 Task: Look for opportunities in people team.
Action: Mouse moved to (199, 341)
Screenshot: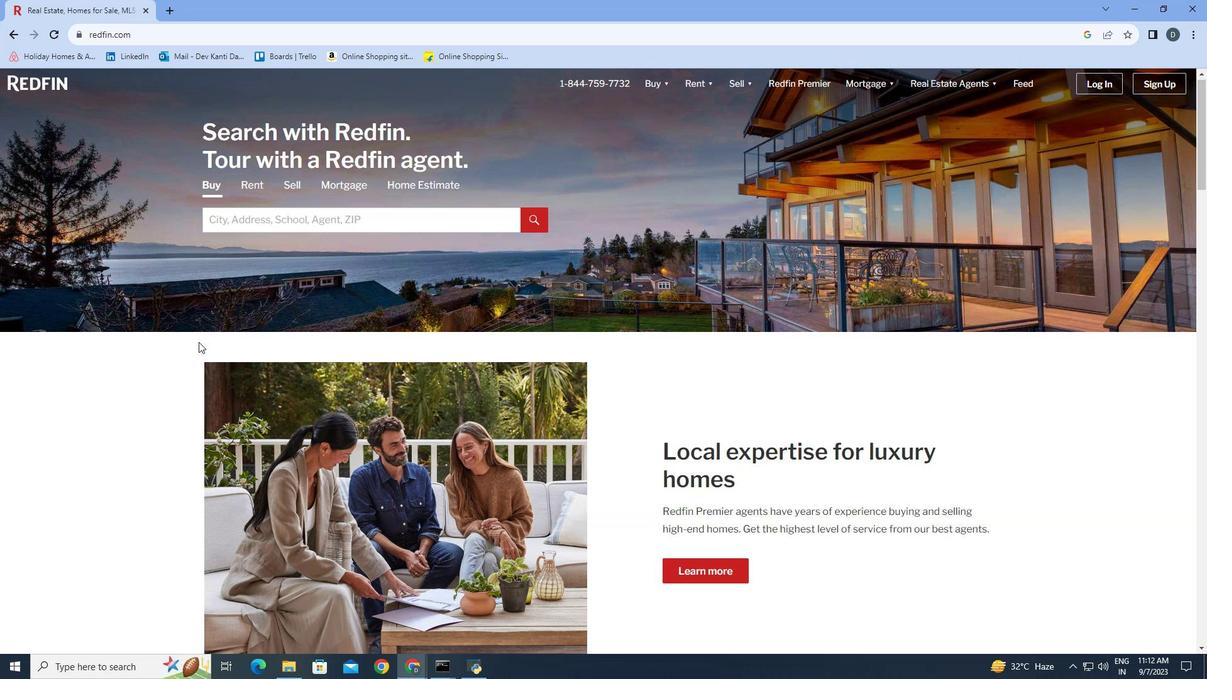 
Action: Mouse scrolled (199, 340) with delta (0, 0)
Screenshot: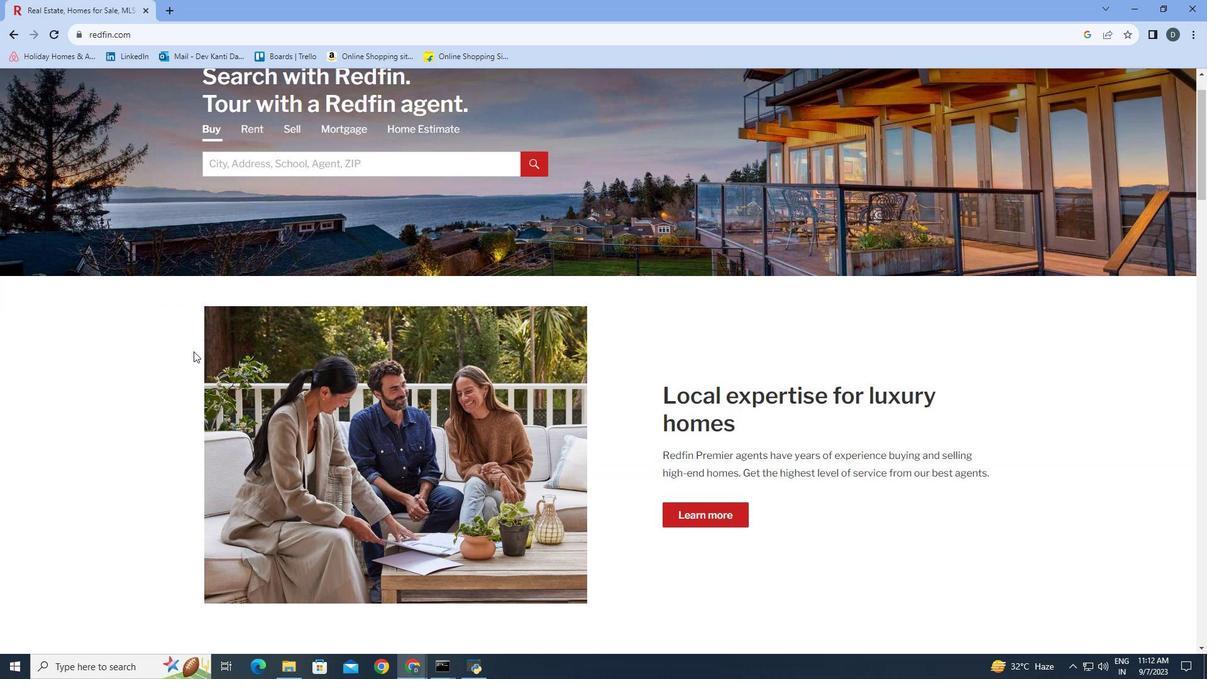 
Action: Mouse moved to (193, 351)
Screenshot: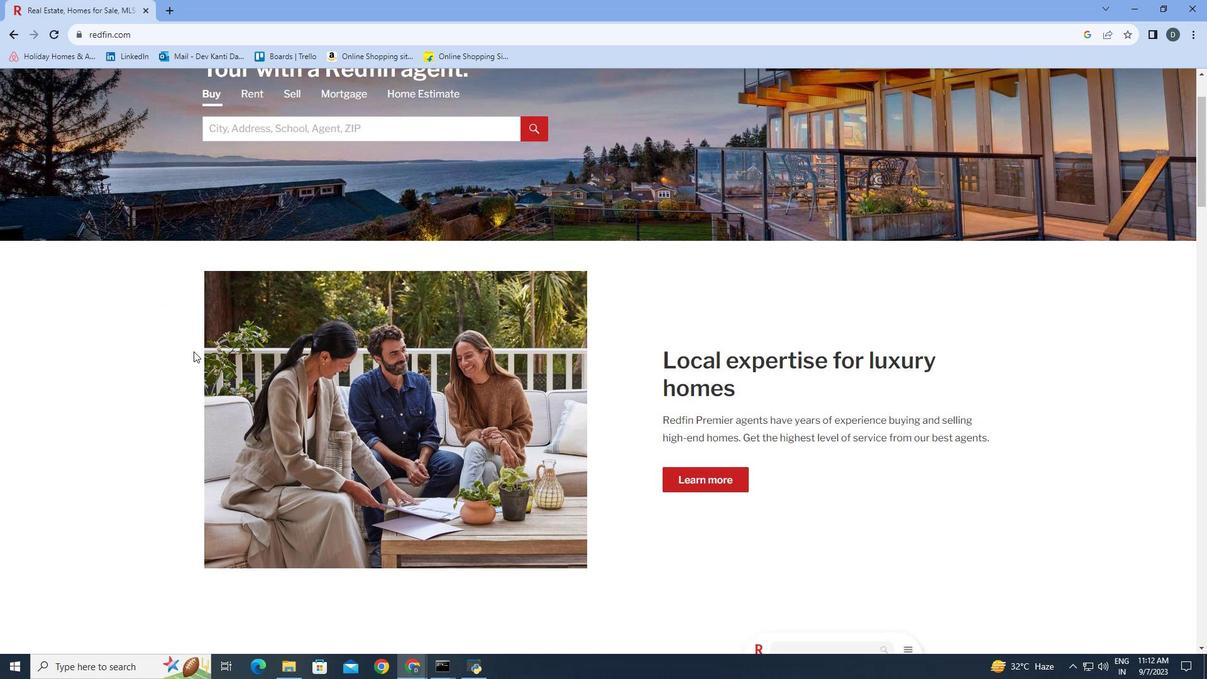 
Action: Mouse scrolled (193, 350) with delta (0, 0)
Screenshot: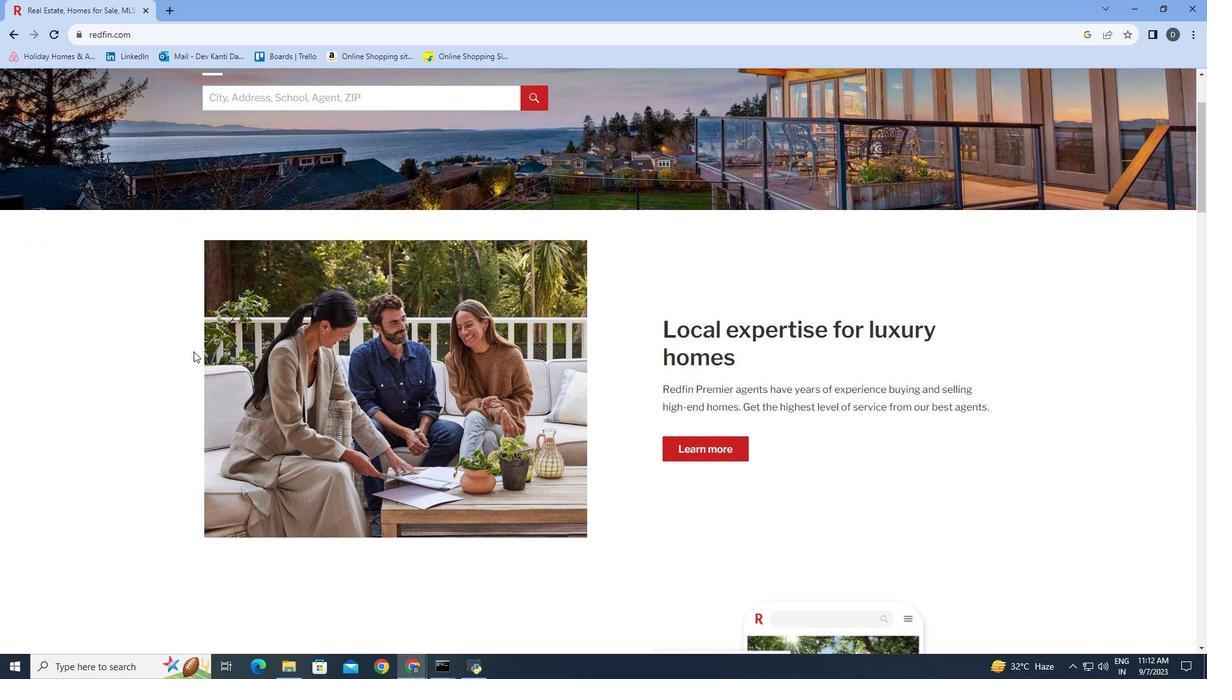 
Action: Mouse scrolled (193, 350) with delta (0, 0)
Screenshot: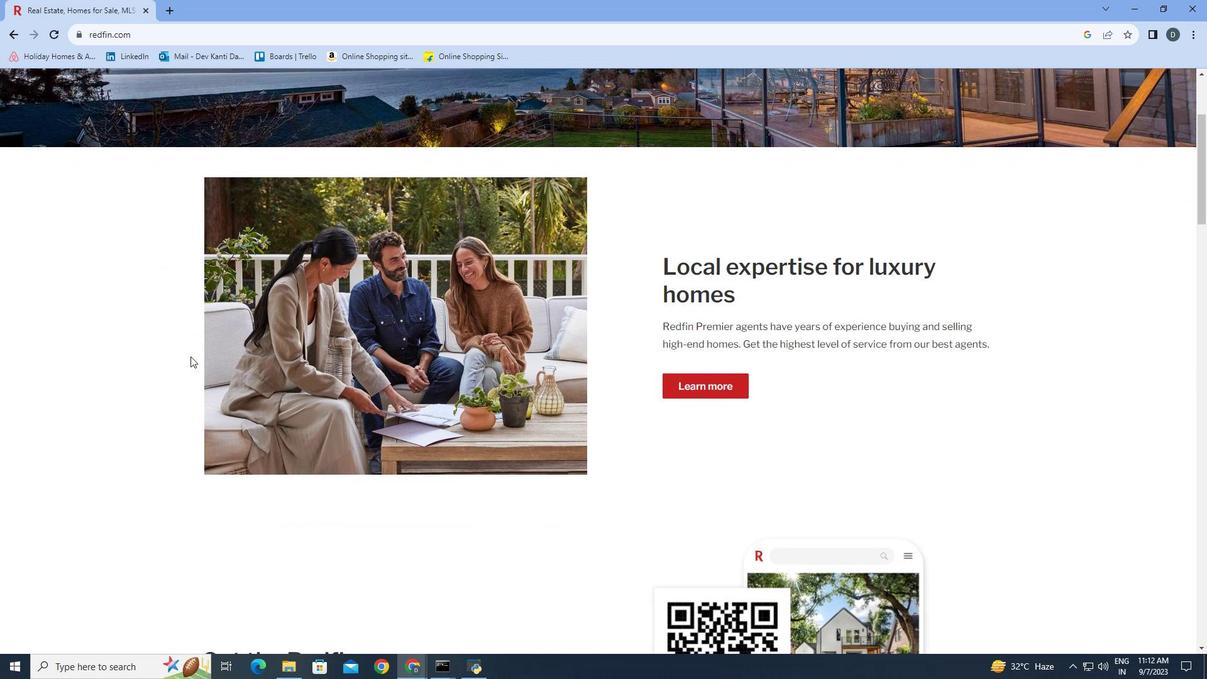 
Action: Mouse moved to (190, 356)
Screenshot: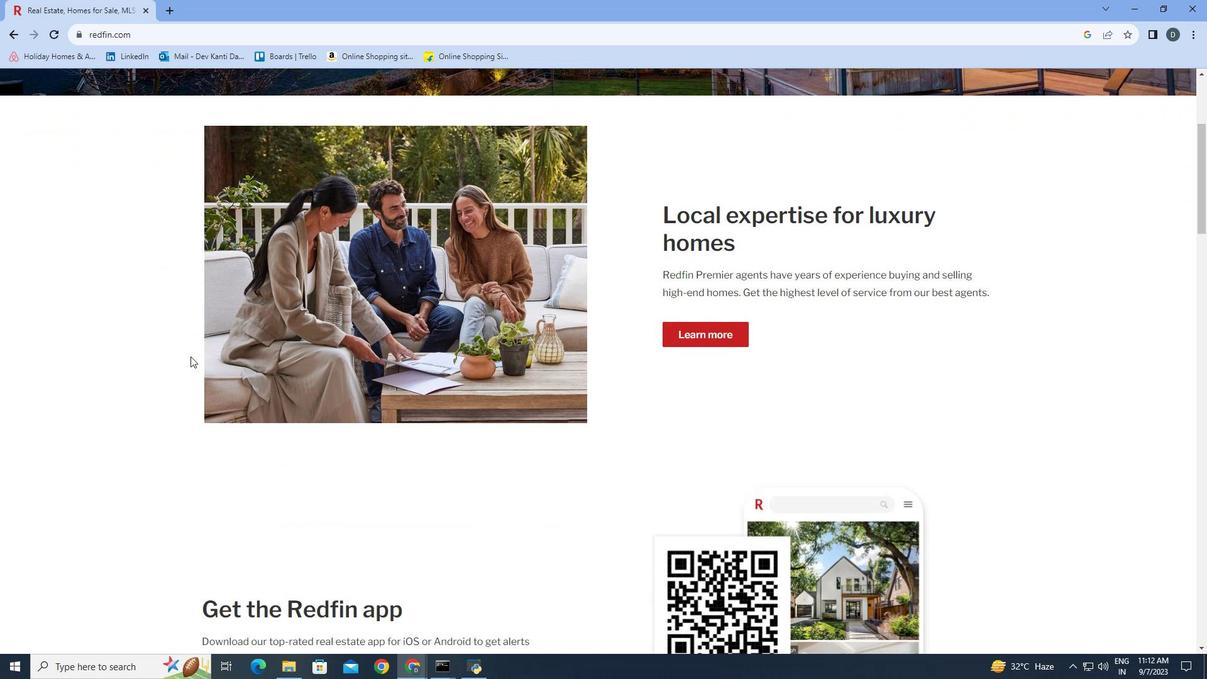 
Action: Mouse scrolled (190, 355) with delta (0, 0)
Screenshot: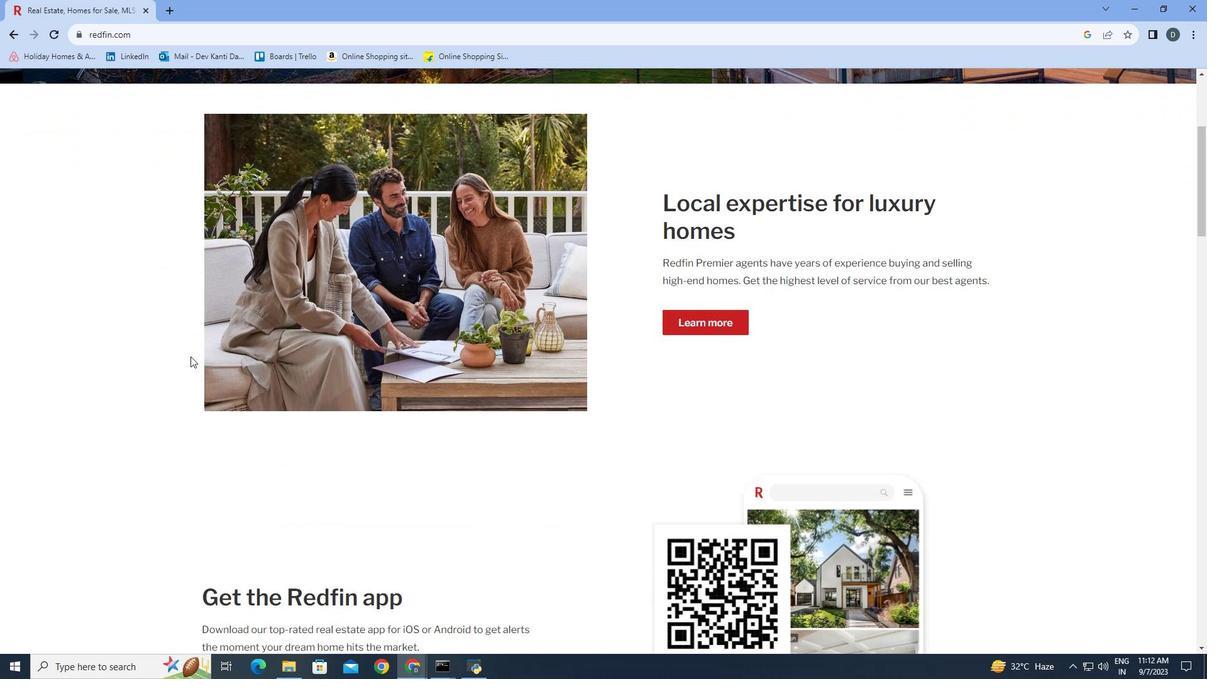 
Action: Mouse scrolled (190, 355) with delta (0, 0)
Screenshot: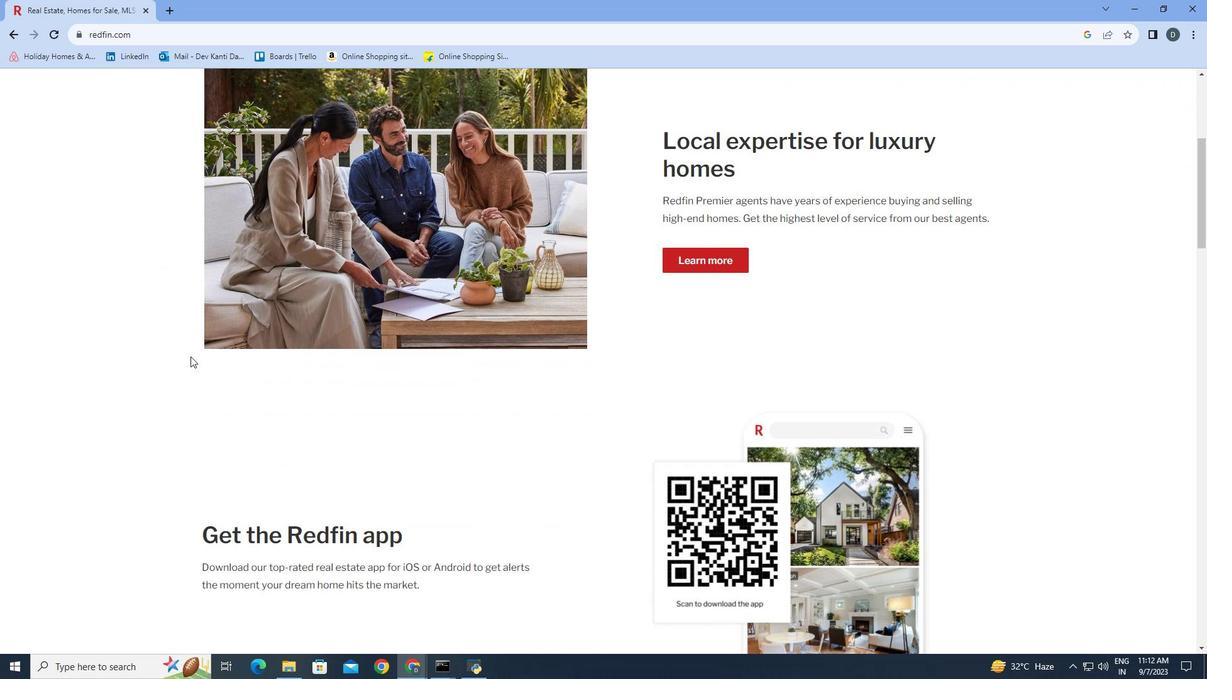 
Action: Mouse moved to (188, 357)
Screenshot: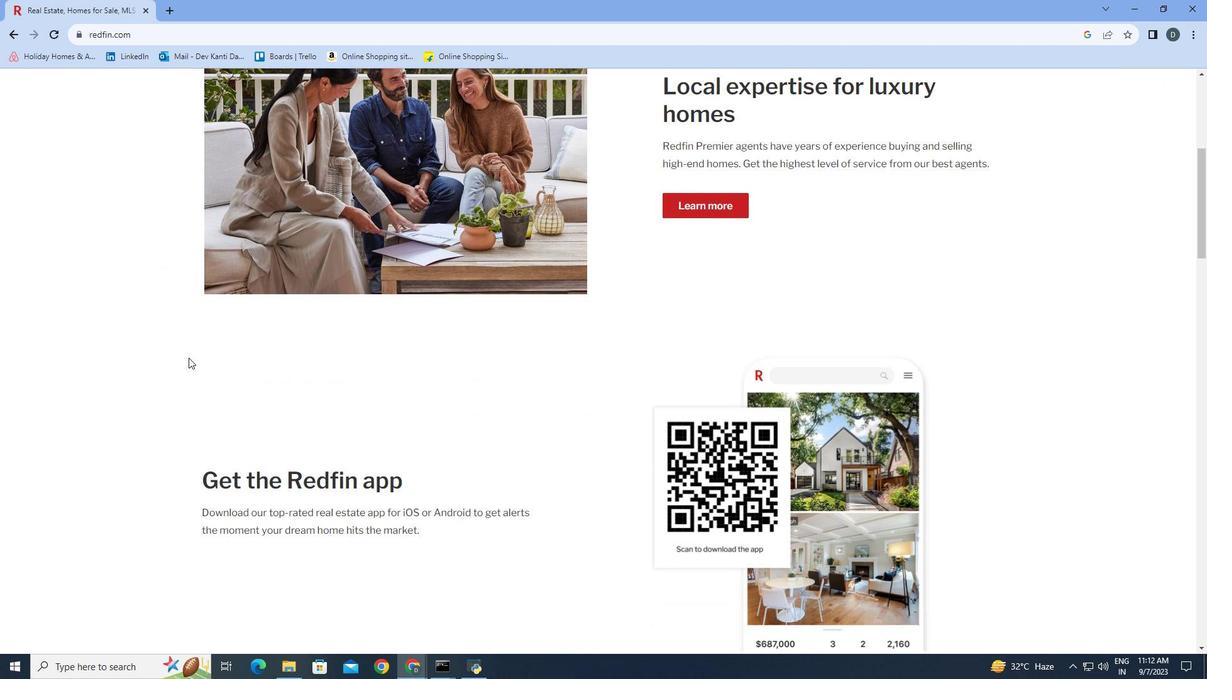 
Action: Mouse scrolled (188, 357) with delta (0, 0)
Screenshot: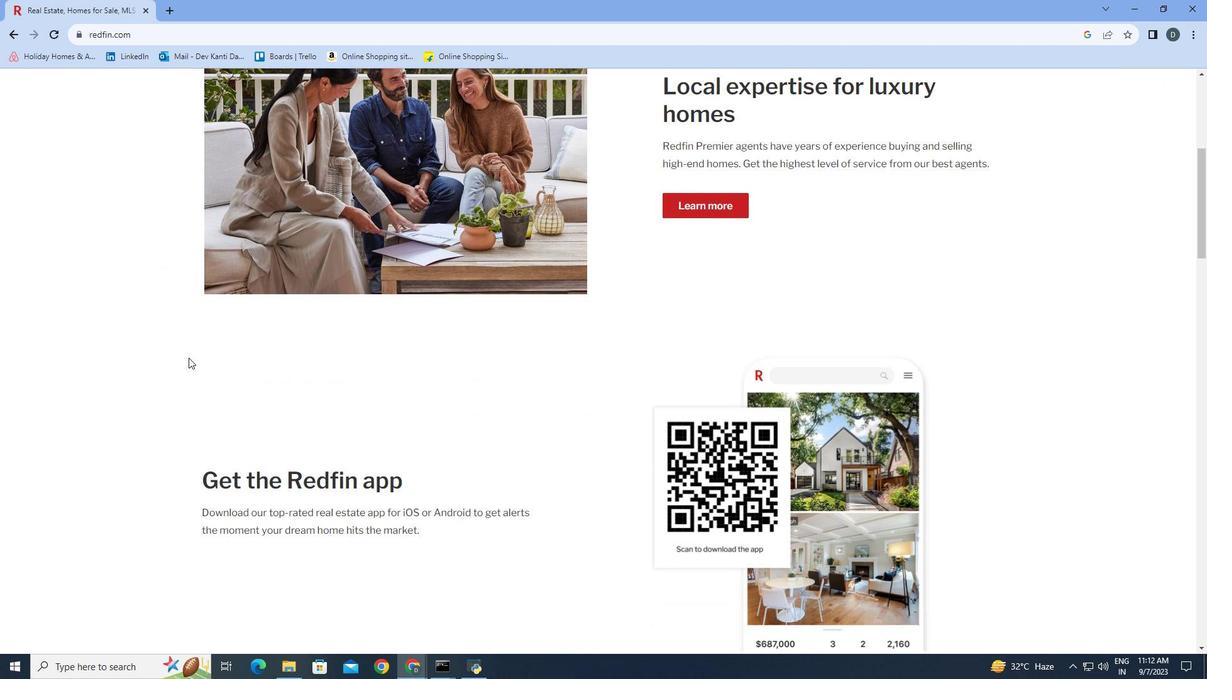 
Action: Mouse scrolled (188, 357) with delta (0, 0)
Screenshot: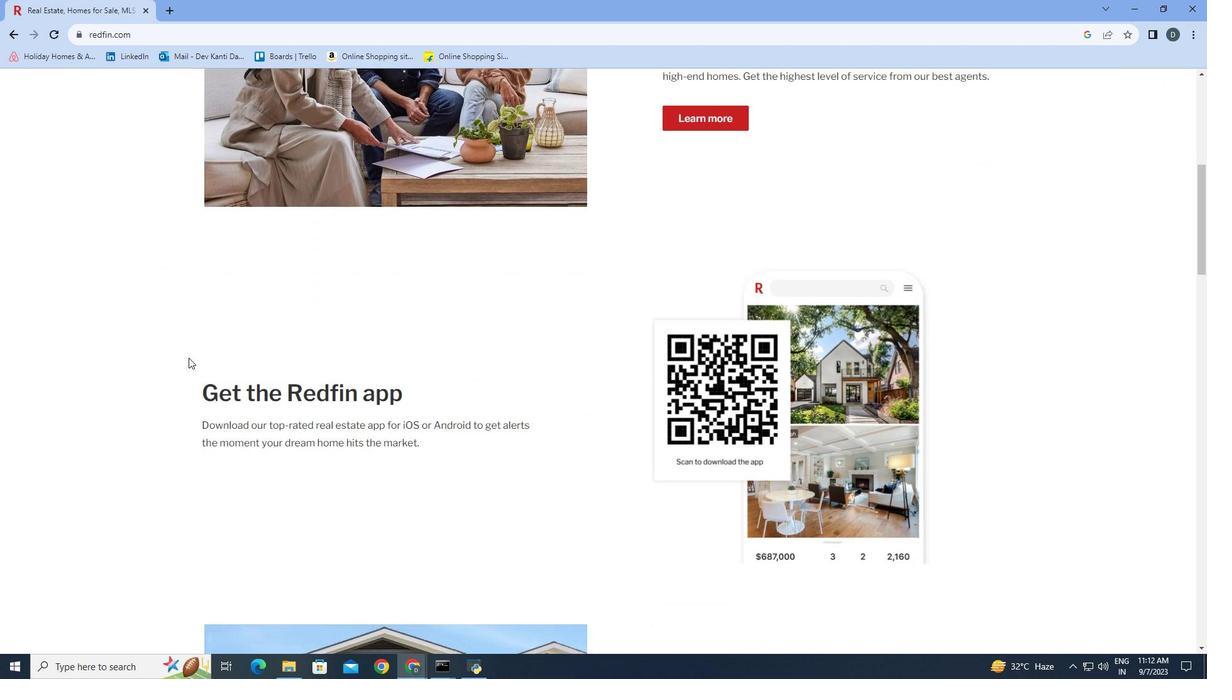 
Action: Mouse scrolled (188, 357) with delta (0, 0)
Screenshot: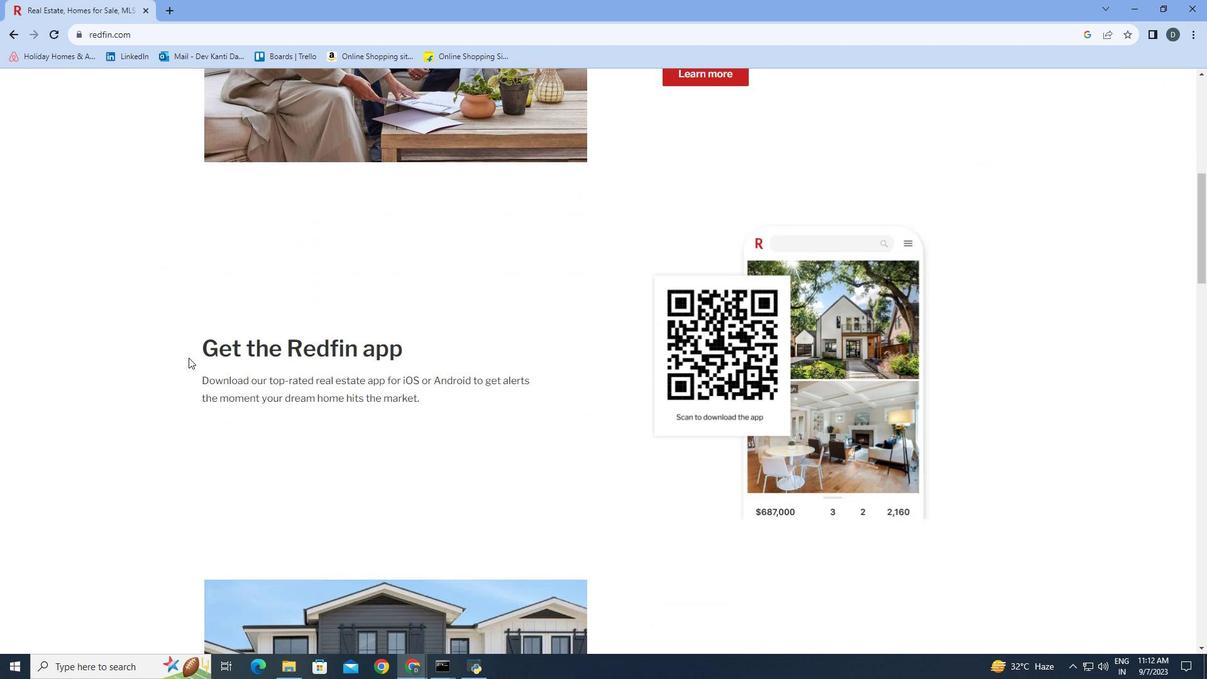 
Action: Mouse scrolled (188, 357) with delta (0, 0)
Screenshot: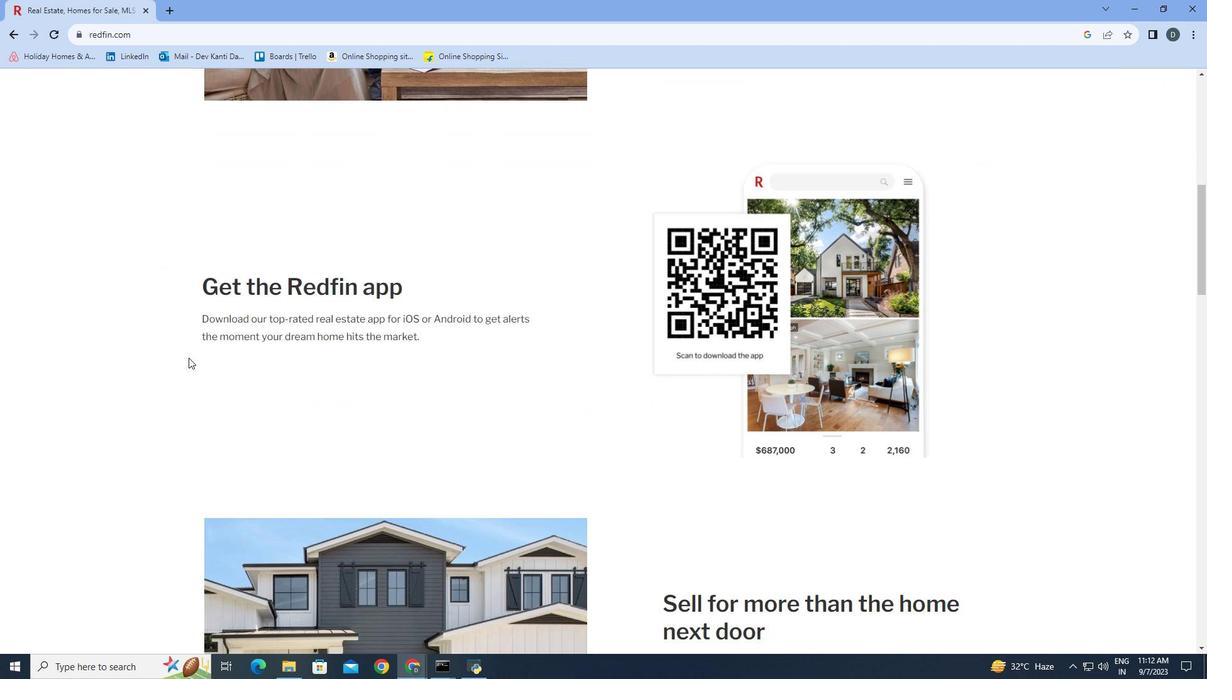 
Action: Mouse scrolled (188, 357) with delta (0, 0)
Screenshot: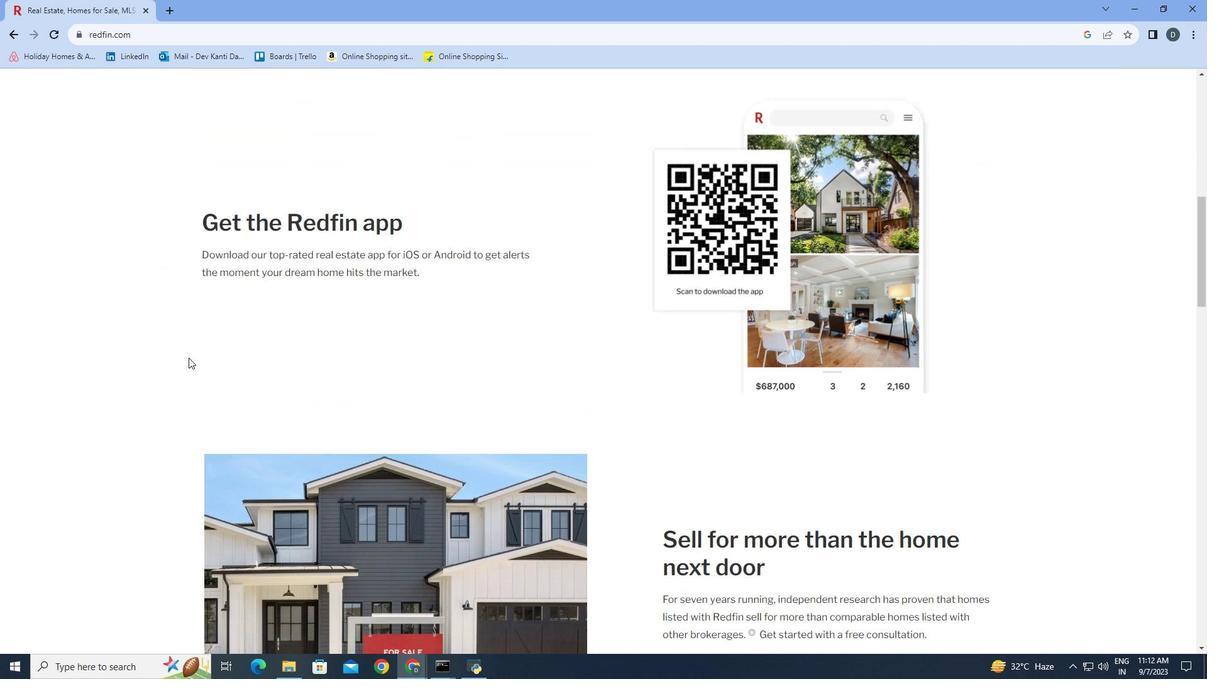 
Action: Mouse scrolled (188, 357) with delta (0, 0)
Screenshot: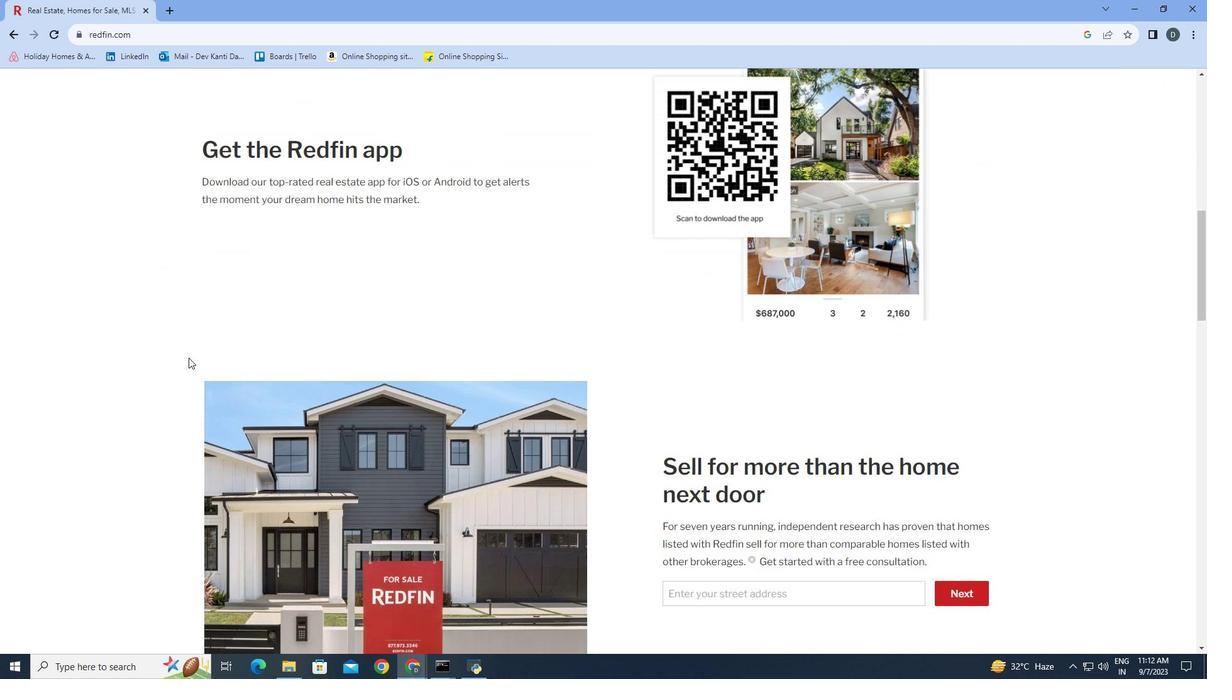 
Action: Mouse scrolled (188, 357) with delta (0, 0)
Screenshot: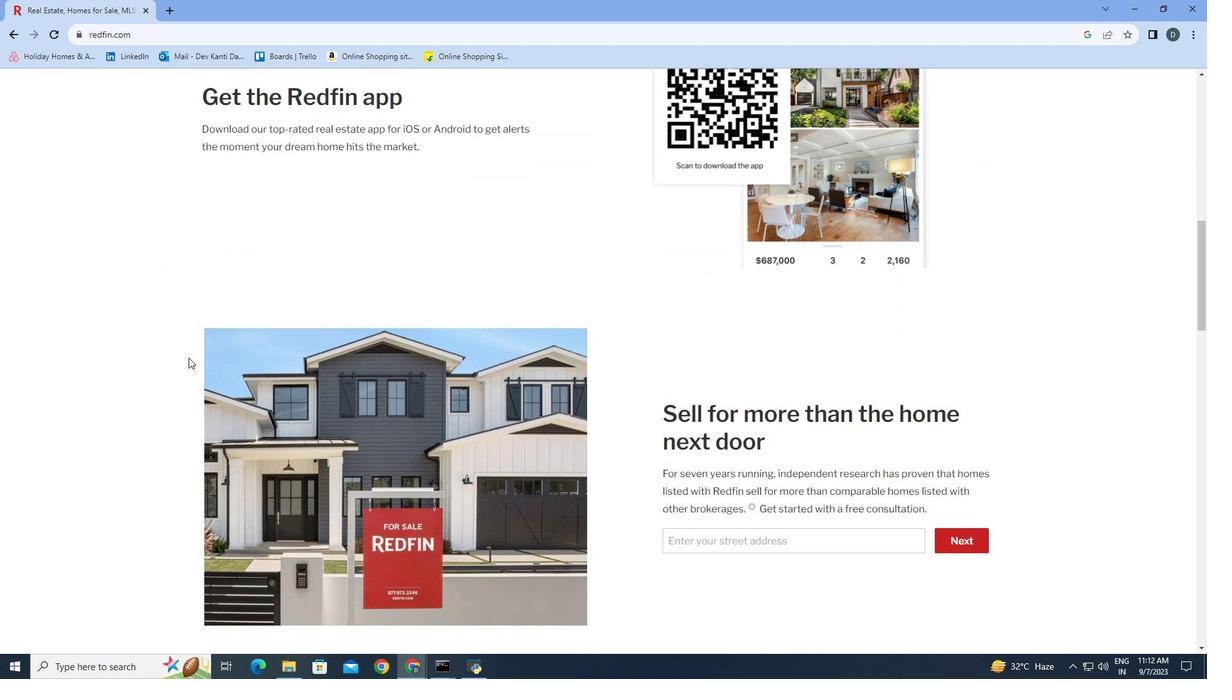 
Action: Mouse scrolled (188, 357) with delta (0, 0)
Screenshot: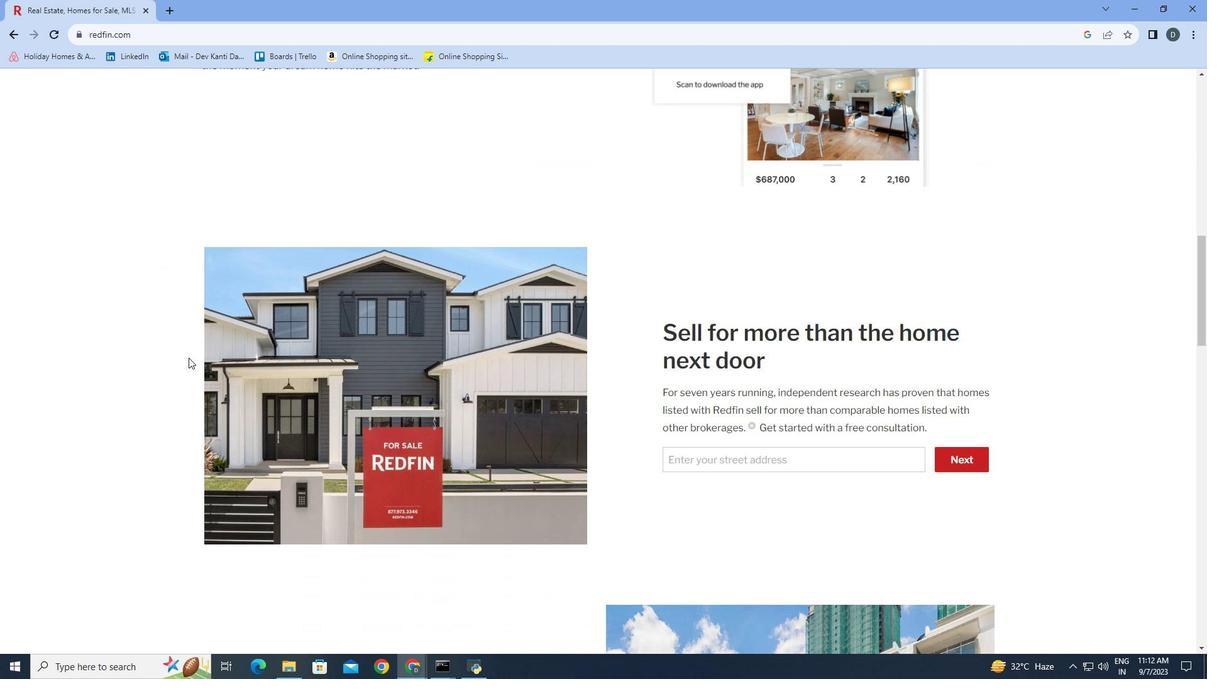 
Action: Mouse scrolled (188, 357) with delta (0, 0)
Screenshot: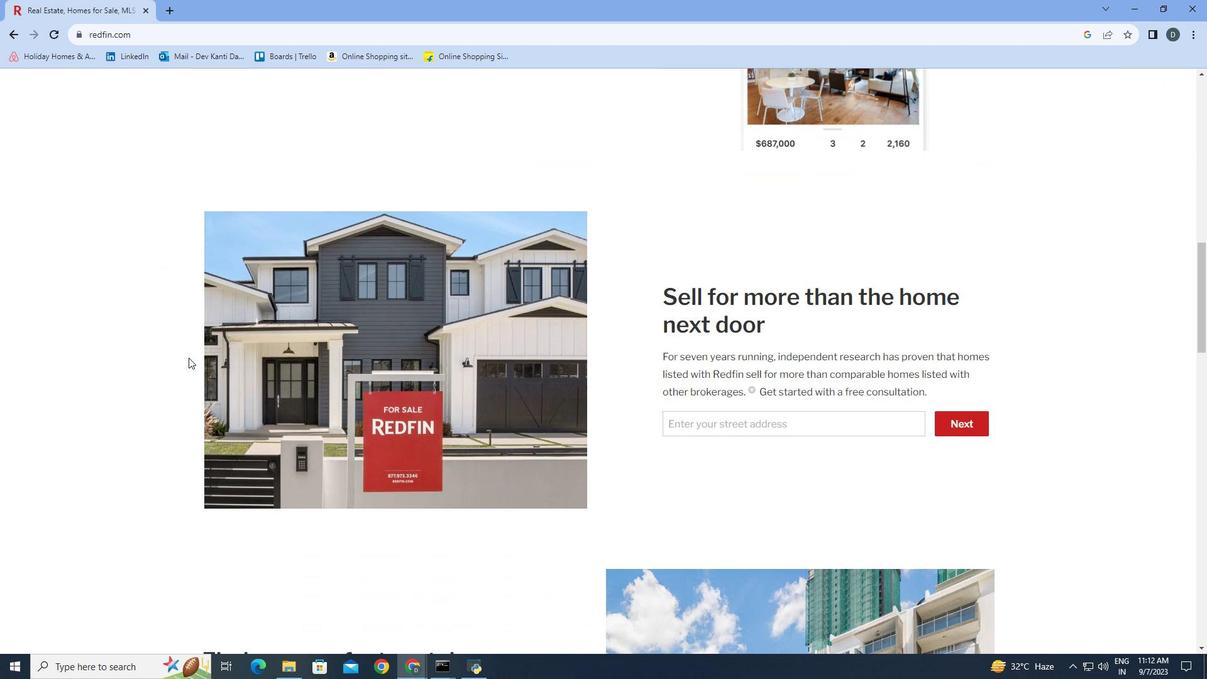 
Action: Mouse scrolled (188, 357) with delta (0, 0)
Screenshot: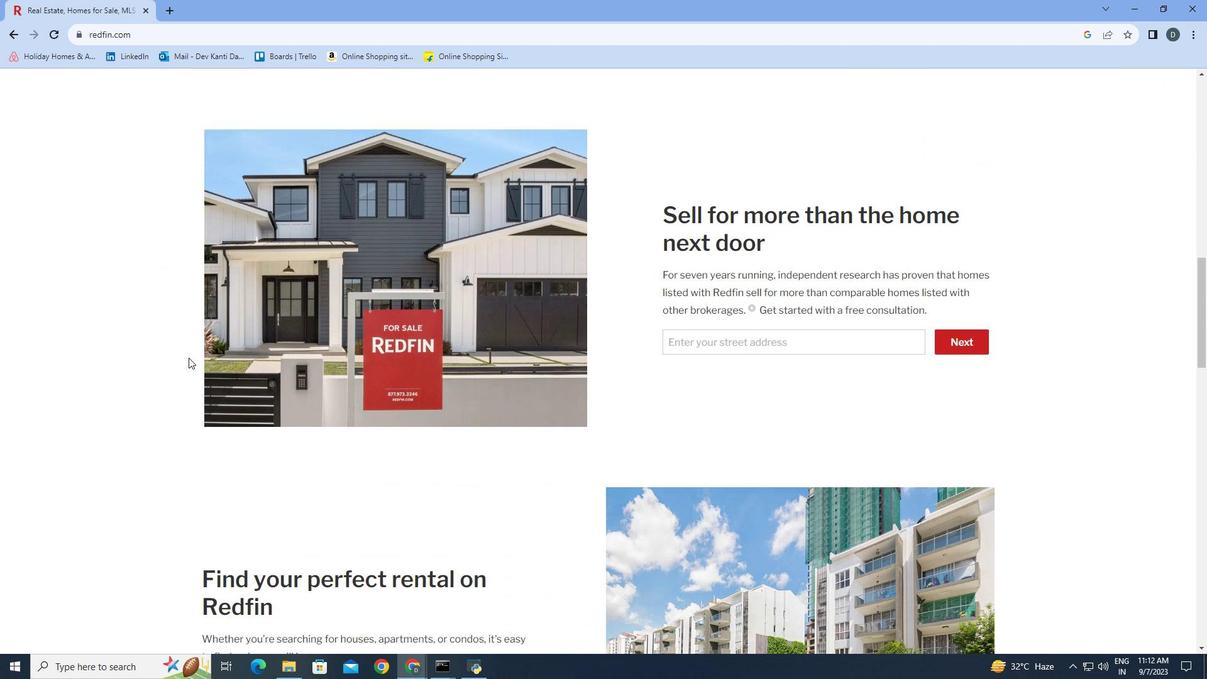 
Action: Mouse scrolled (188, 357) with delta (0, 0)
Screenshot: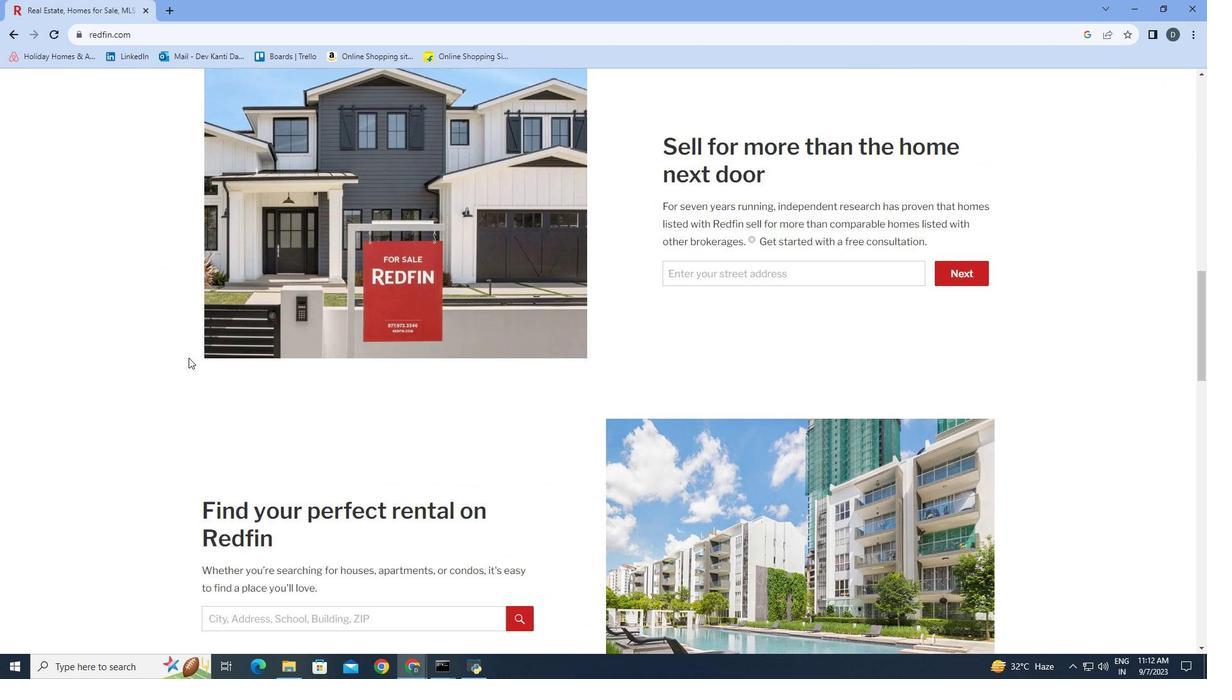 
Action: Mouse scrolled (188, 357) with delta (0, 0)
Screenshot: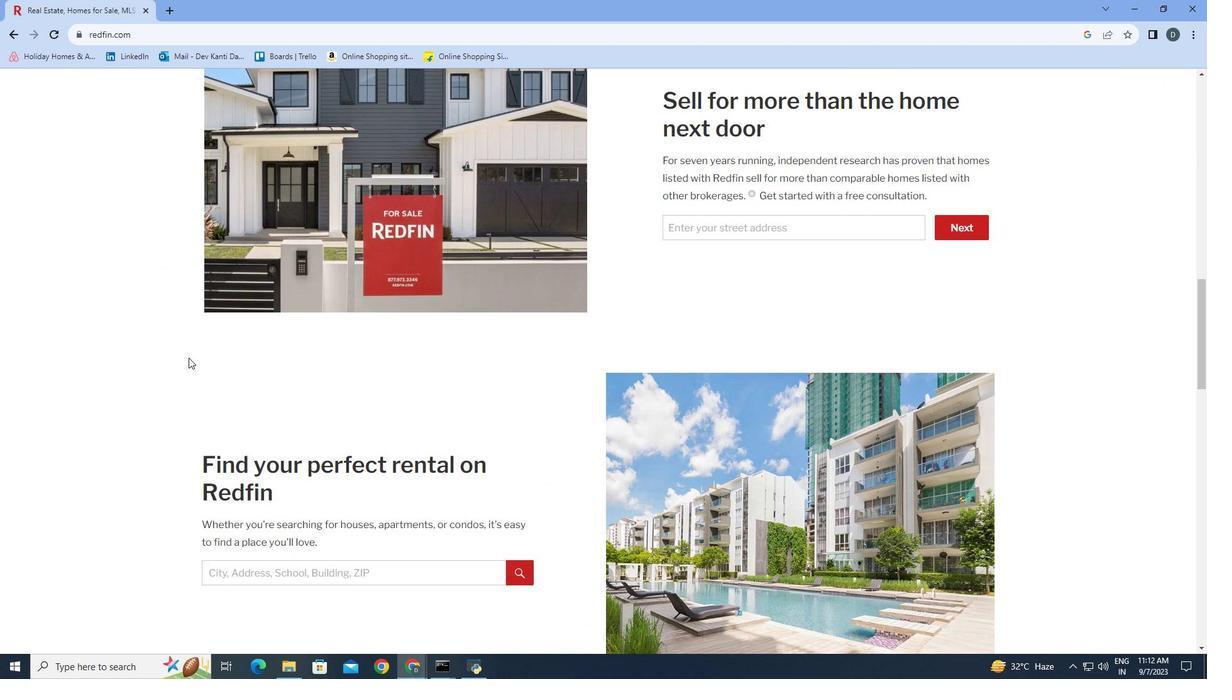 
Action: Mouse moved to (188, 359)
Screenshot: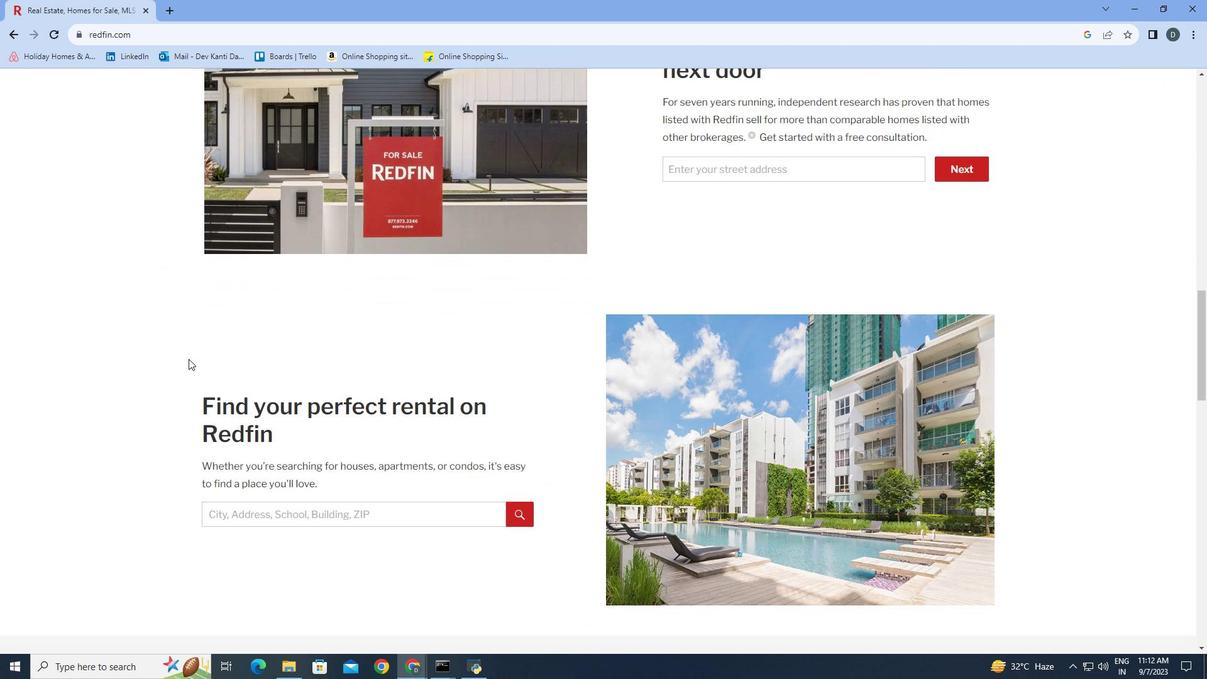 
Action: Mouse scrolled (188, 358) with delta (0, 0)
Screenshot: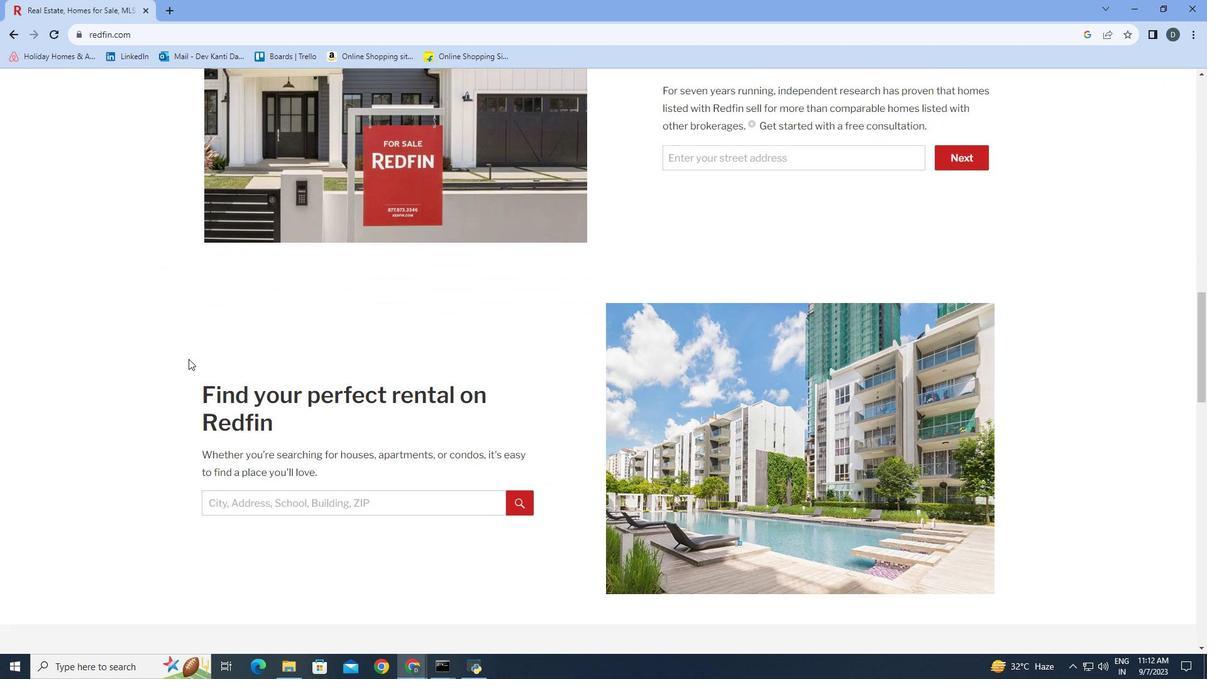 
Action: Mouse moved to (188, 359)
Screenshot: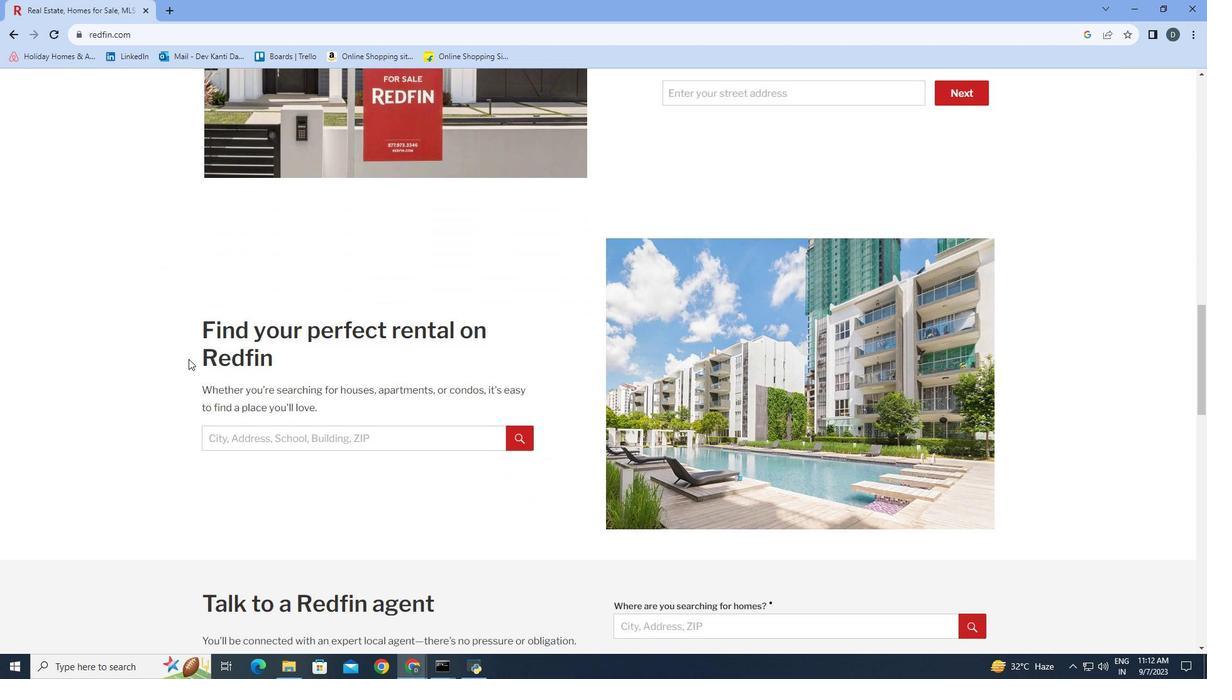 
Action: Mouse scrolled (188, 358) with delta (0, 0)
Screenshot: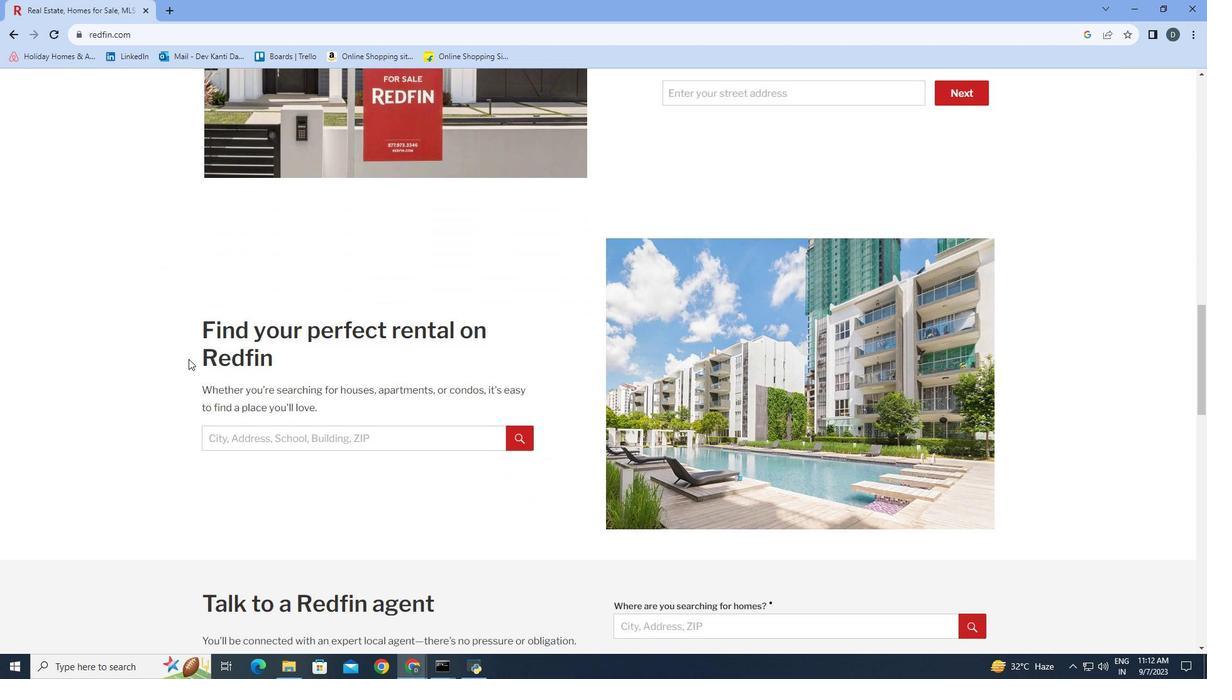 
Action: Mouse scrolled (188, 358) with delta (0, 0)
Screenshot: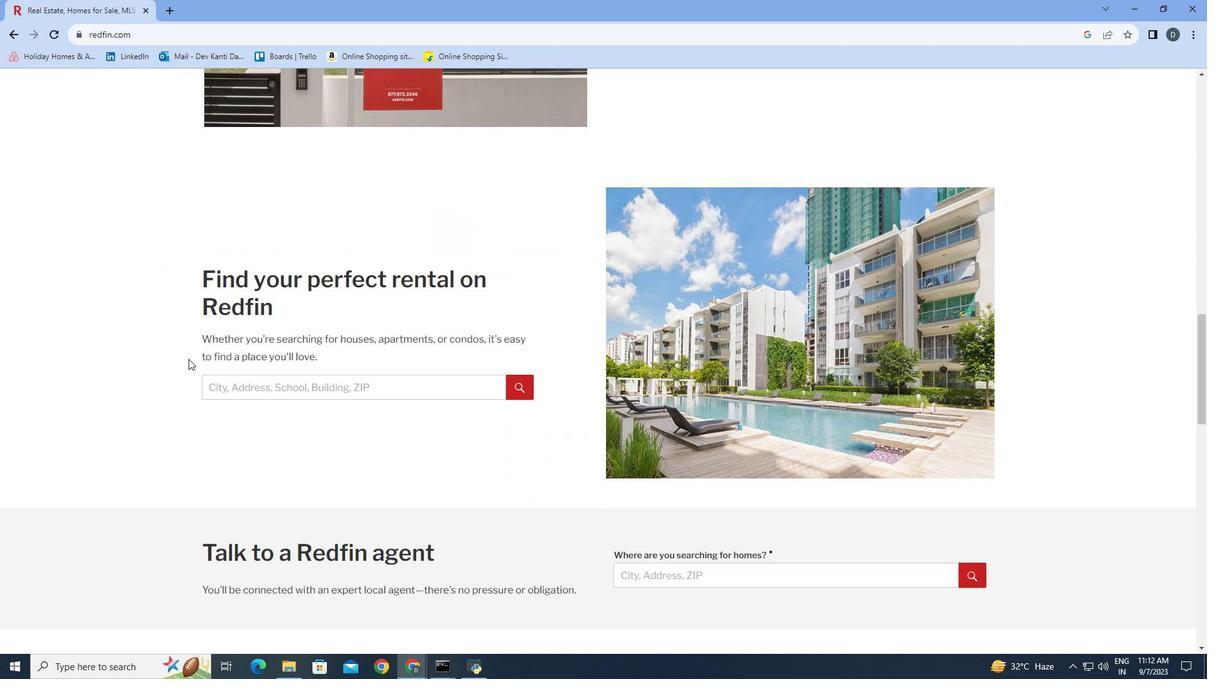 
Action: Mouse scrolled (188, 358) with delta (0, 0)
Screenshot: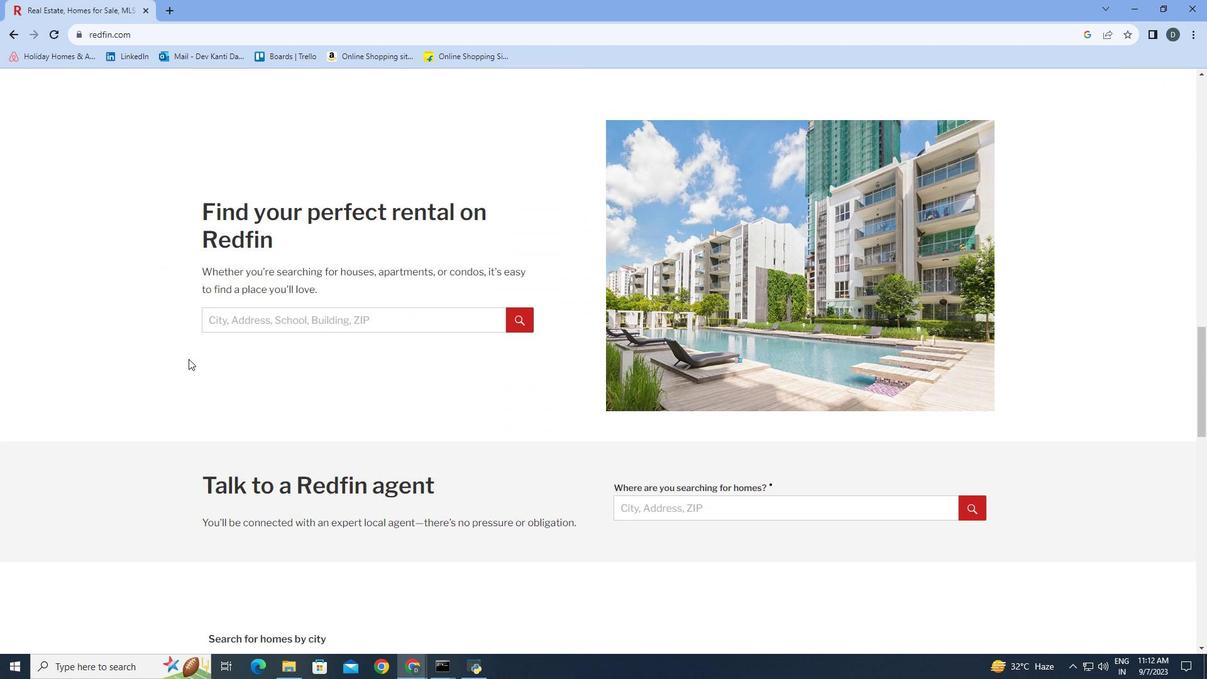 
Action: Mouse scrolled (188, 358) with delta (0, 0)
Screenshot: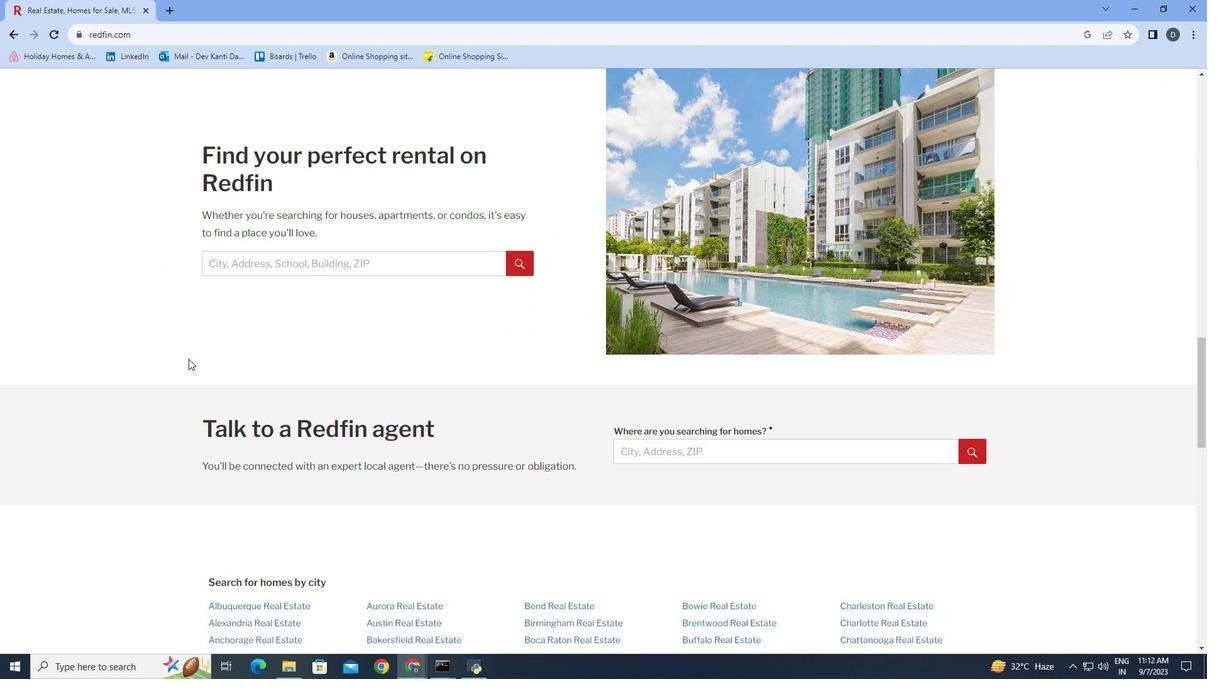 
Action: Mouse scrolled (188, 358) with delta (0, 0)
Screenshot: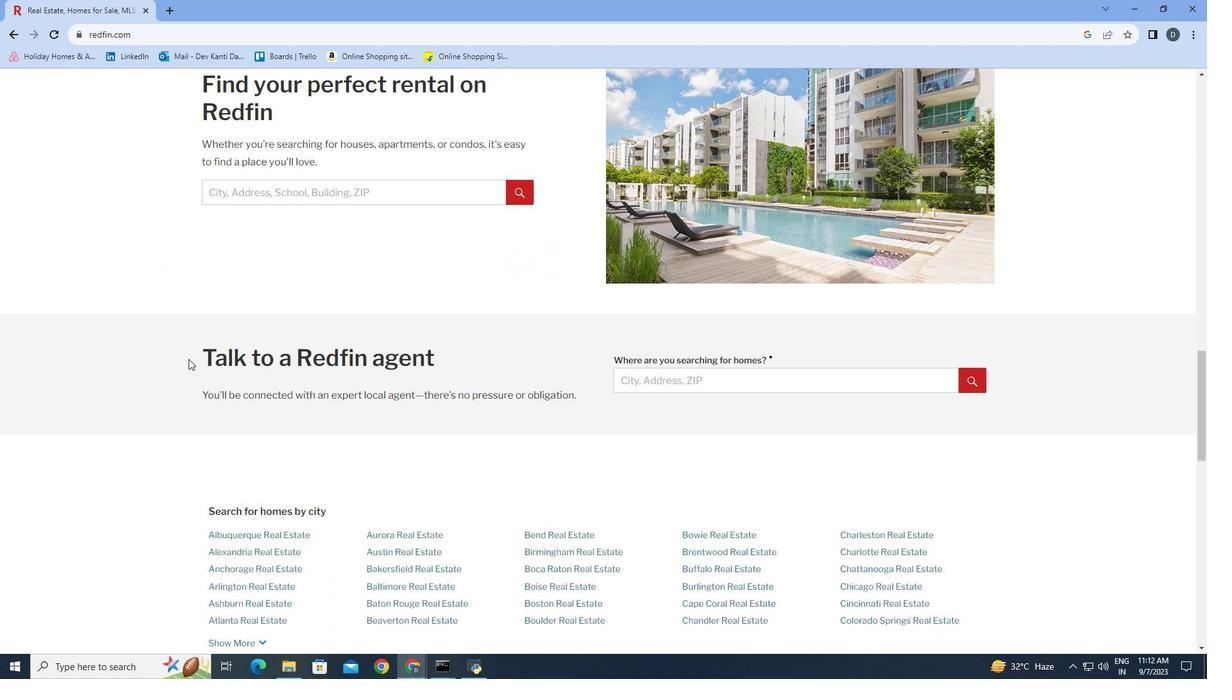 
Action: Mouse scrolled (188, 358) with delta (0, 0)
Screenshot: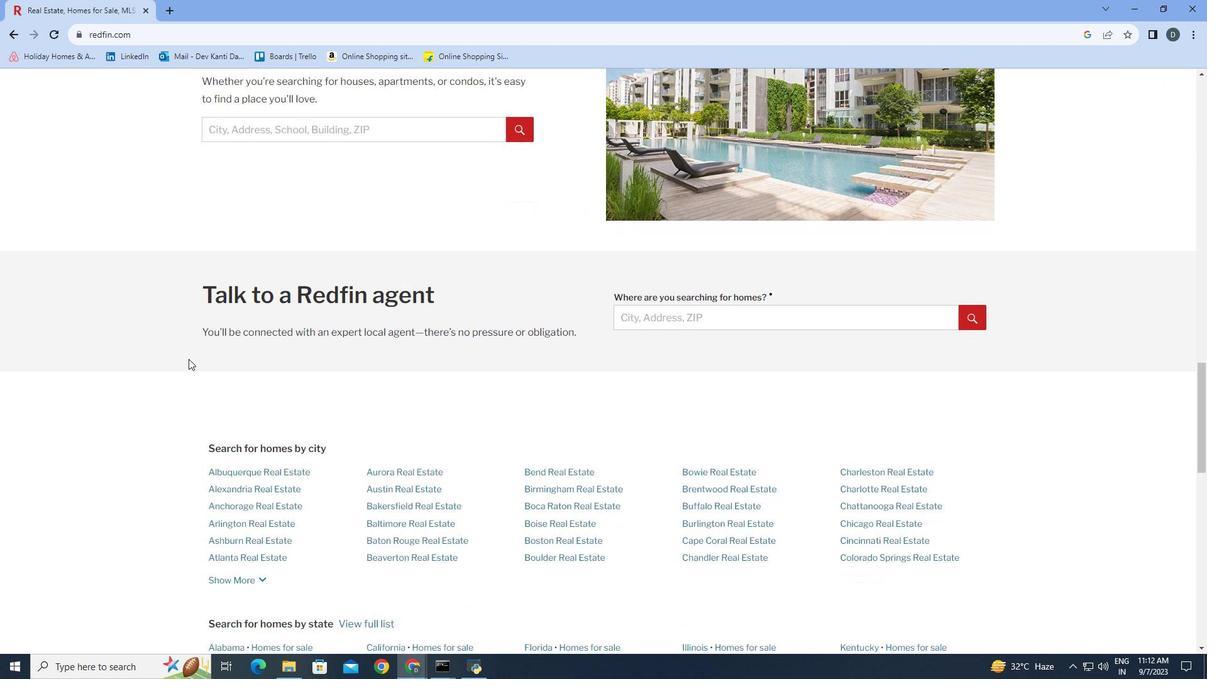 
Action: Mouse scrolled (188, 358) with delta (0, 0)
Screenshot: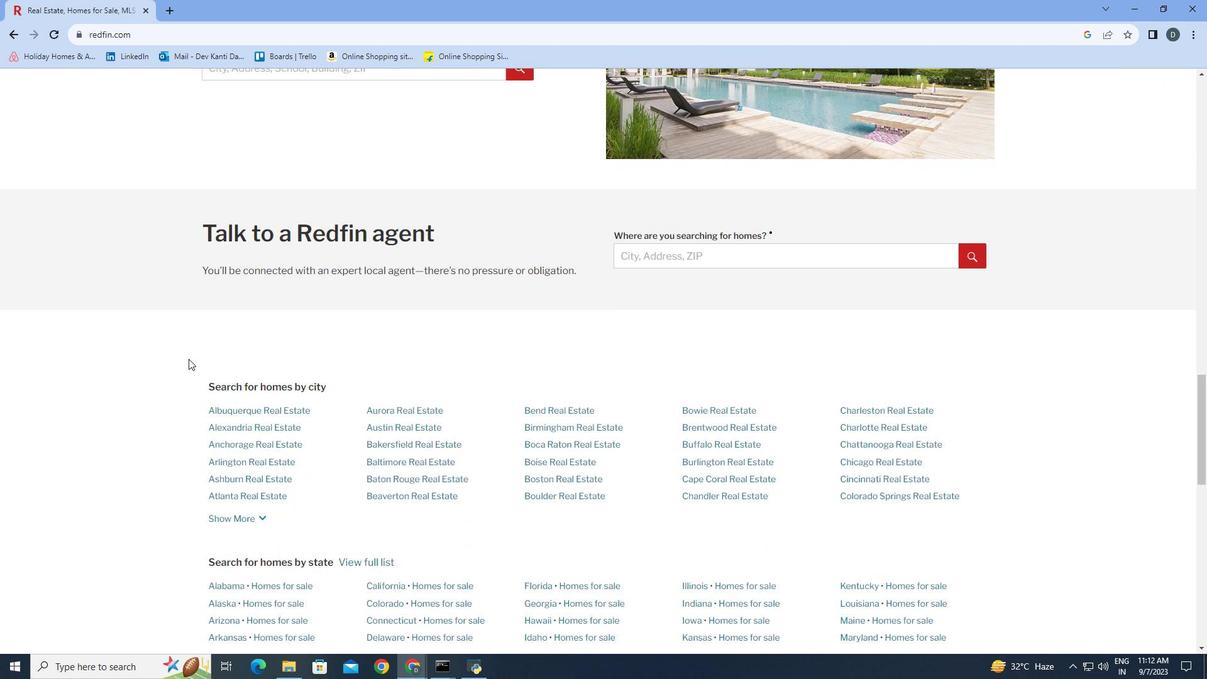
Action: Mouse moved to (188, 359)
Screenshot: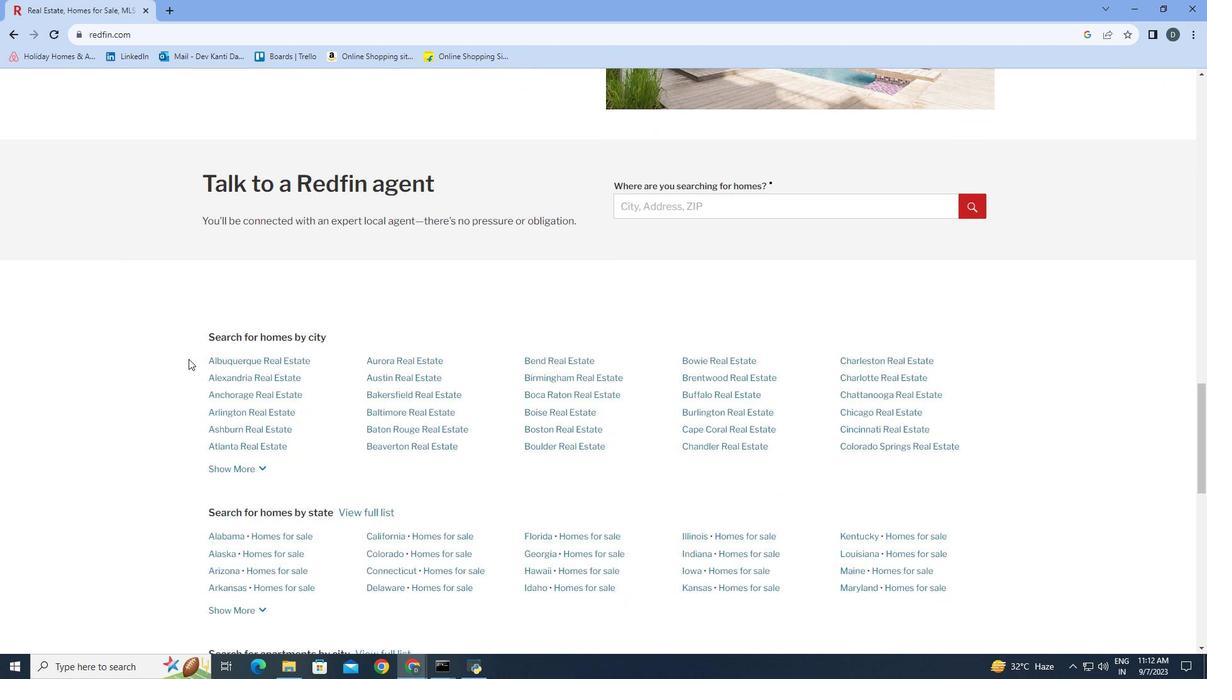 
Action: Mouse scrolled (188, 358) with delta (0, 0)
Screenshot: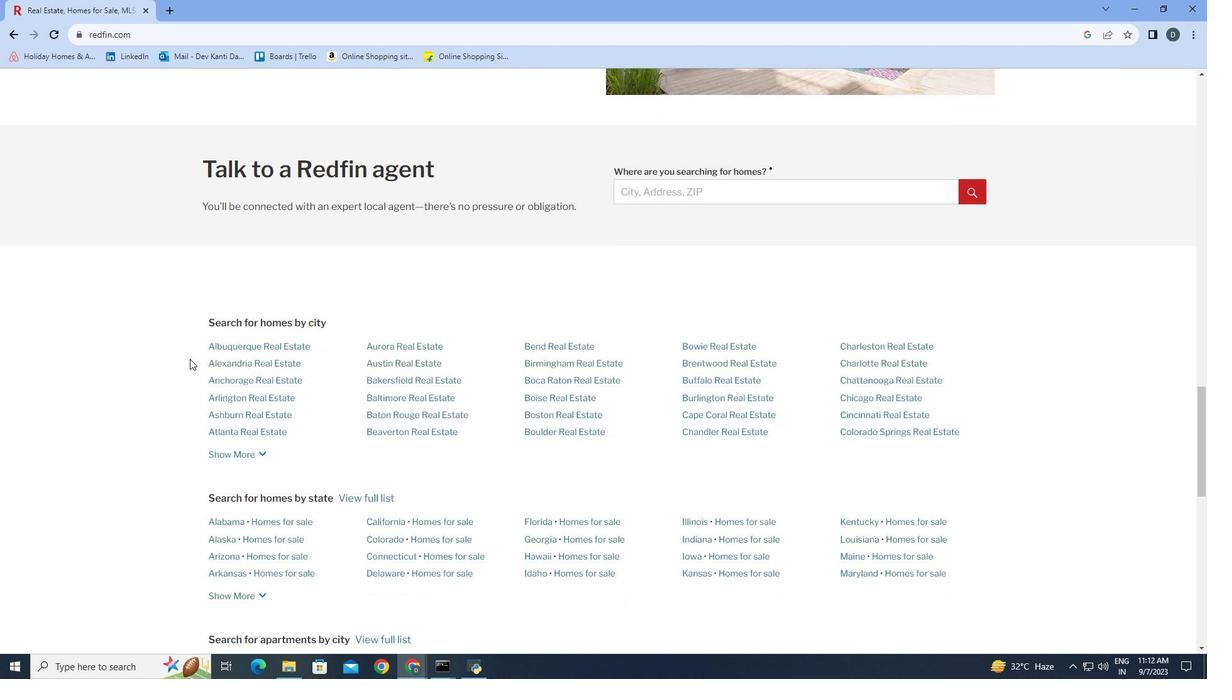 
Action: Mouse moved to (190, 357)
Screenshot: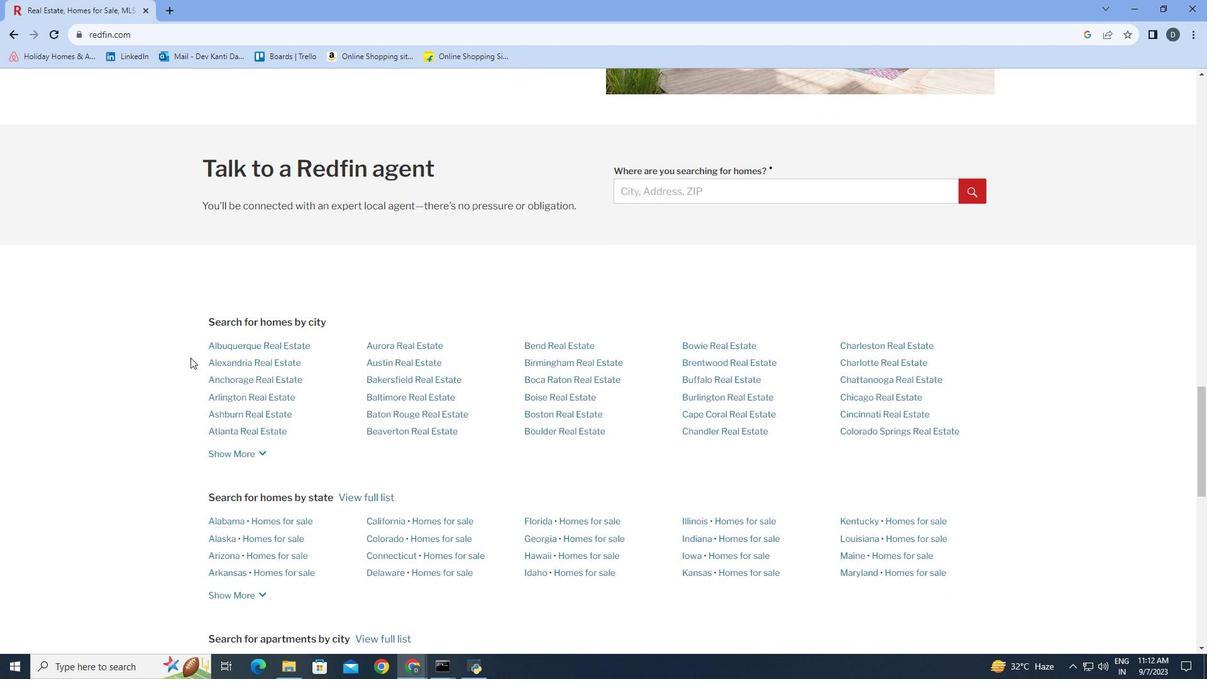
Action: Mouse scrolled (190, 357) with delta (0, 0)
Screenshot: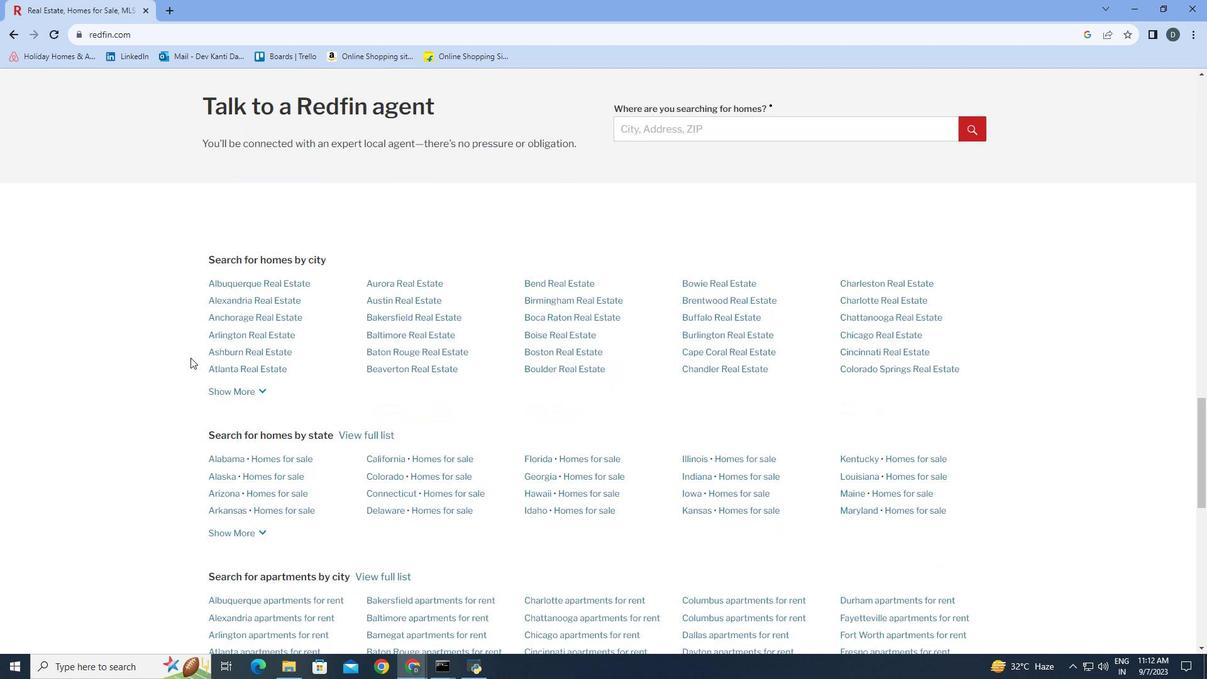 
Action: Mouse scrolled (190, 357) with delta (0, 0)
Screenshot: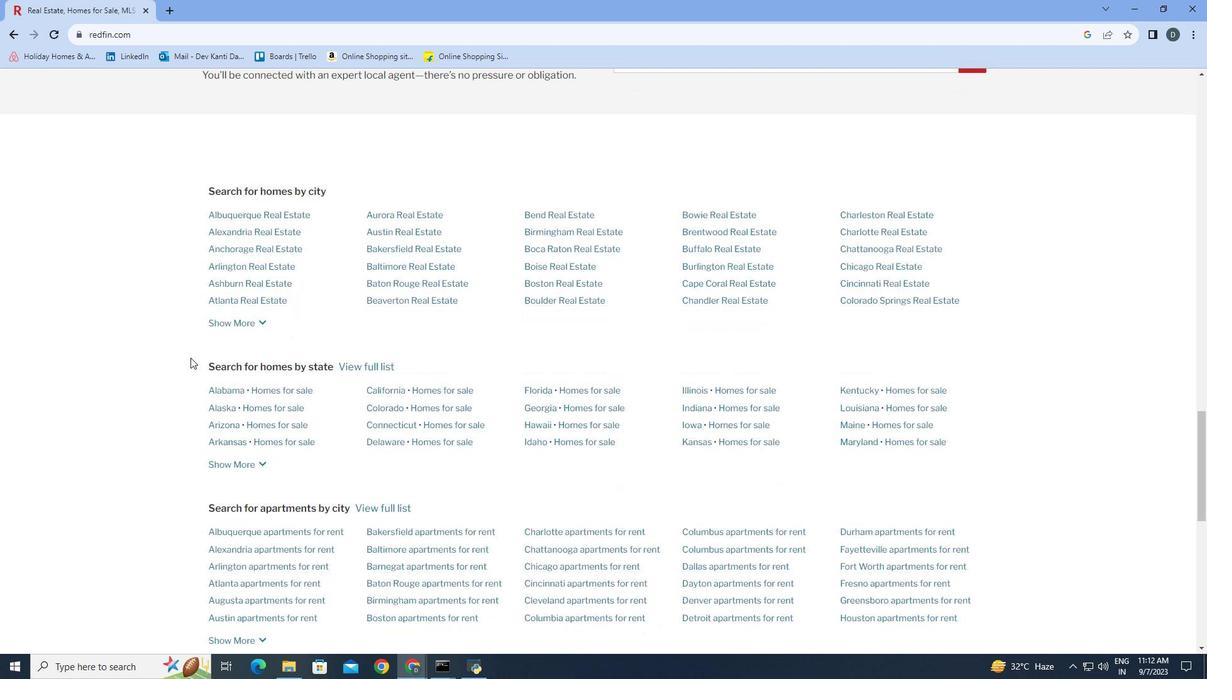 
Action: Mouse scrolled (190, 357) with delta (0, 0)
Screenshot: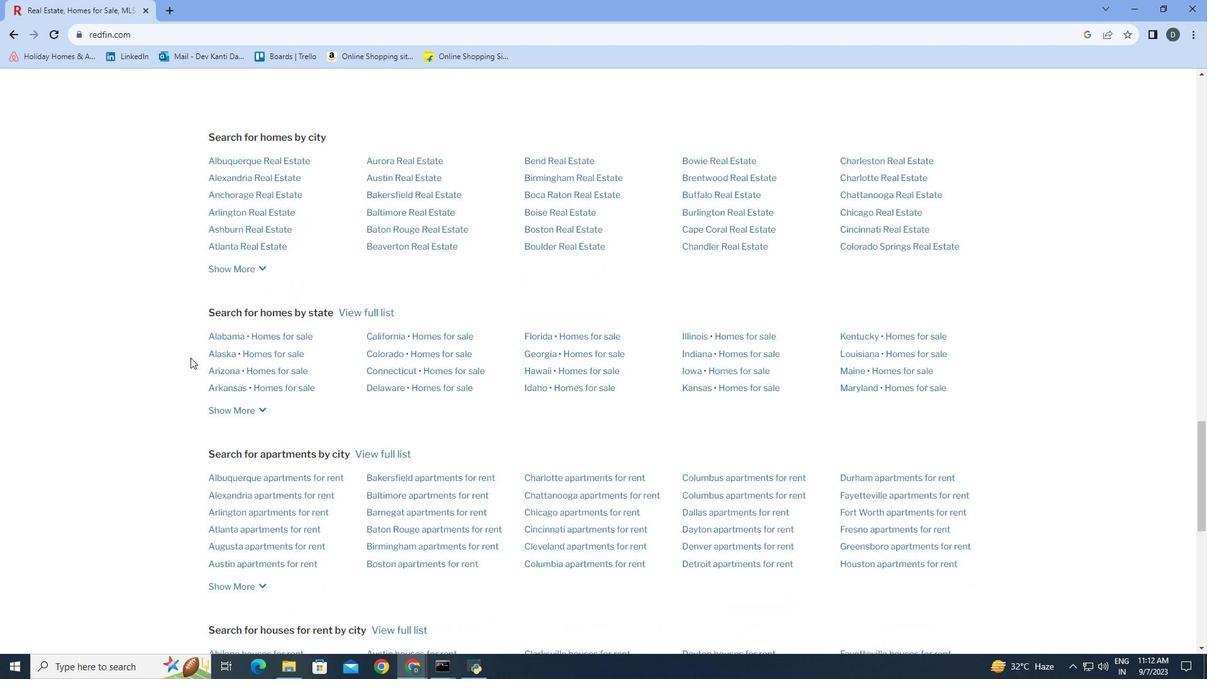 
Action: Mouse scrolled (190, 357) with delta (0, 0)
Screenshot: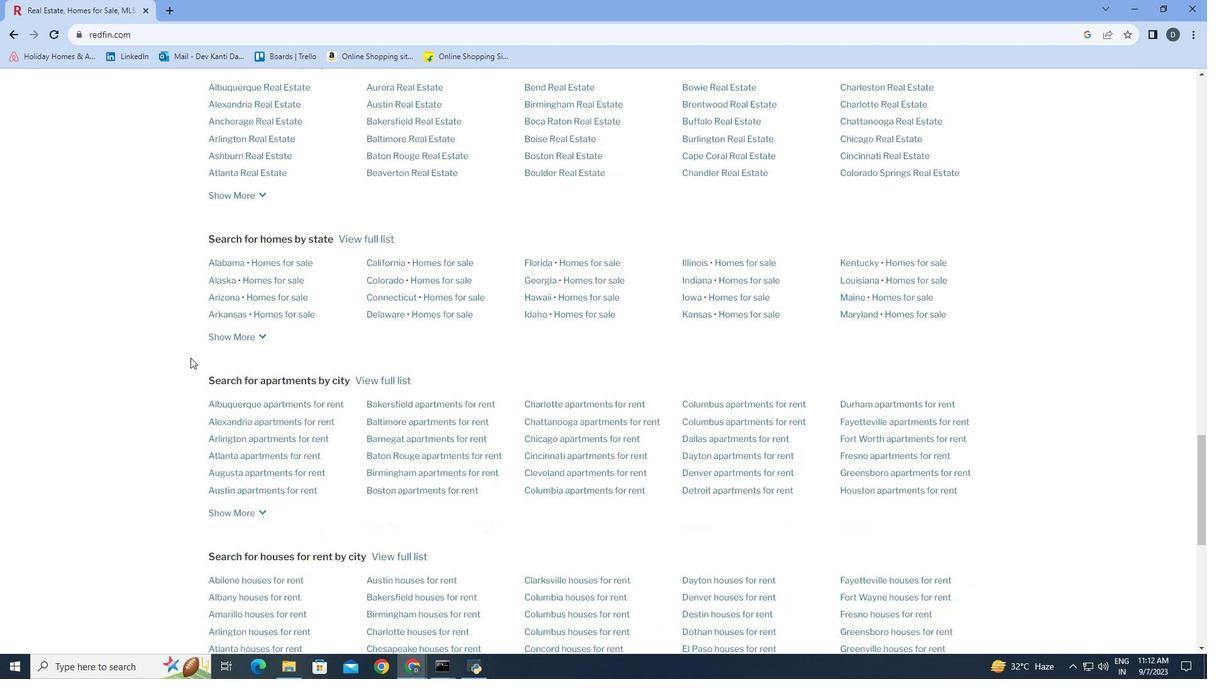 
Action: Mouse scrolled (190, 357) with delta (0, 0)
Screenshot: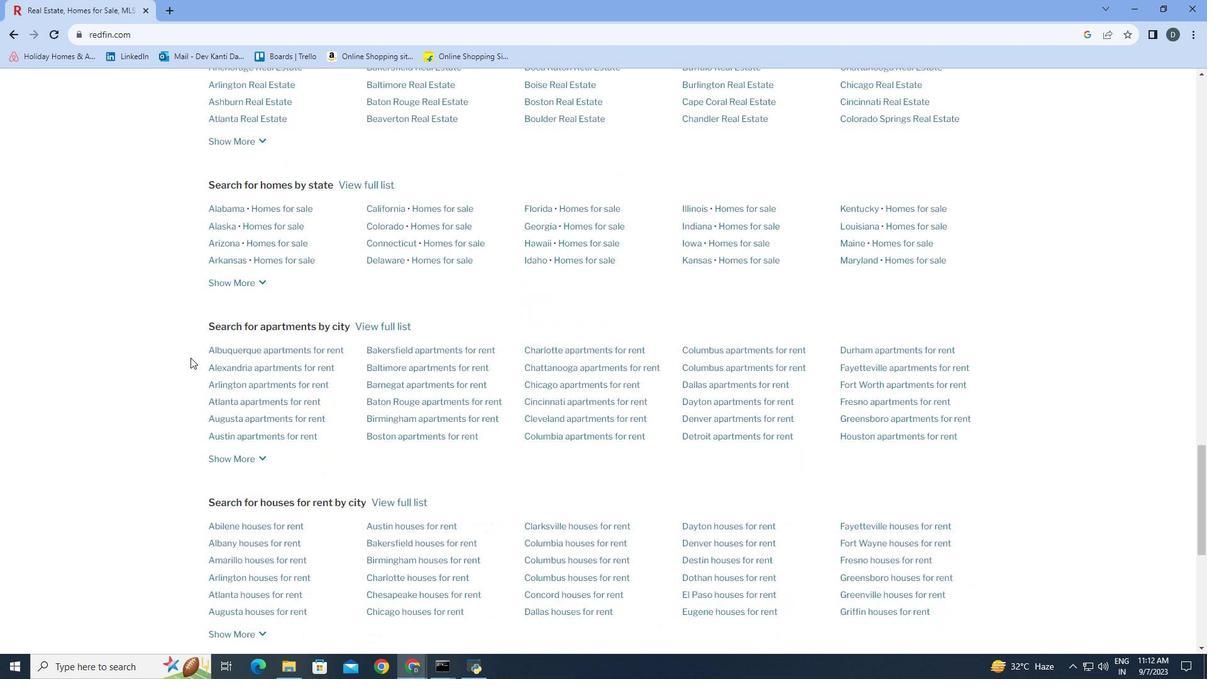 
Action: Mouse scrolled (190, 357) with delta (0, 0)
Screenshot: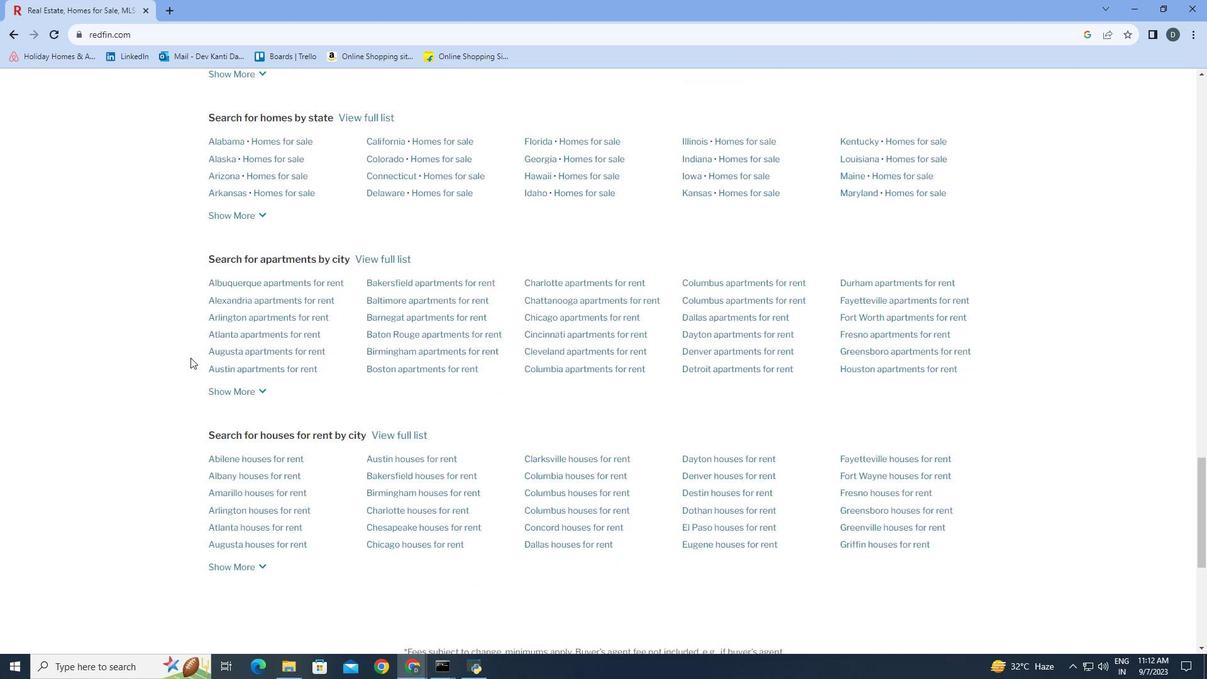 
Action: Mouse scrolled (190, 357) with delta (0, 0)
Screenshot: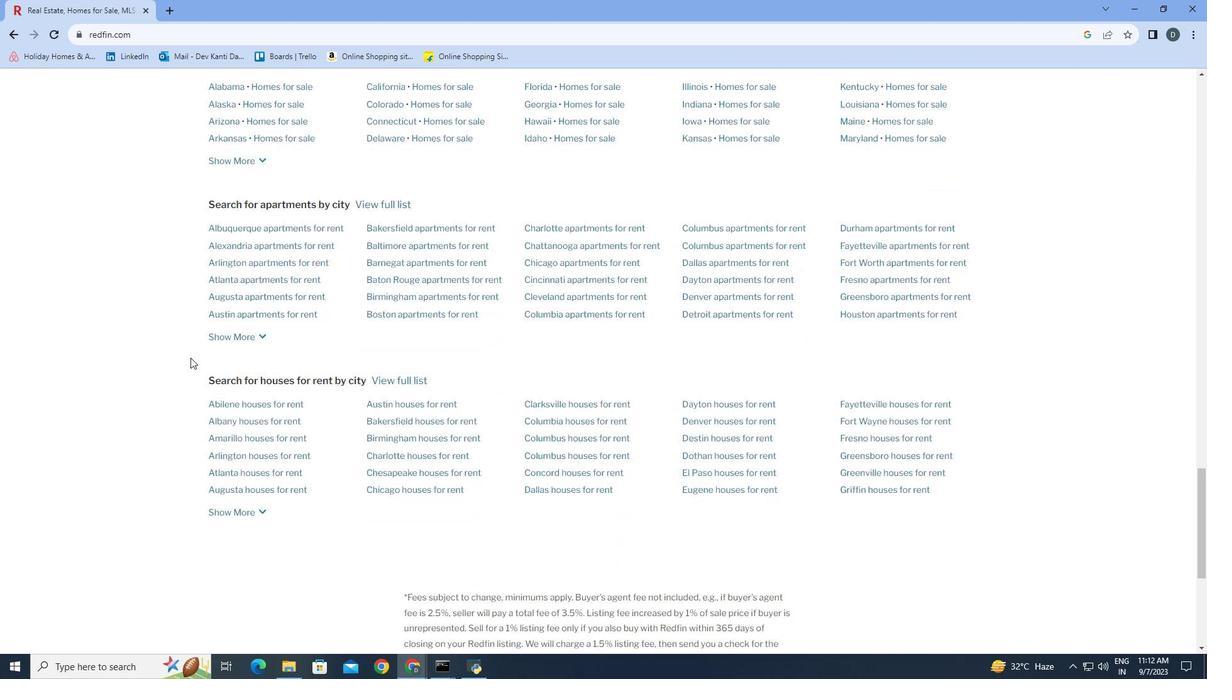 
Action: Mouse scrolled (190, 357) with delta (0, 0)
Screenshot: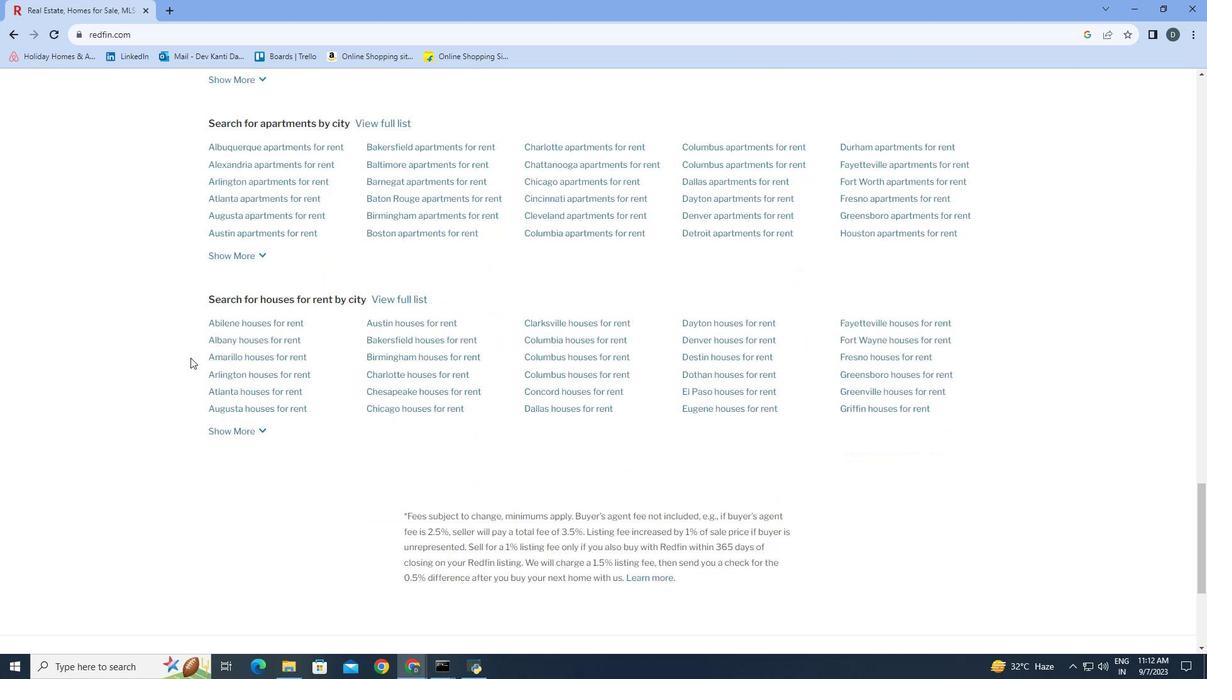 
Action: Mouse scrolled (190, 357) with delta (0, 0)
Screenshot: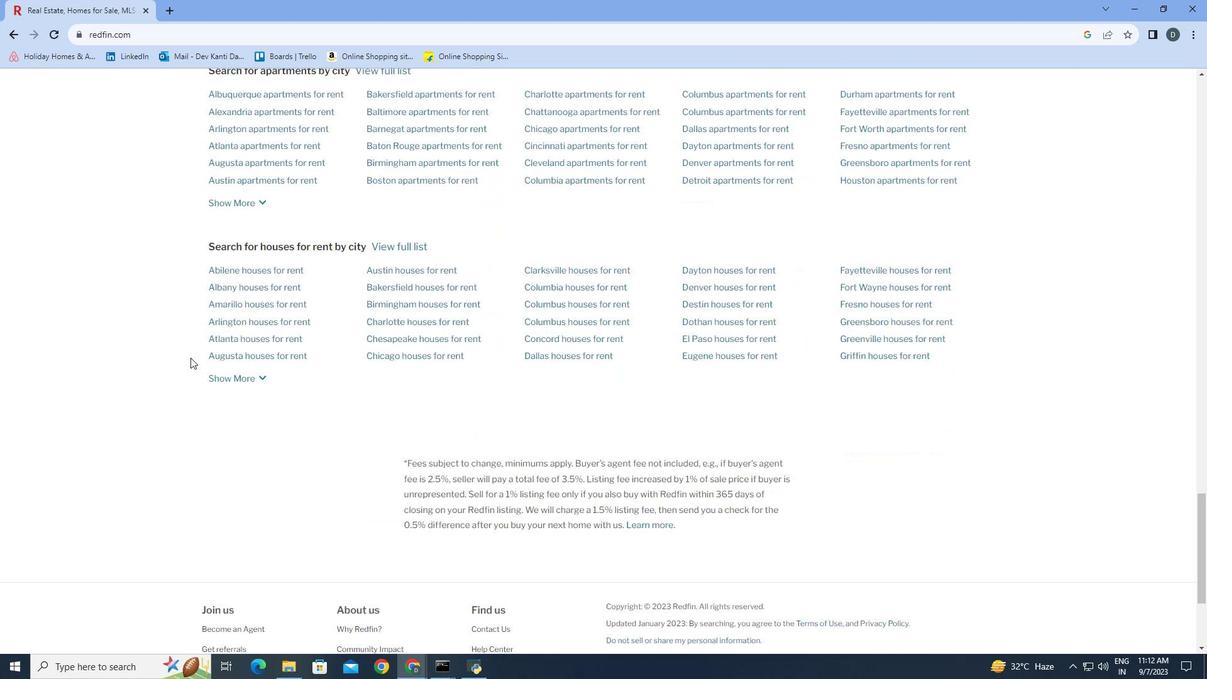 
Action: Mouse scrolled (190, 357) with delta (0, 0)
Screenshot: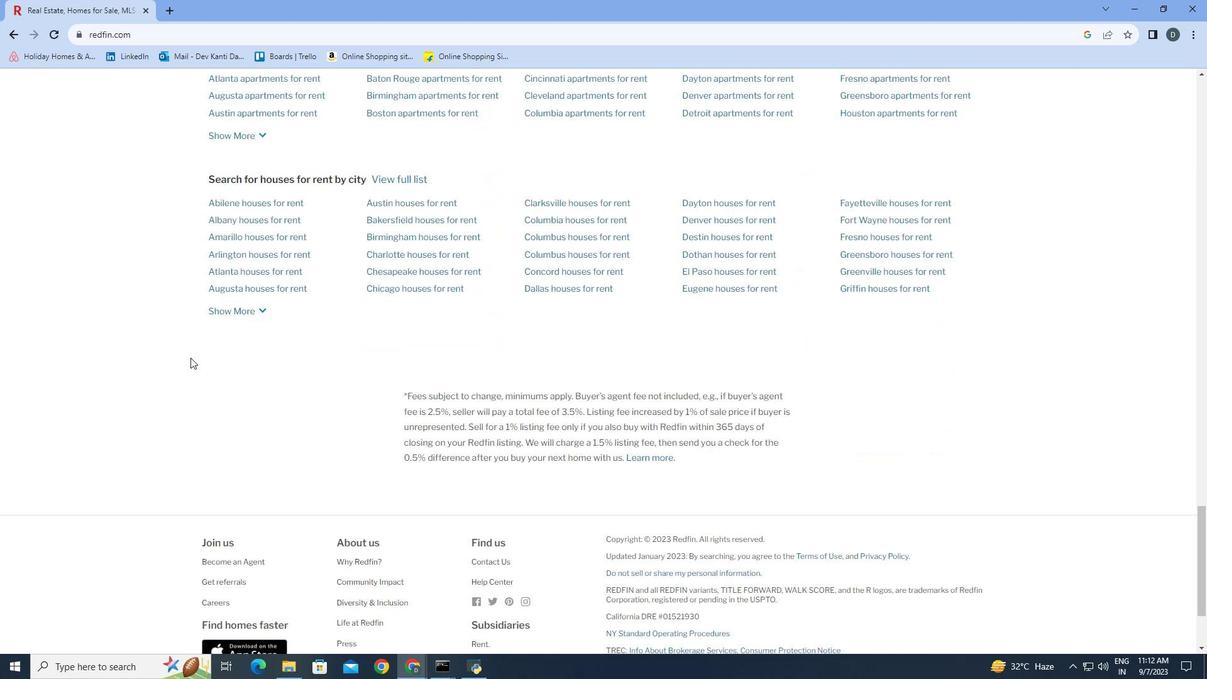 
Action: Mouse scrolled (190, 357) with delta (0, 0)
Screenshot: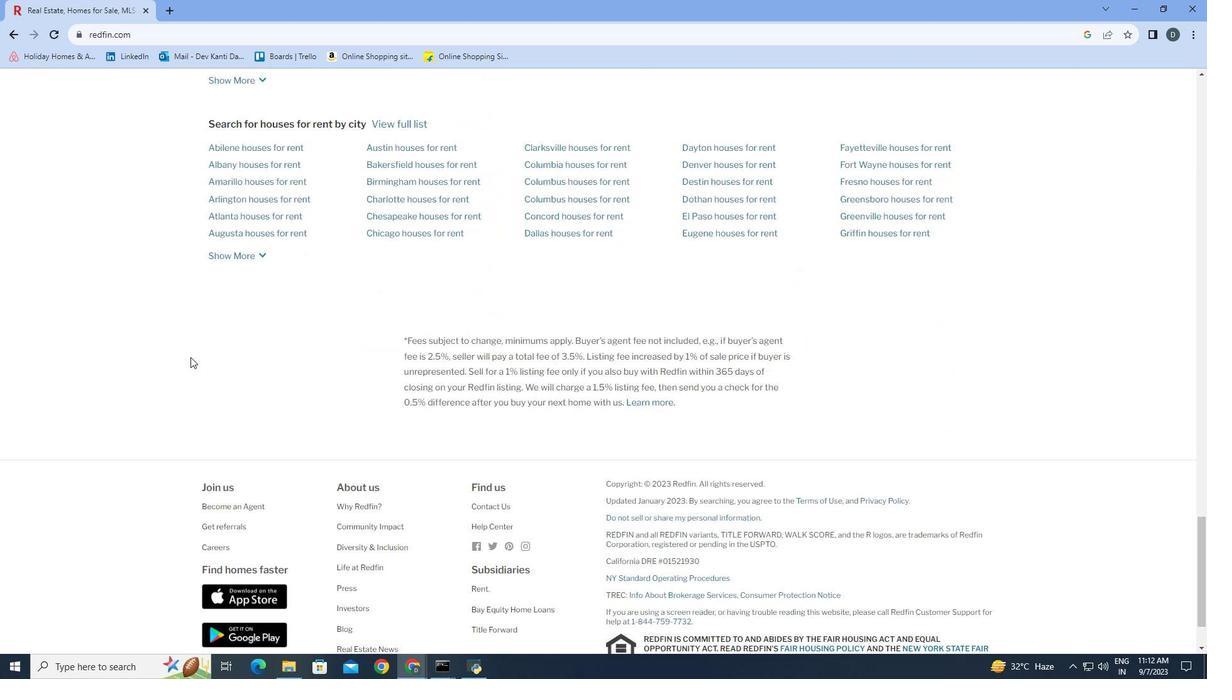 
Action: Mouse moved to (191, 357)
Screenshot: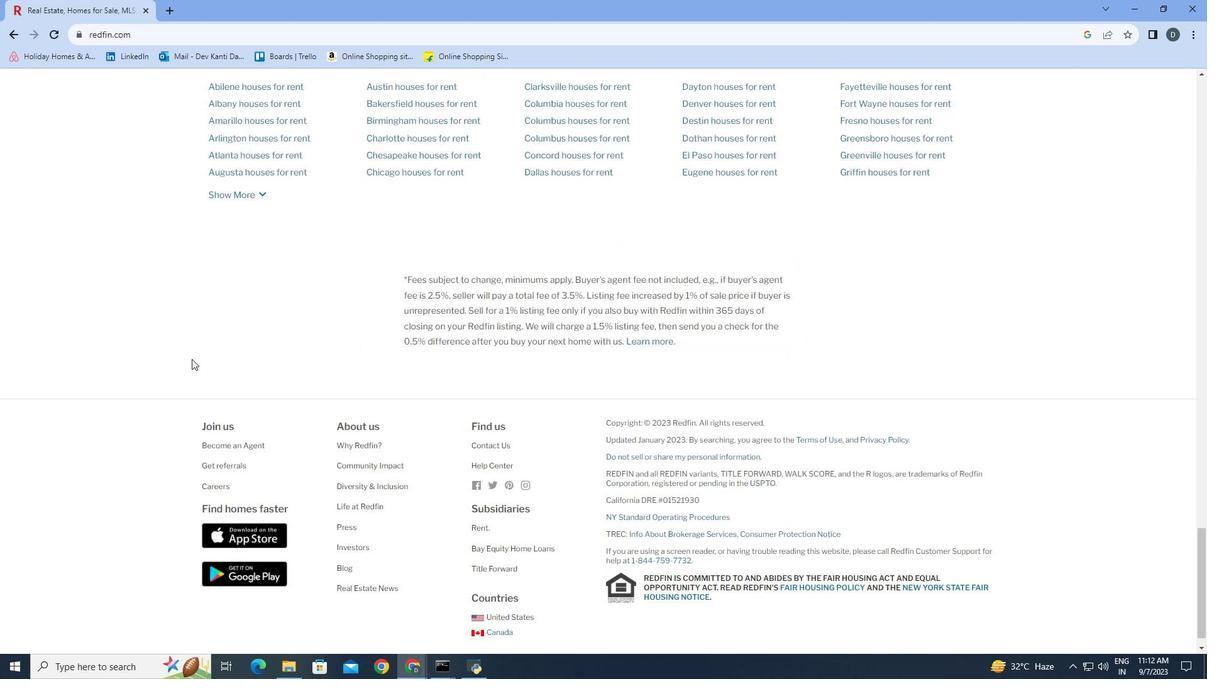 
Action: Mouse scrolled (191, 356) with delta (0, 0)
Screenshot: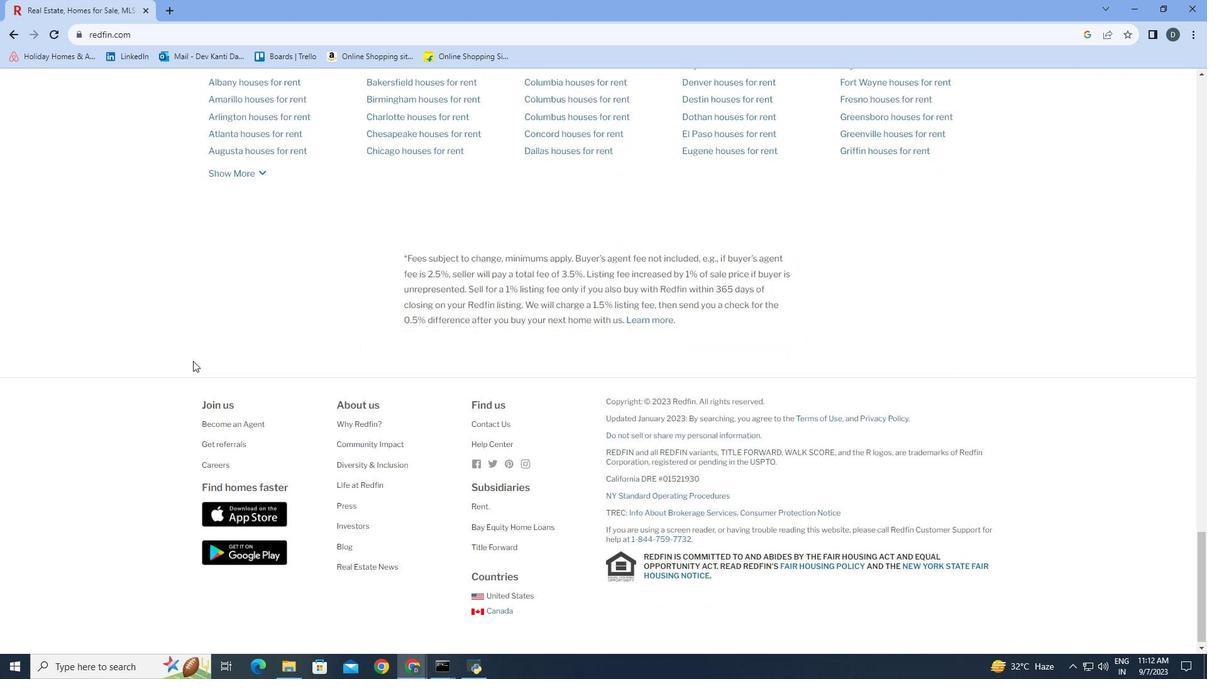 
Action: Mouse moved to (191, 357)
Screenshot: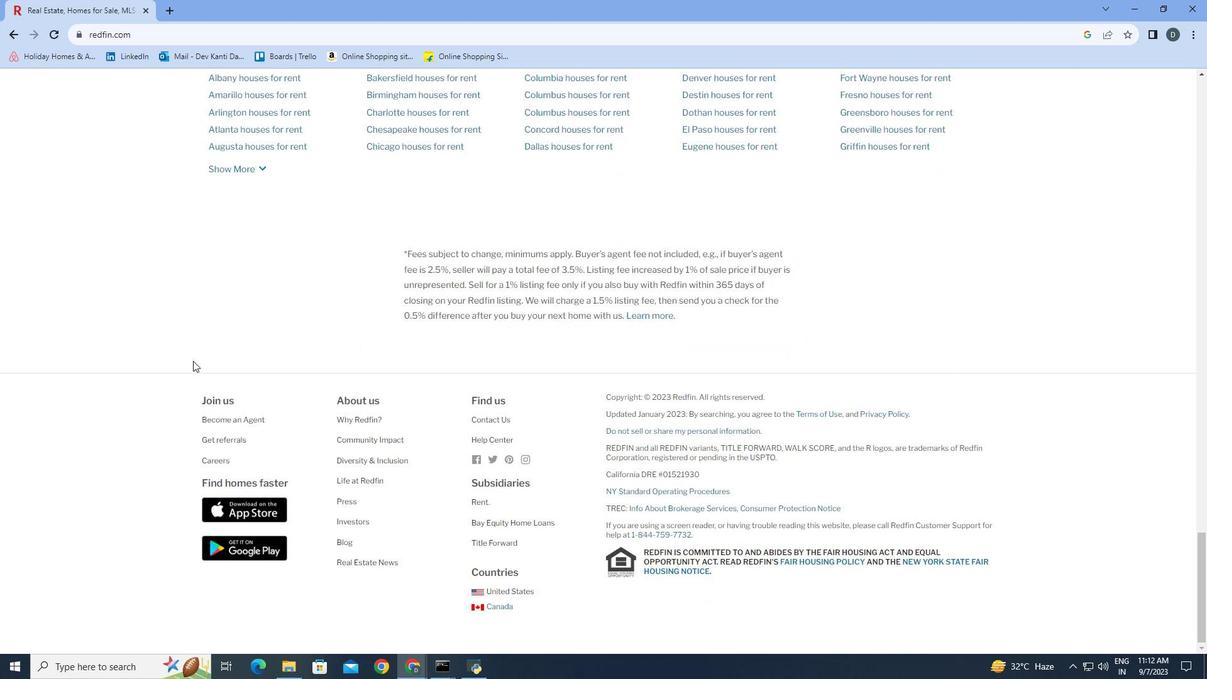 
Action: Mouse scrolled (191, 356) with delta (0, 0)
Screenshot: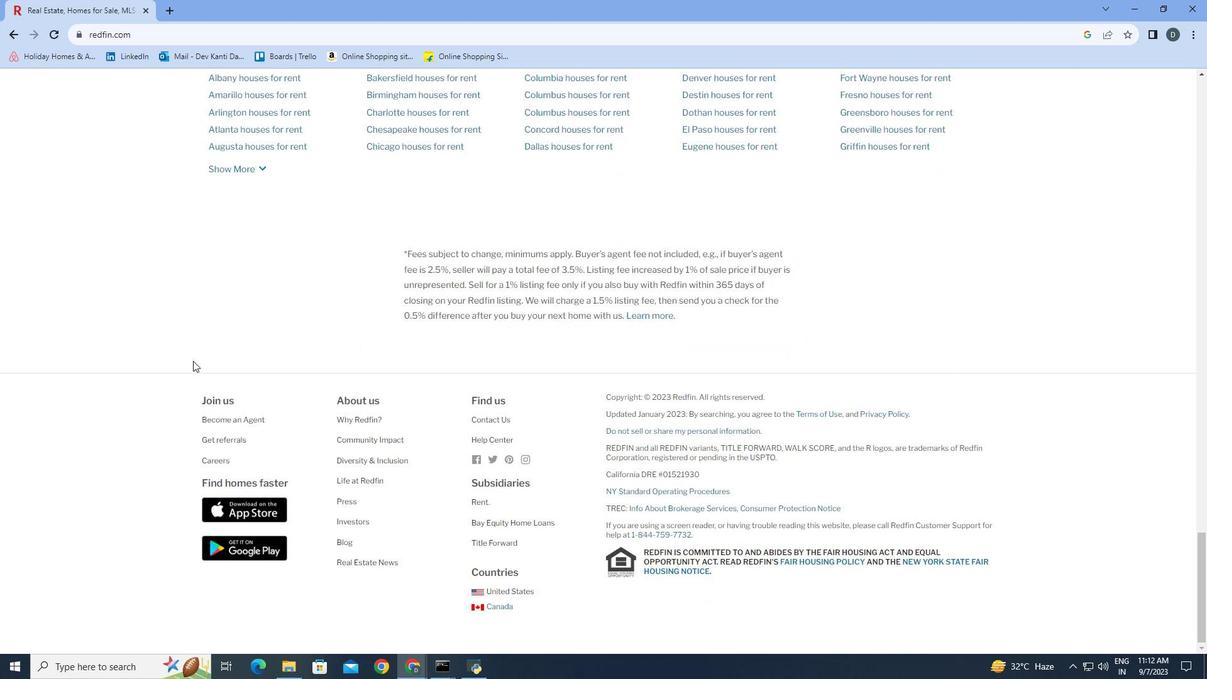 
Action: Mouse moved to (191, 359)
Screenshot: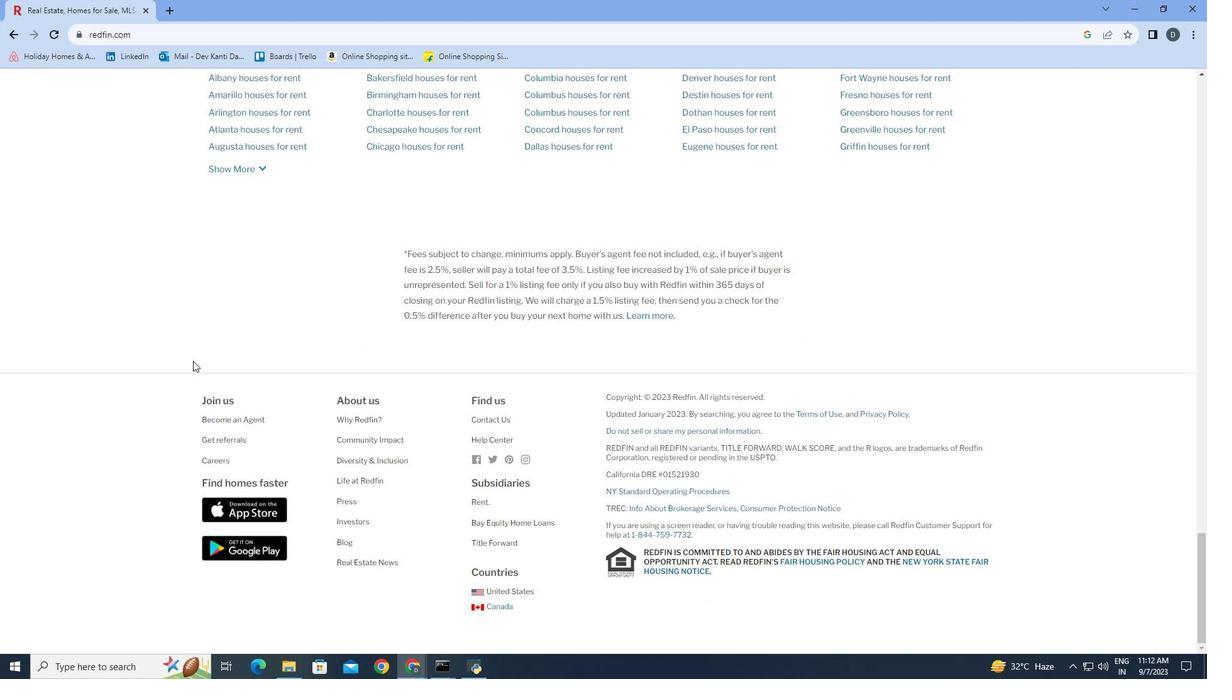 
Action: Mouse scrolled (191, 358) with delta (0, 0)
Screenshot: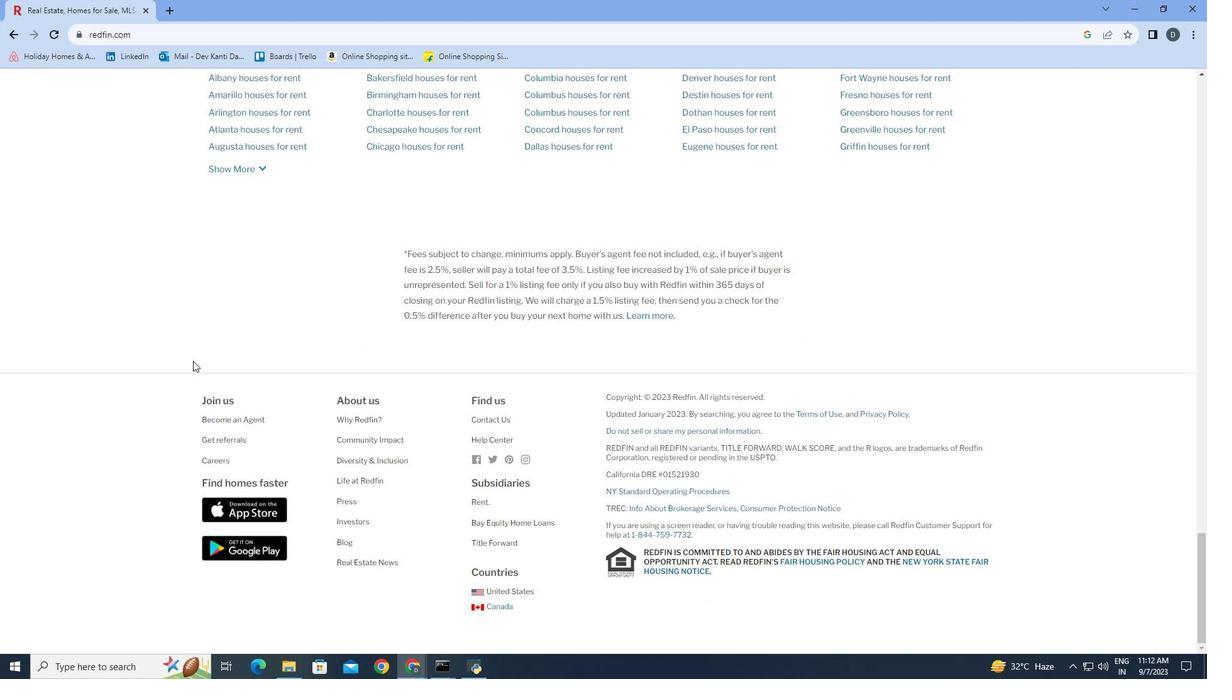 
Action: Mouse moved to (193, 361)
Screenshot: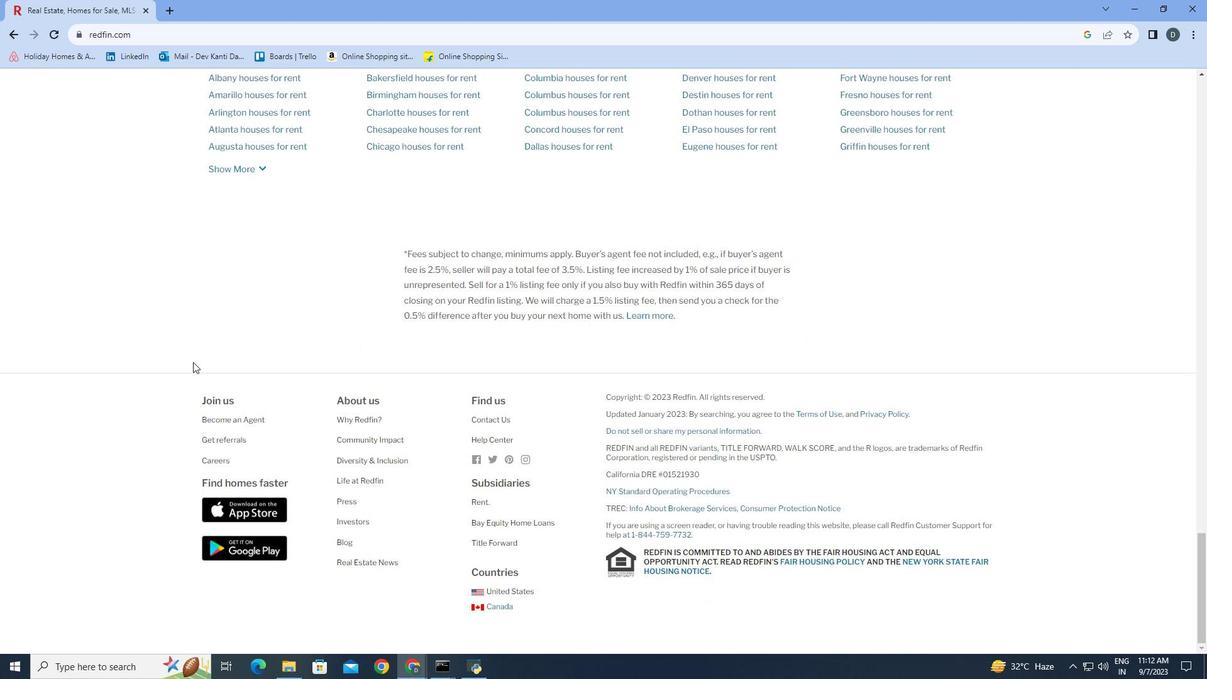 
Action: Mouse scrolled (193, 360) with delta (0, 0)
Screenshot: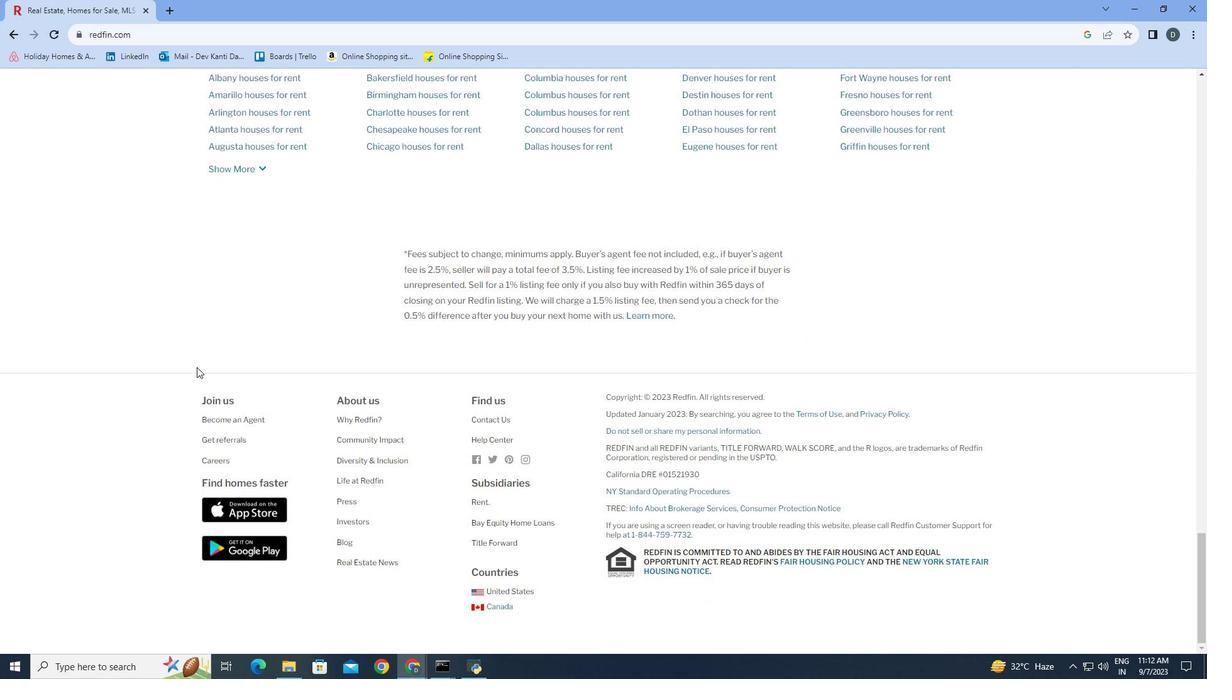 
Action: Mouse moved to (229, 461)
Screenshot: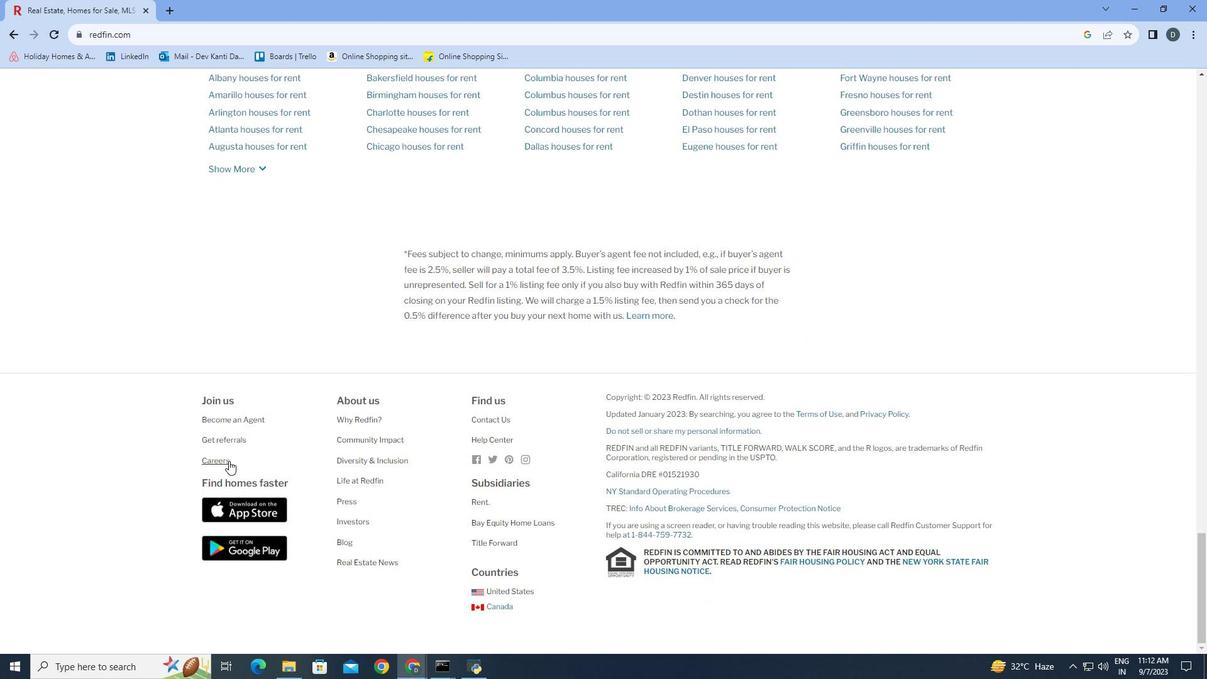 
Action: Mouse pressed left at (229, 461)
Screenshot: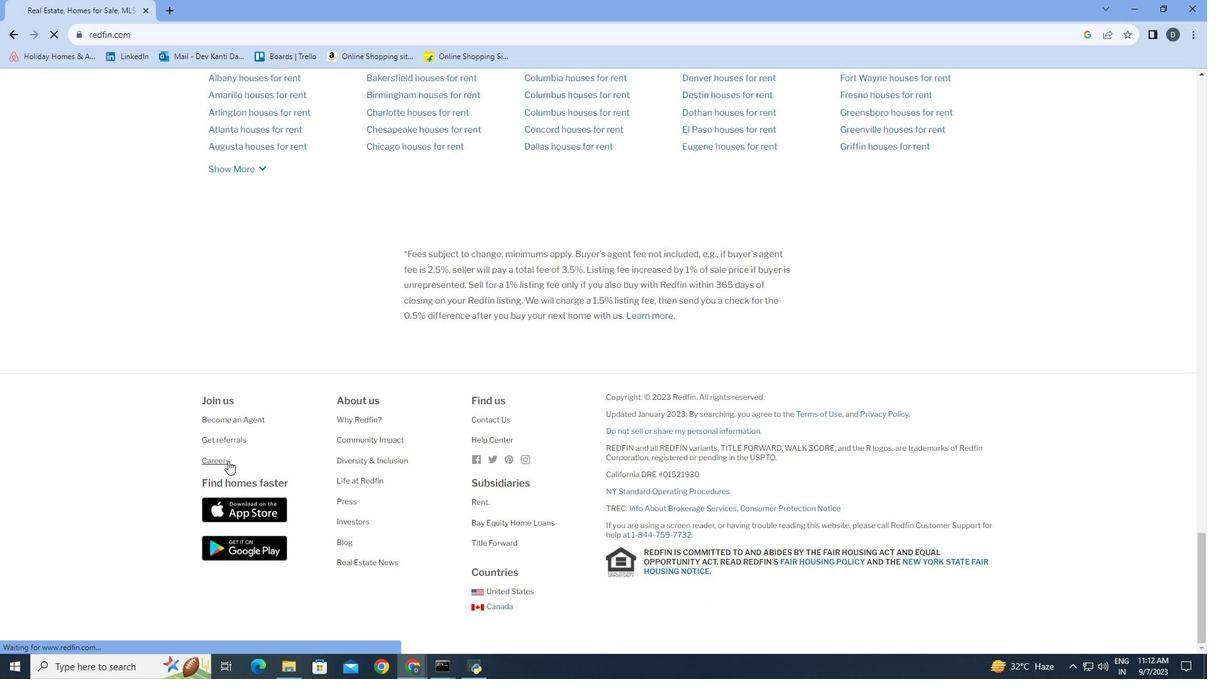 
Action: Mouse moved to (595, 374)
Screenshot: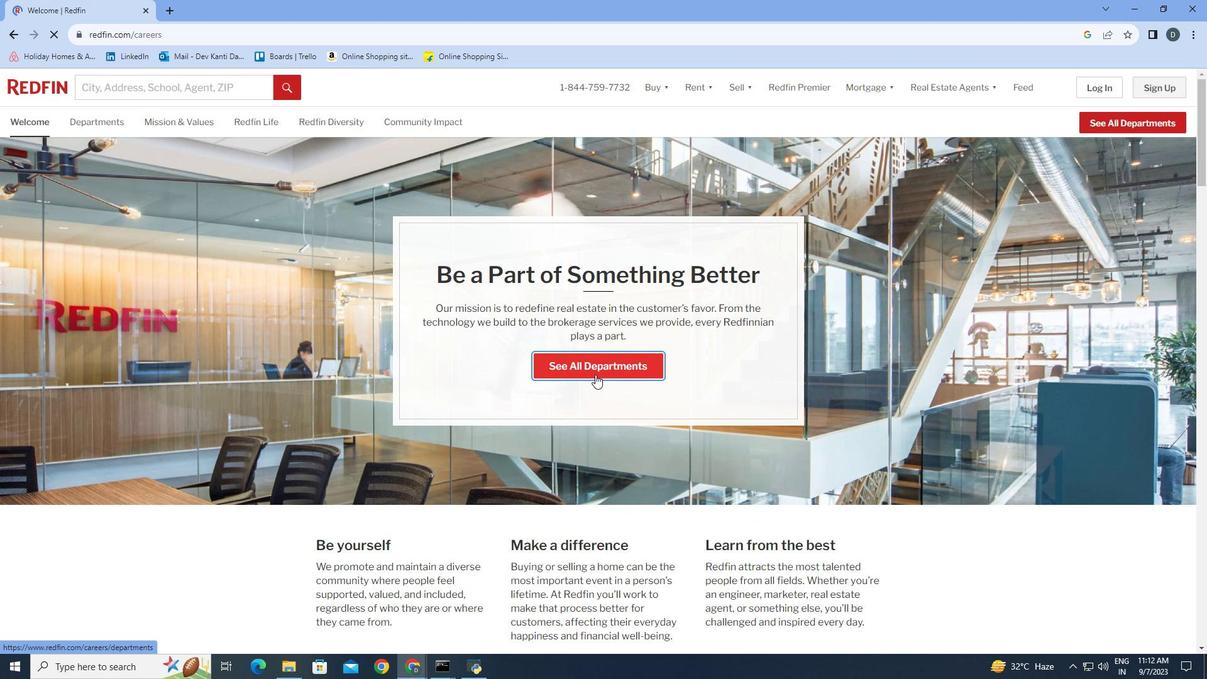 
Action: Mouse pressed left at (595, 374)
Screenshot: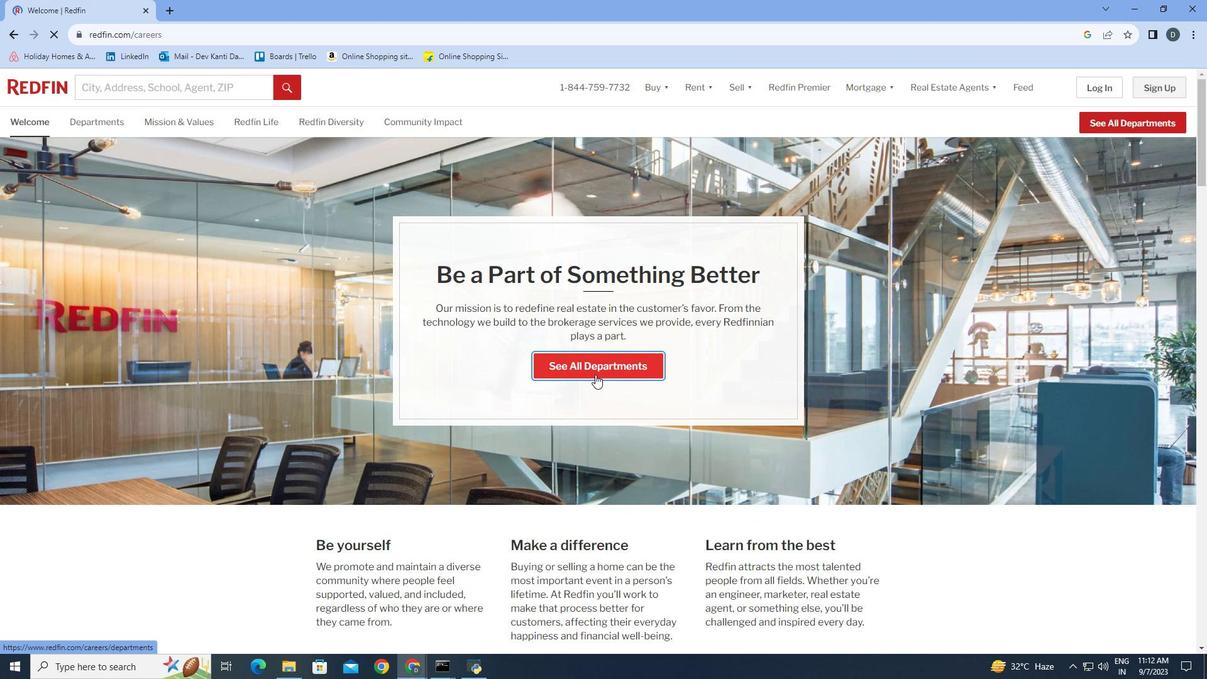 
Action: Mouse moved to (1033, 398)
Screenshot: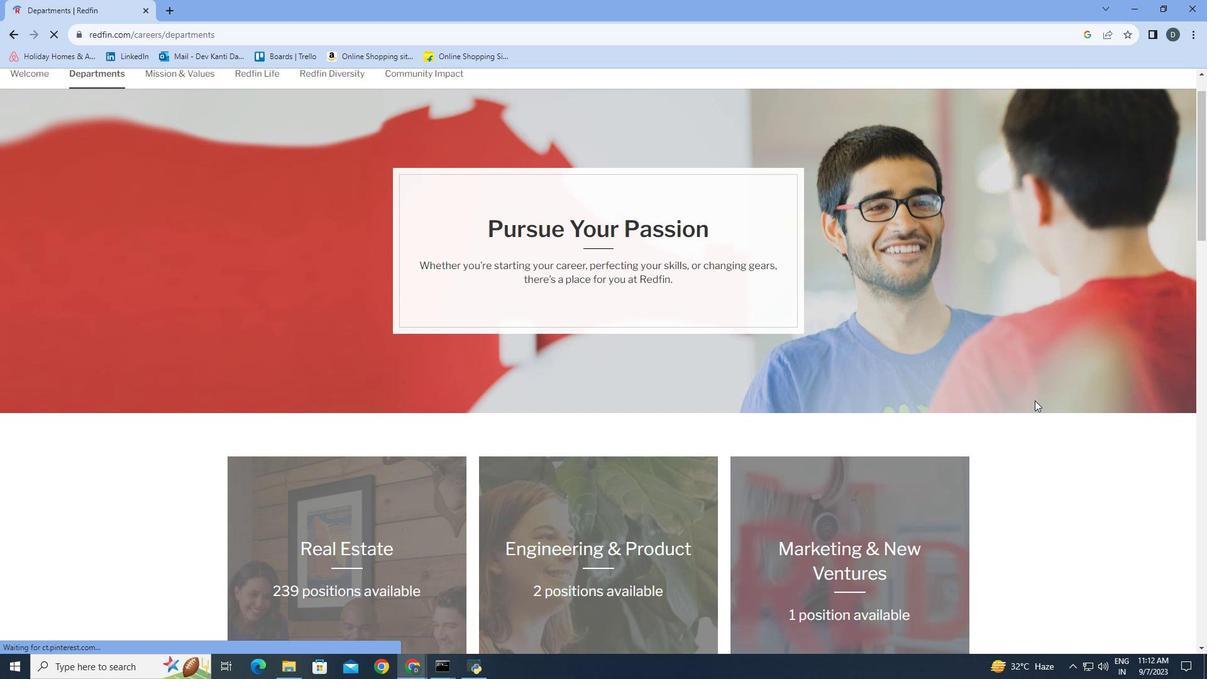 
Action: Mouse scrolled (1033, 398) with delta (0, 0)
Screenshot: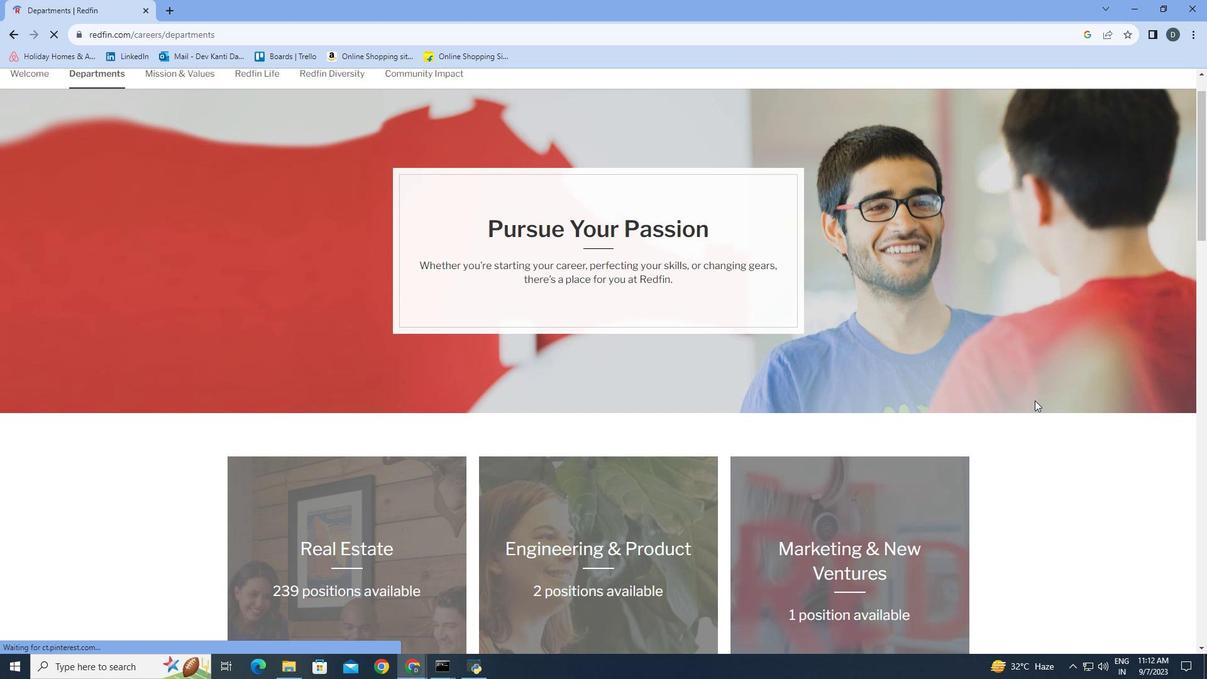 
Action: Mouse moved to (1035, 400)
Screenshot: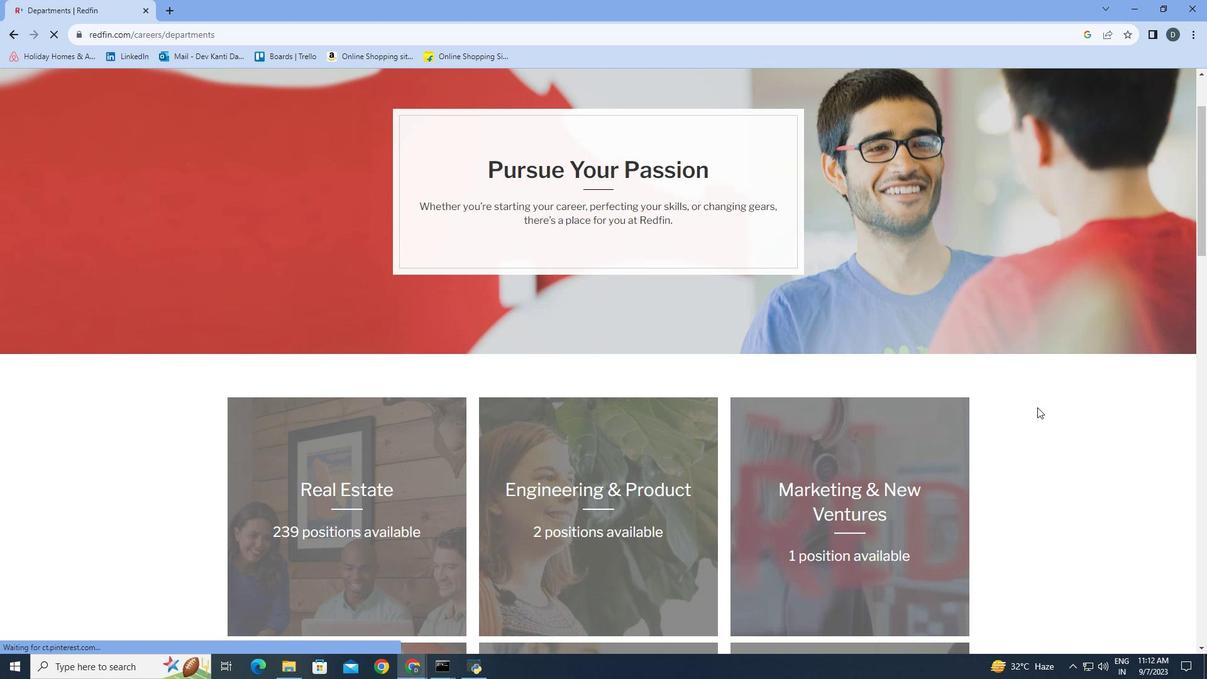 
Action: Mouse scrolled (1035, 400) with delta (0, 0)
Screenshot: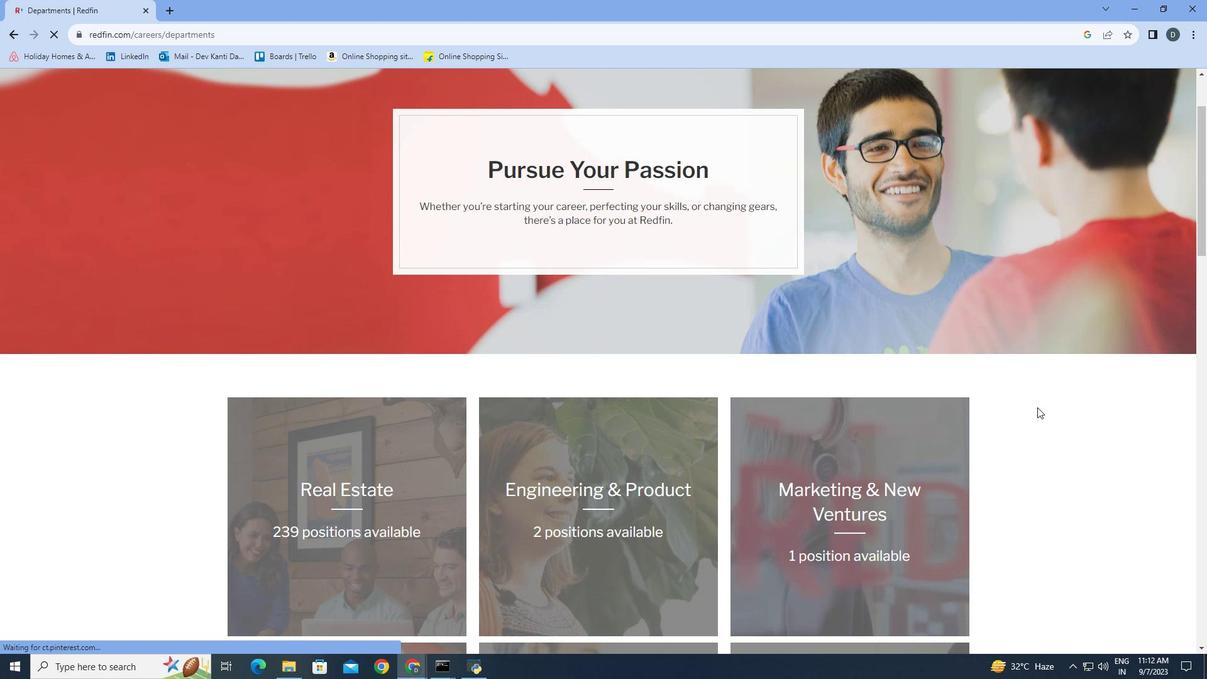 
Action: Mouse moved to (1037, 408)
Screenshot: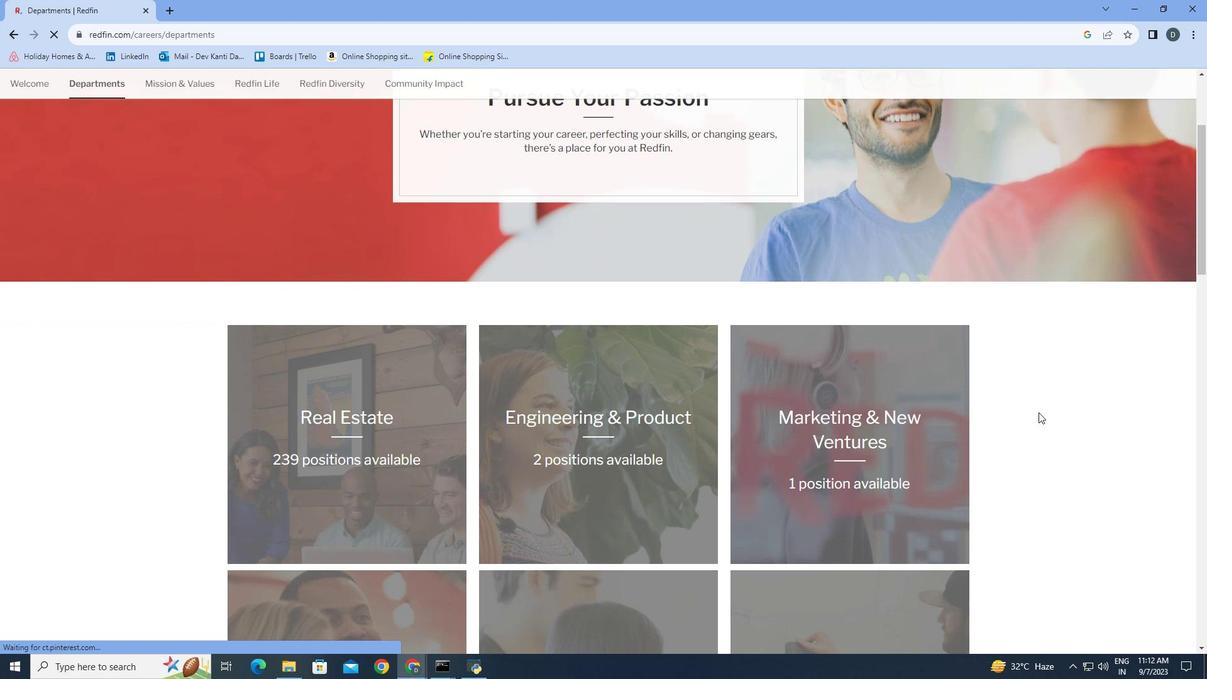 
Action: Mouse scrolled (1037, 407) with delta (0, 0)
Screenshot: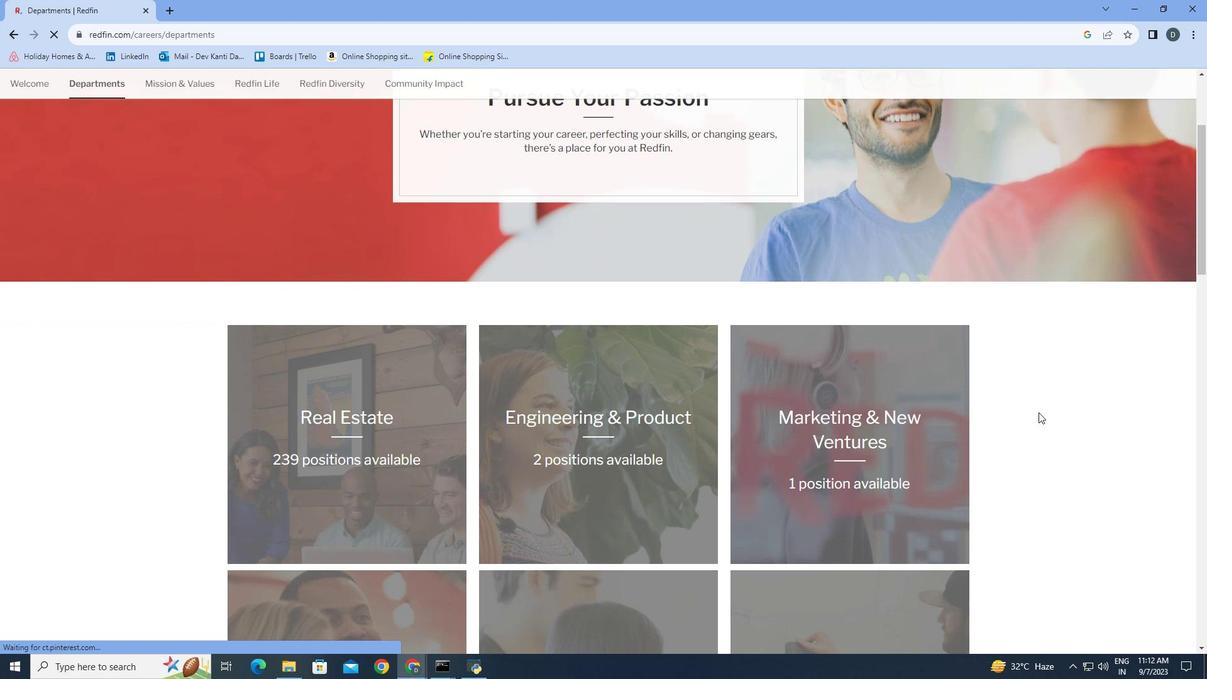 
Action: Mouse moved to (1038, 411)
Screenshot: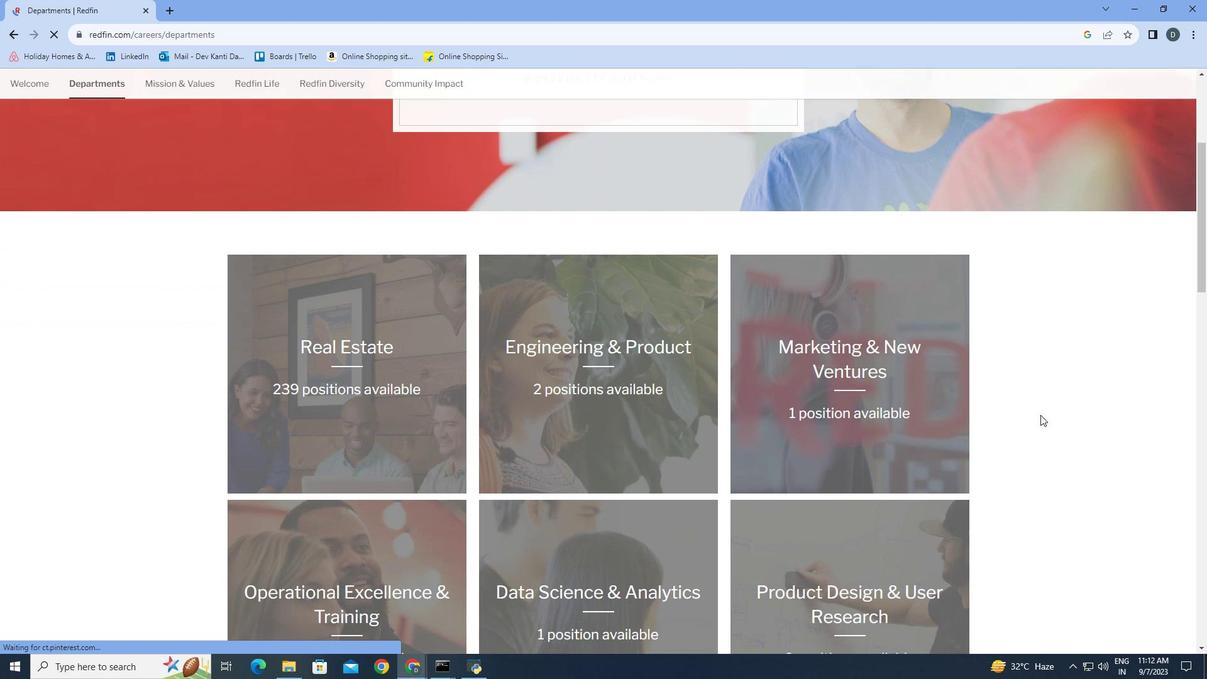 
Action: Mouse scrolled (1038, 410) with delta (0, 0)
Screenshot: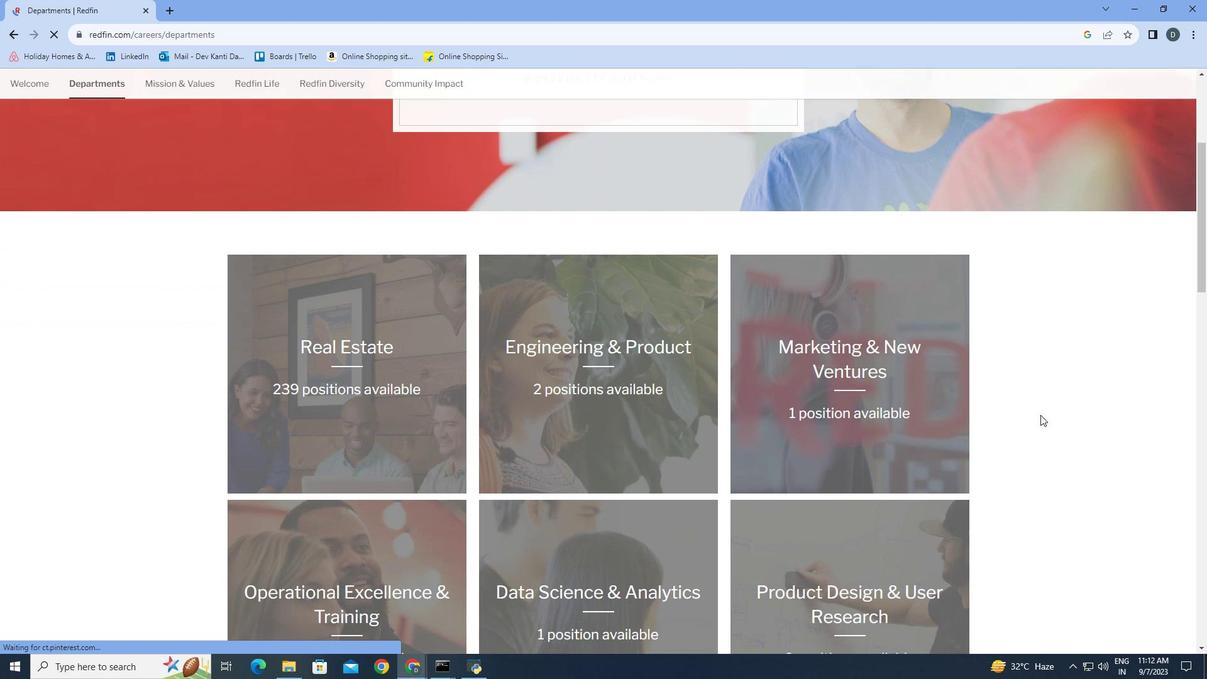 
Action: Mouse moved to (1039, 413)
Screenshot: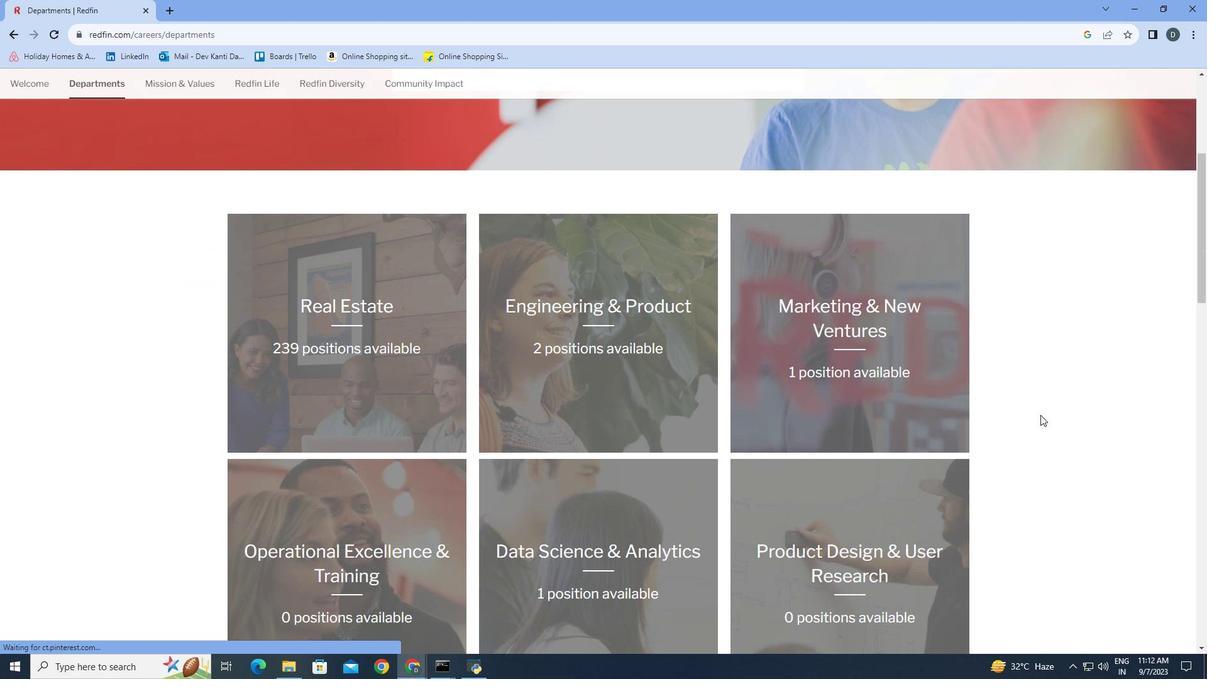 
Action: Mouse scrolled (1039, 412) with delta (0, 0)
Screenshot: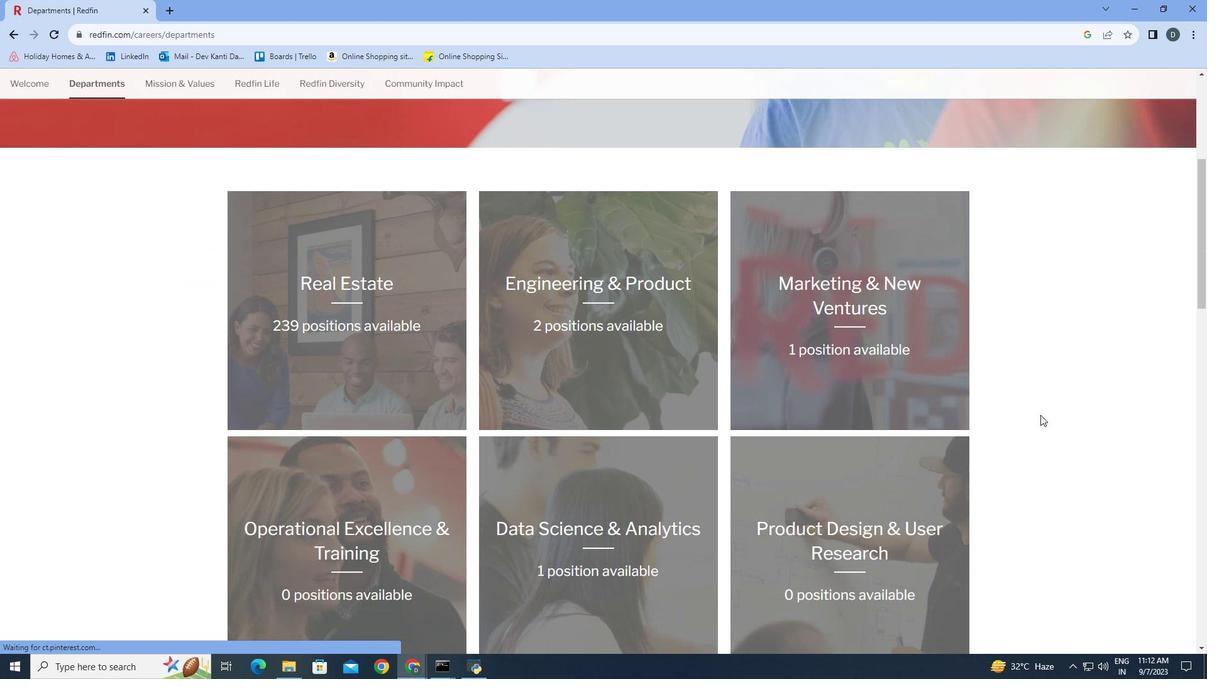 
Action: Mouse moved to (1040, 415)
Screenshot: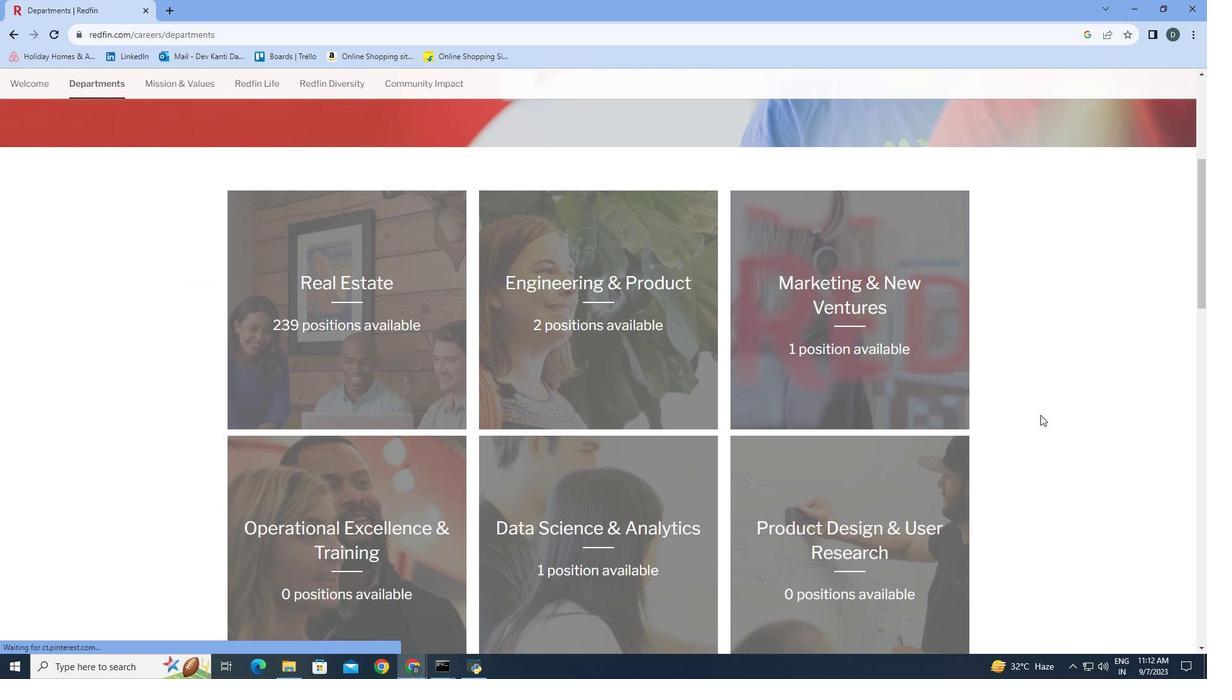 
Action: Mouse scrolled (1040, 414) with delta (0, 0)
Screenshot: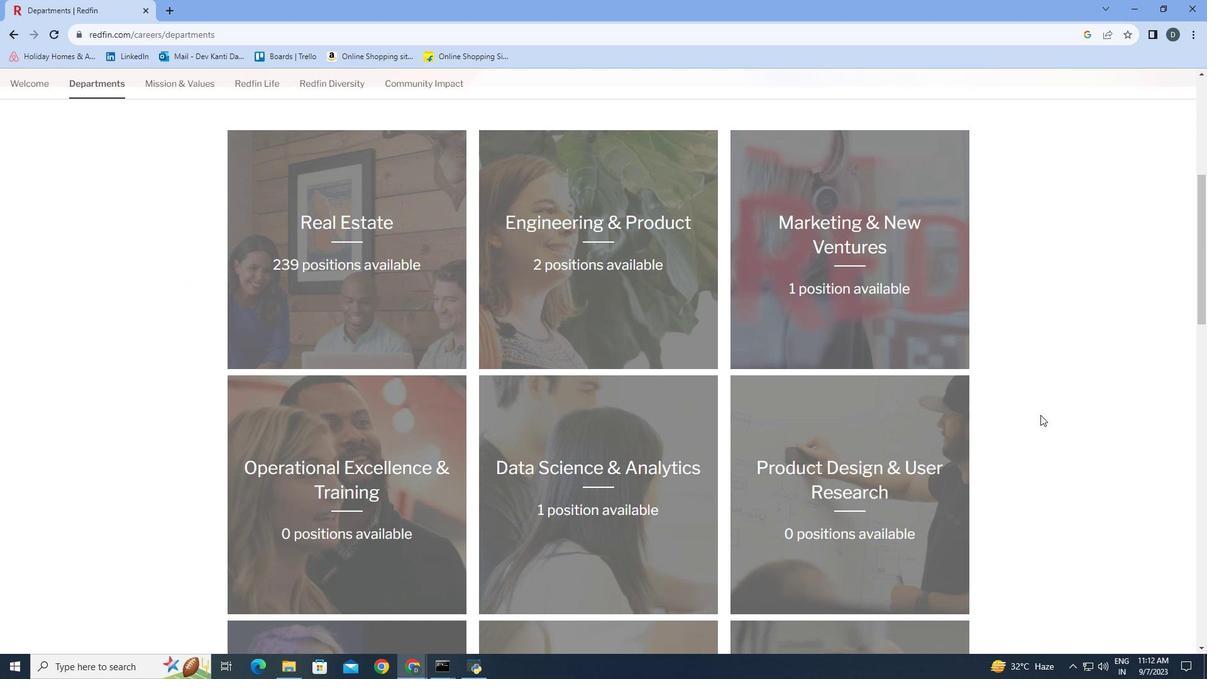 
Action: Mouse scrolled (1040, 414) with delta (0, 0)
Screenshot: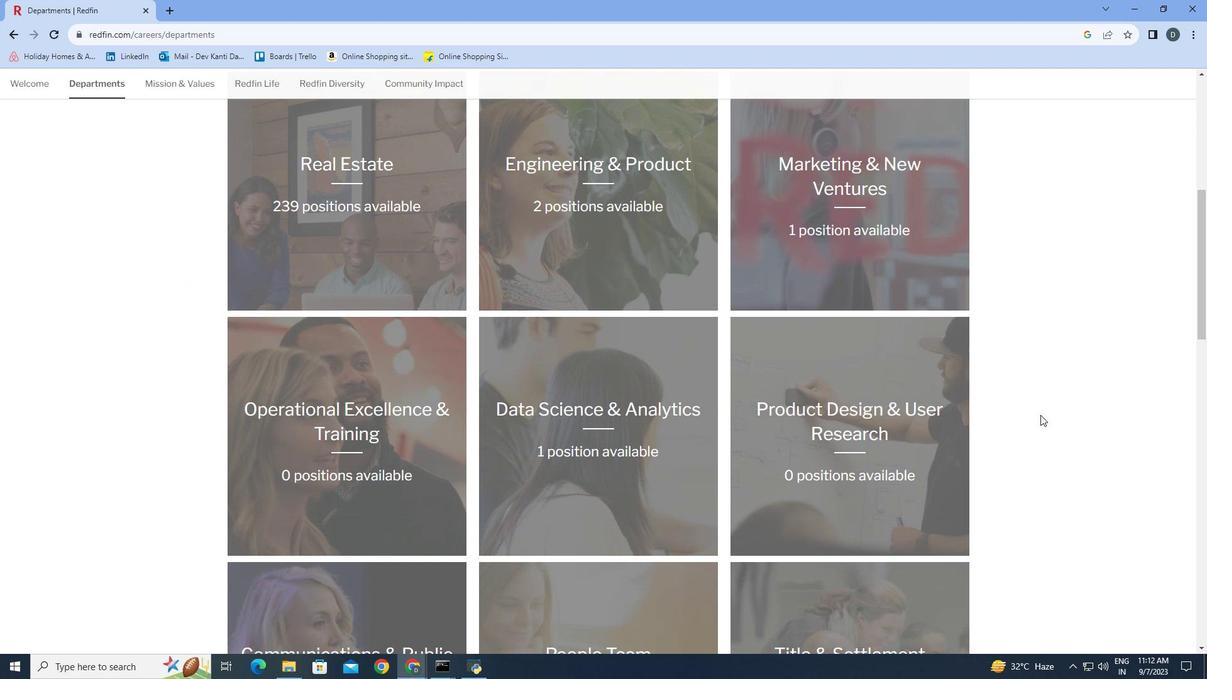 
Action: Mouse scrolled (1040, 414) with delta (0, 0)
Screenshot: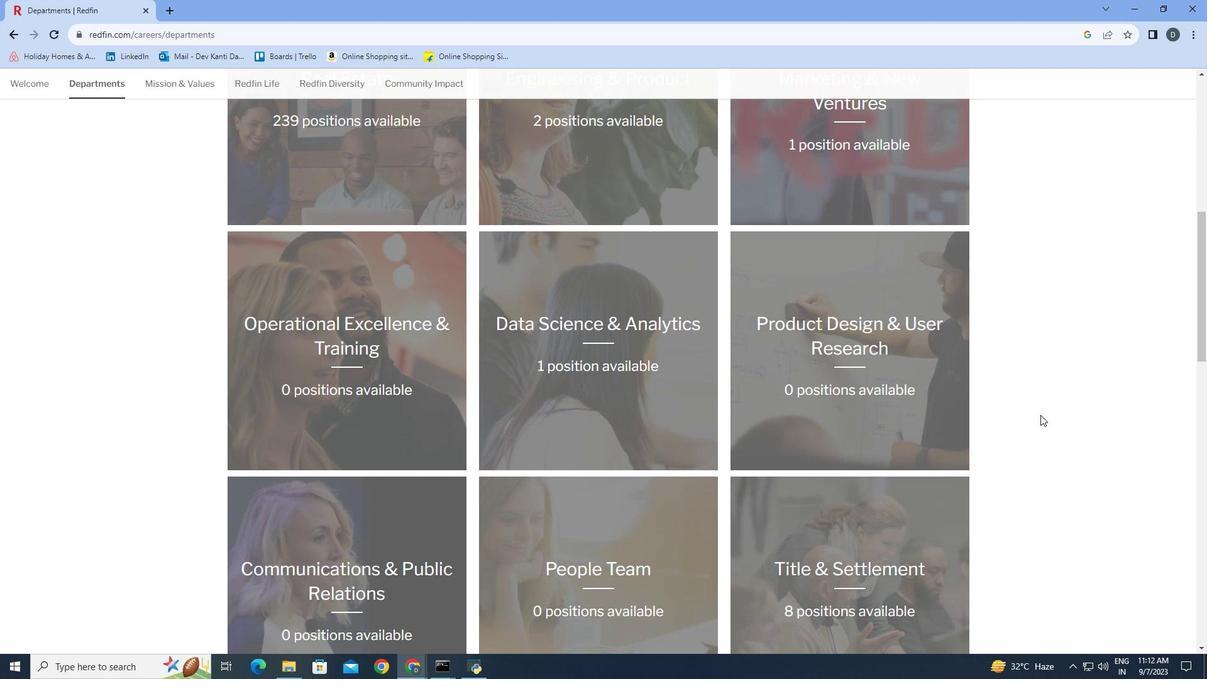
Action: Mouse scrolled (1040, 414) with delta (0, 0)
Screenshot: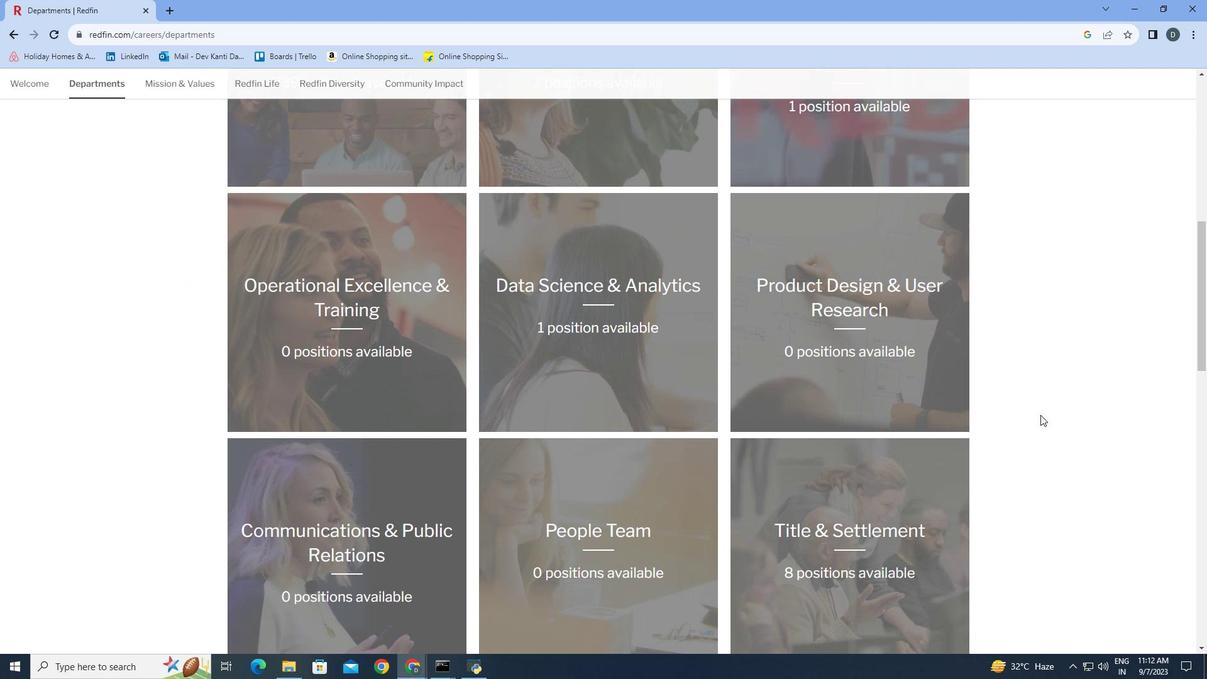 
Action: Mouse scrolled (1040, 414) with delta (0, 0)
Screenshot: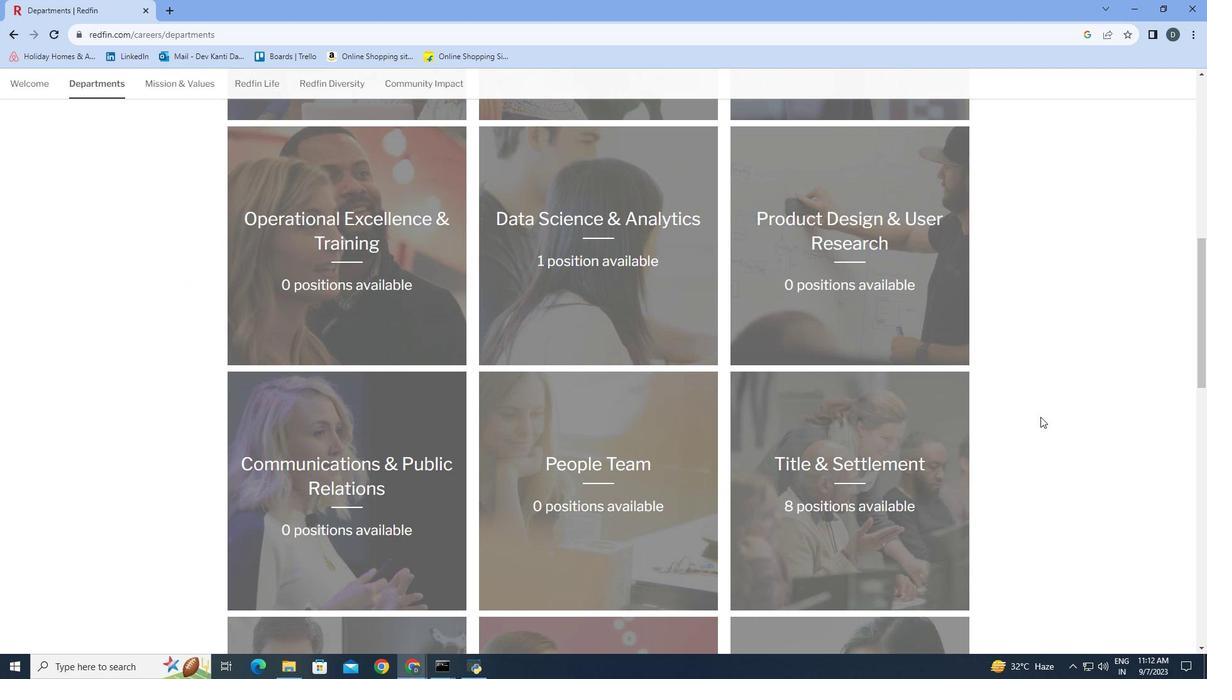 
Action: Mouse moved to (1040, 418)
Screenshot: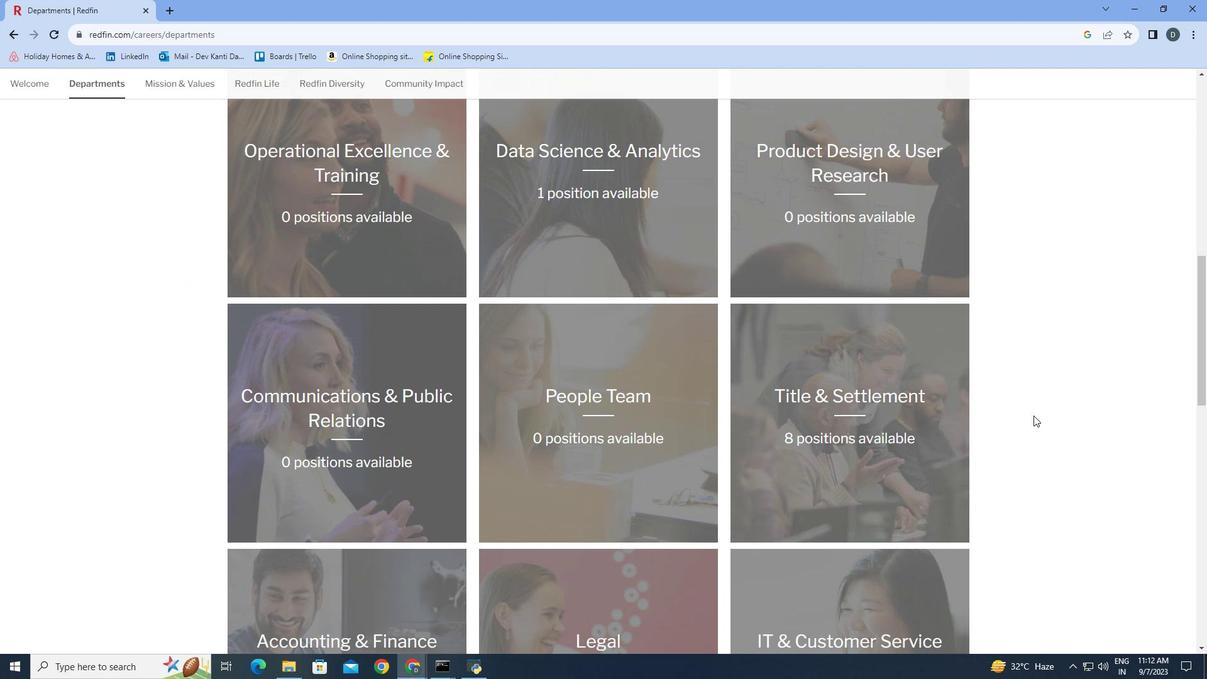 
Action: Mouse scrolled (1040, 417) with delta (0, 0)
Screenshot: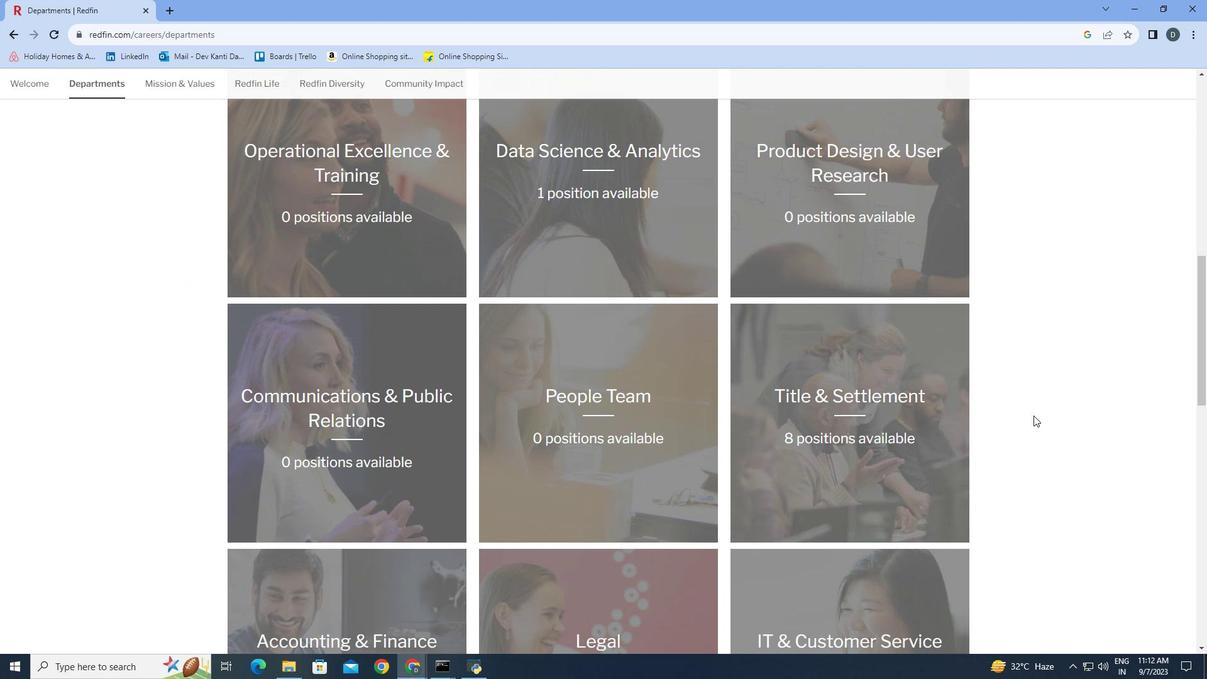 
Action: Mouse moved to (654, 455)
Screenshot: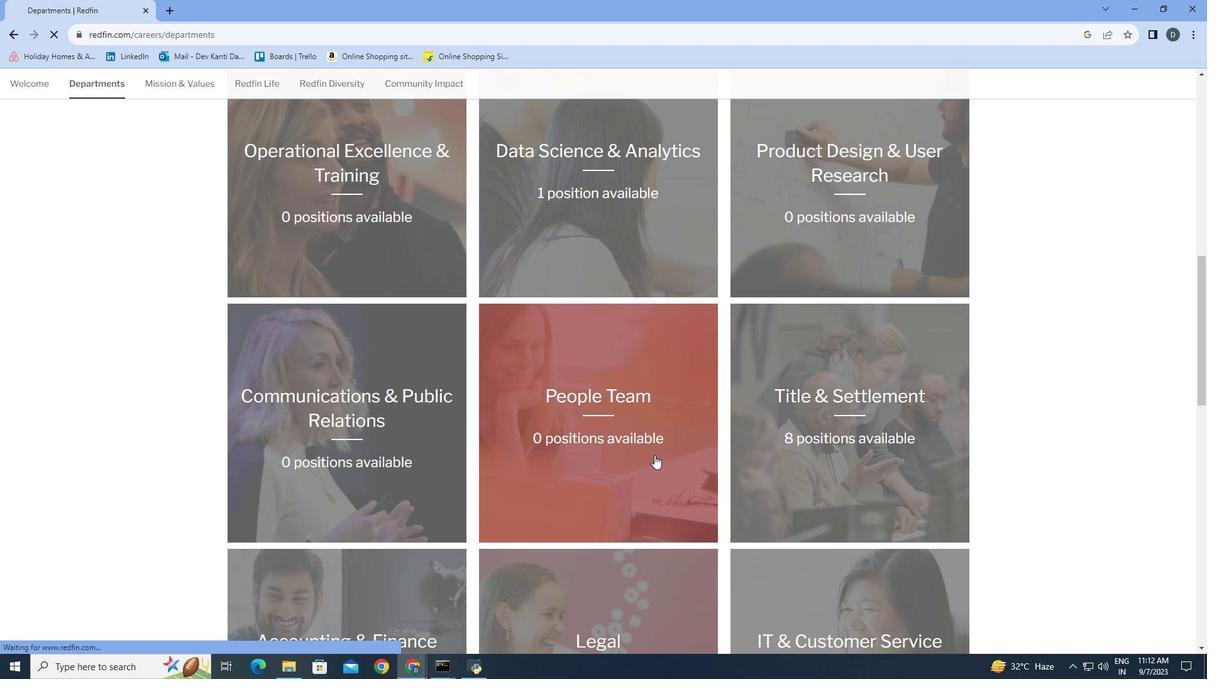 
Action: Mouse pressed left at (654, 455)
Screenshot: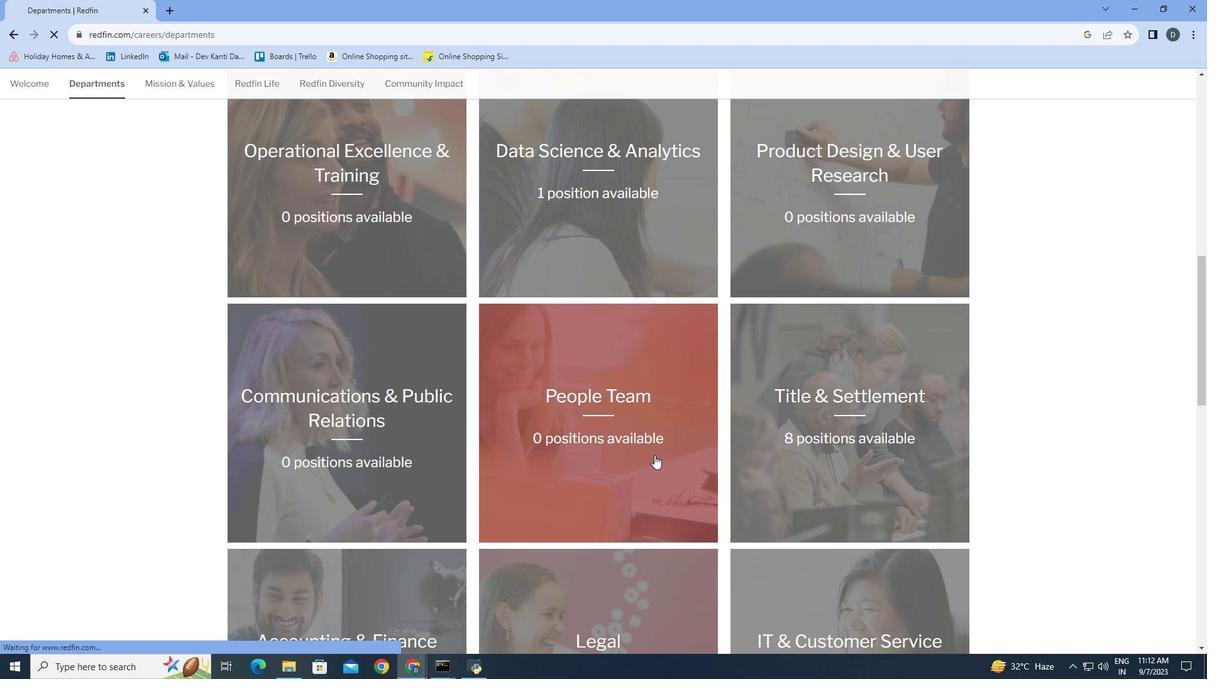 
Action: Mouse moved to (1027, 394)
Screenshot: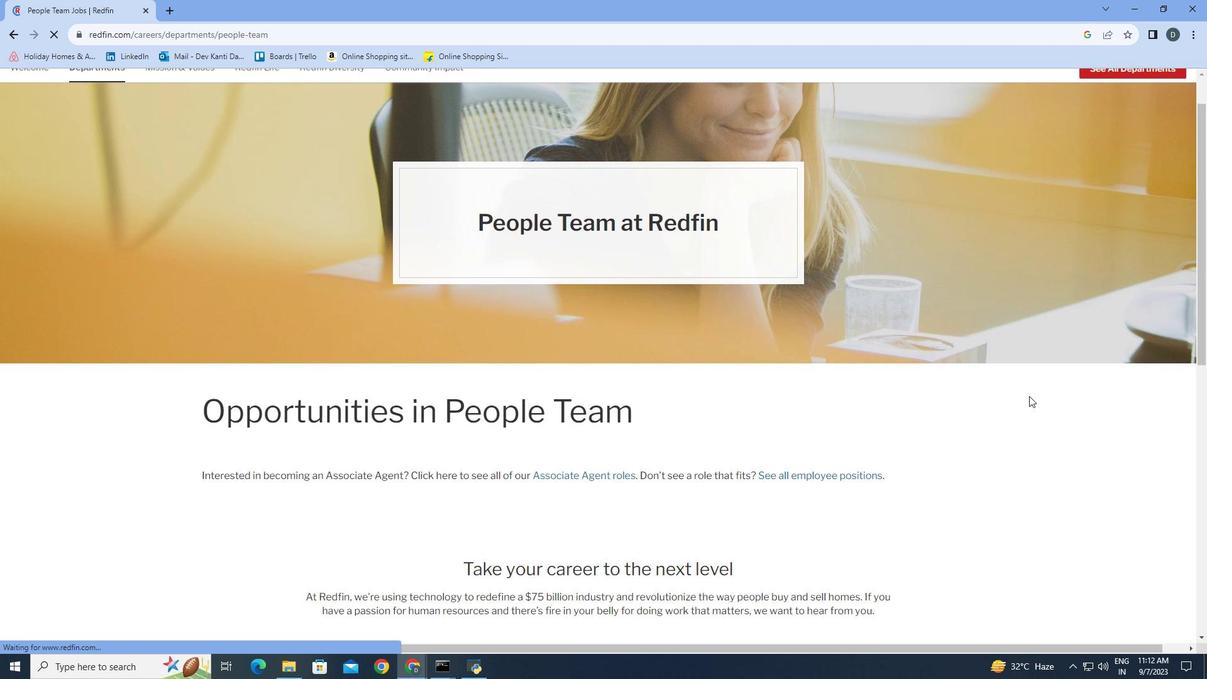 
Action: Mouse scrolled (1027, 394) with delta (0, 0)
Screenshot: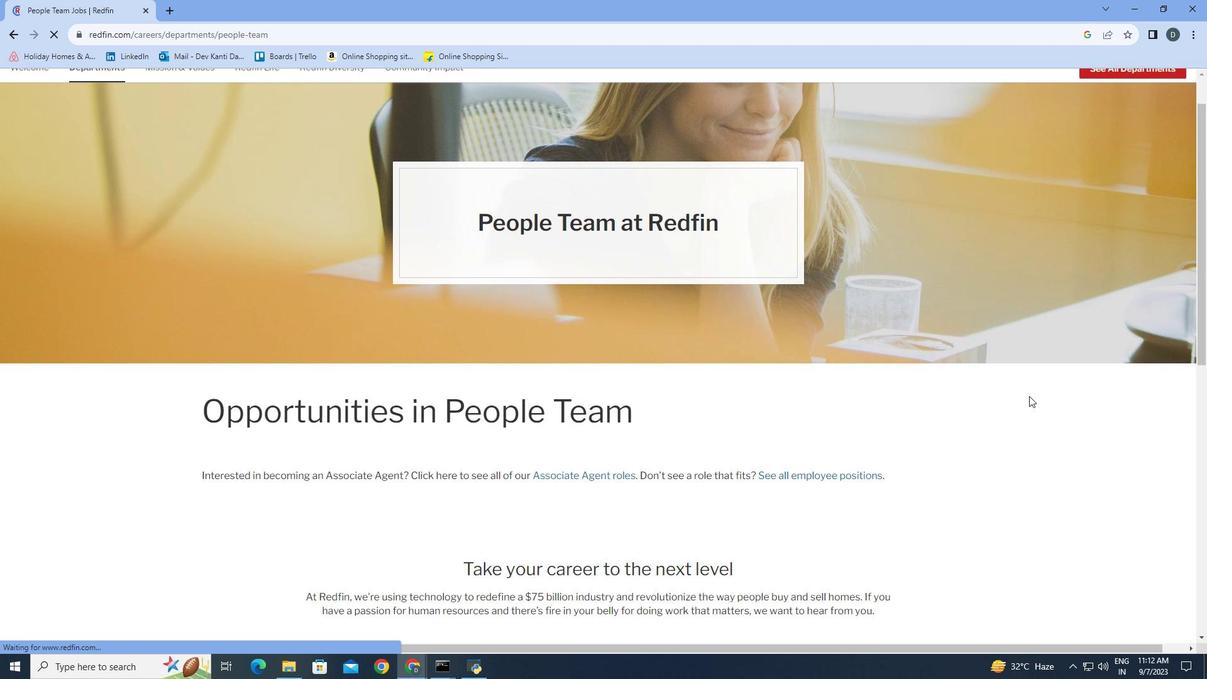 
Action: Mouse moved to (1029, 396)
Screenshot: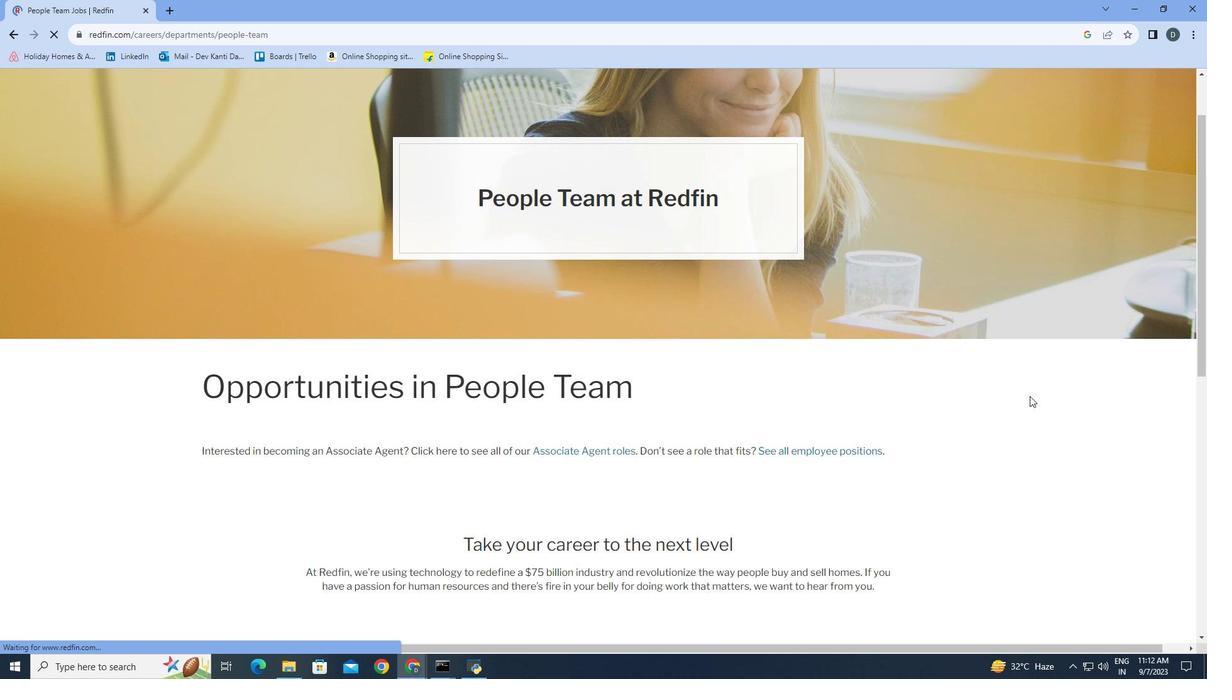 
Action: Mouse scrolled (1029, 395) with delta (0, 0)
Screenshot: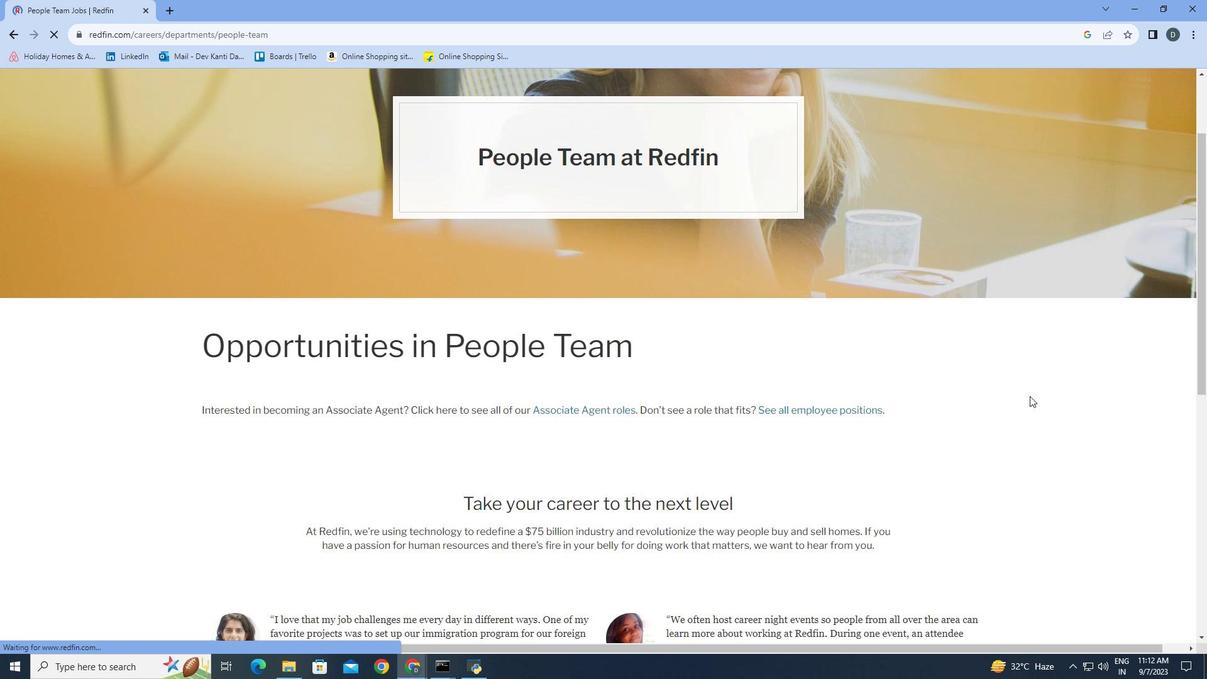 
Action: Mouse moved to (1030, 396)
Screenshot: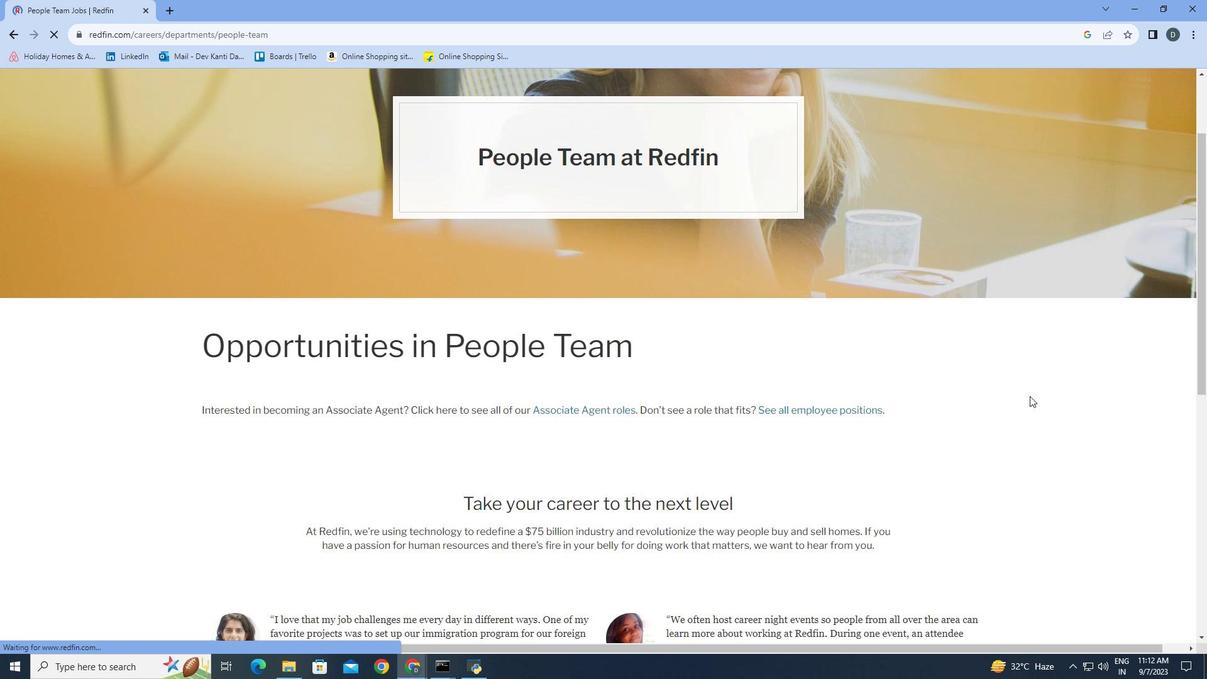 
Action: Mouse scrolled (1030, 395) with delta (0, 0)
Screenshot: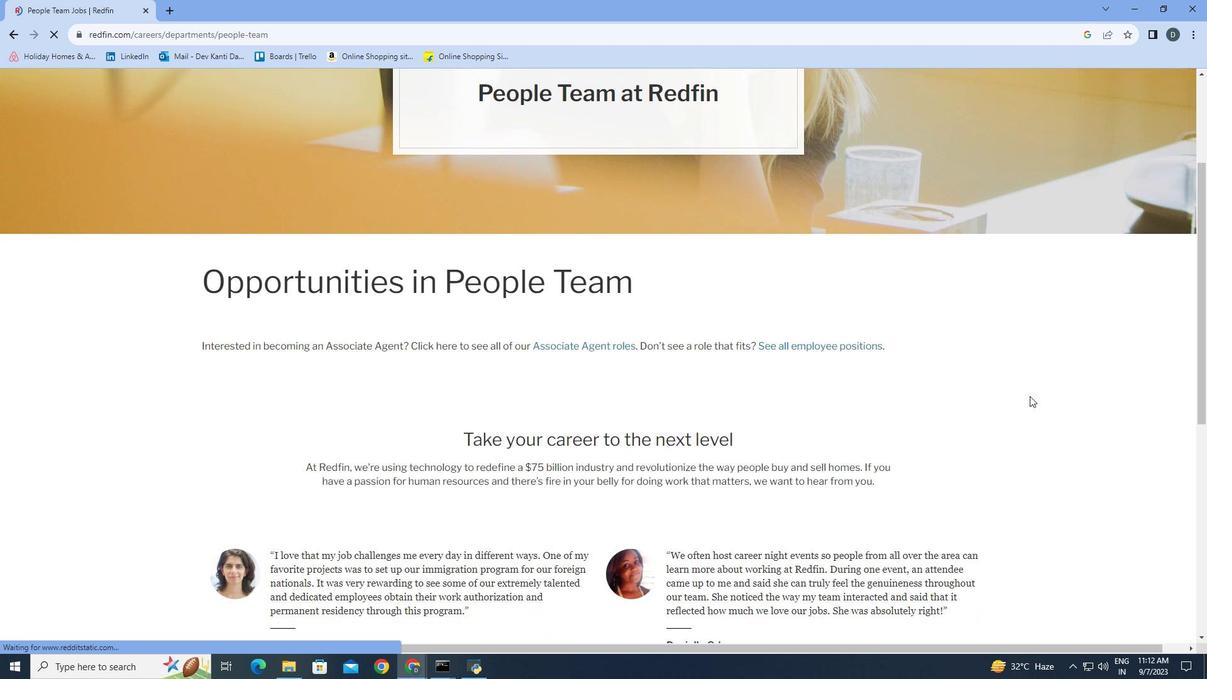 
Action: Mouse scrolled (1030, 395) with delta (0, 0)
Screenshot: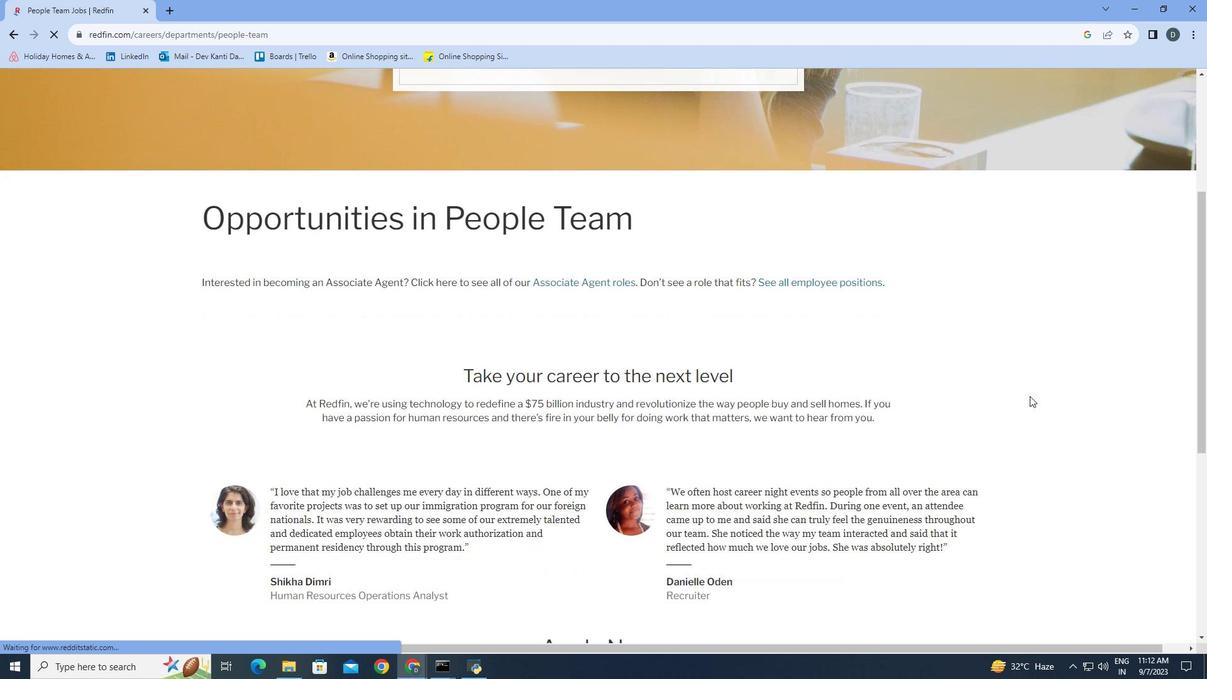
Action: Mouse scrolled (1030, 395) with delta (0, 0)
Screenshot: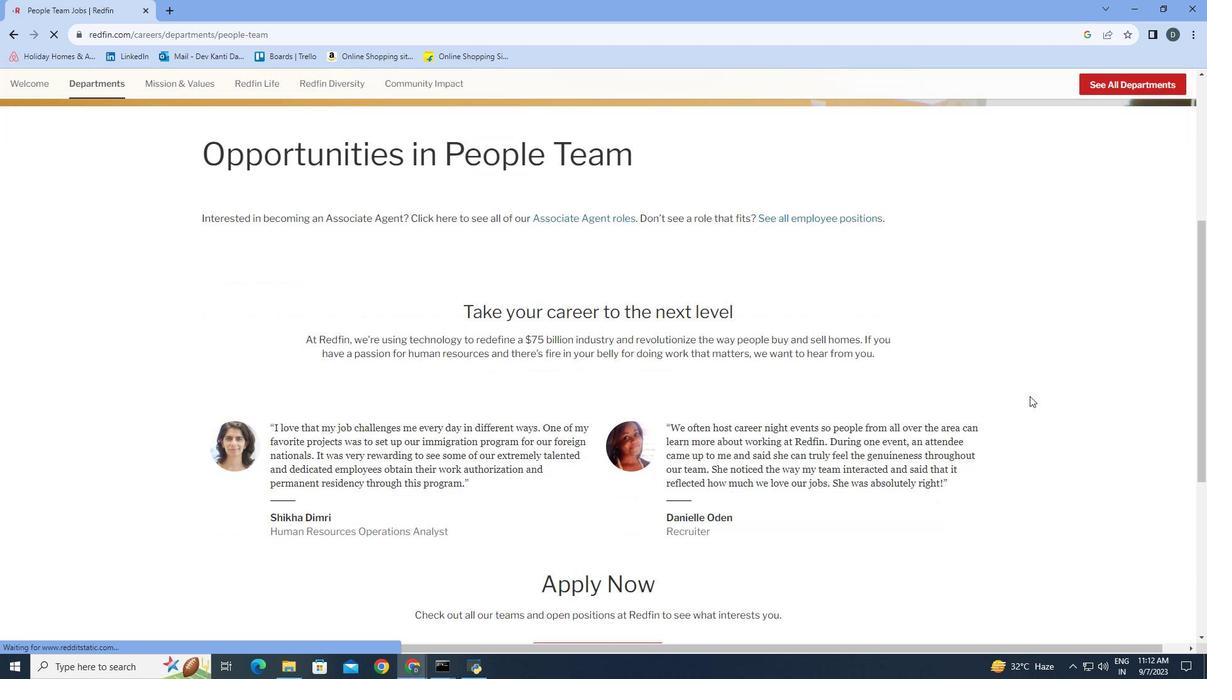 
Action: Mouse scrolled (1030, 395) with delta (0, 0)
Screenshot: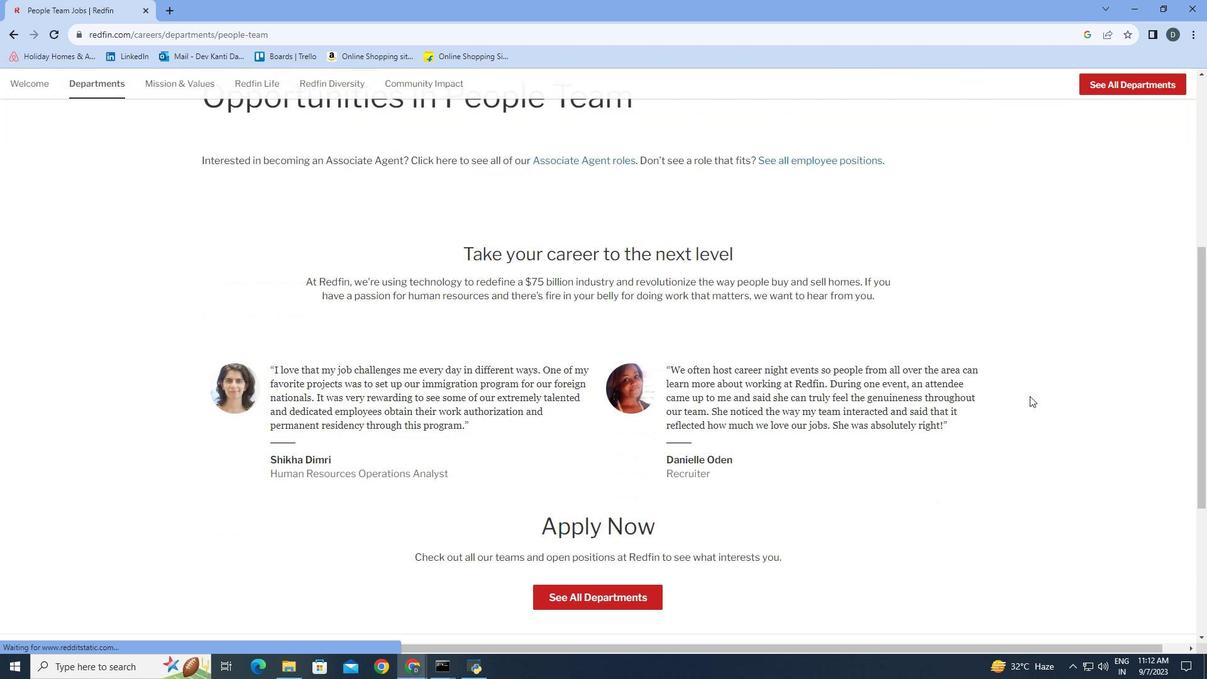 
Action: Mouse moved to (1030, 395)
Screenshot: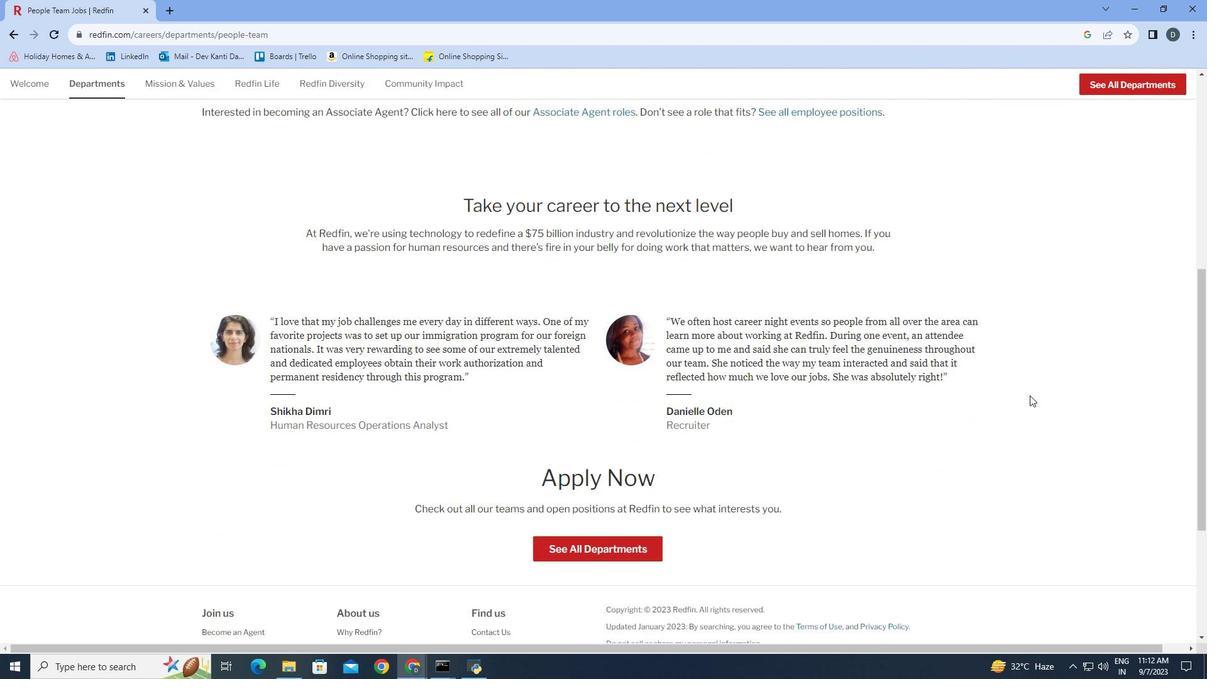 
Action: Mouse scrolled (1030, 394) with delta (0, 0)
Screenshot: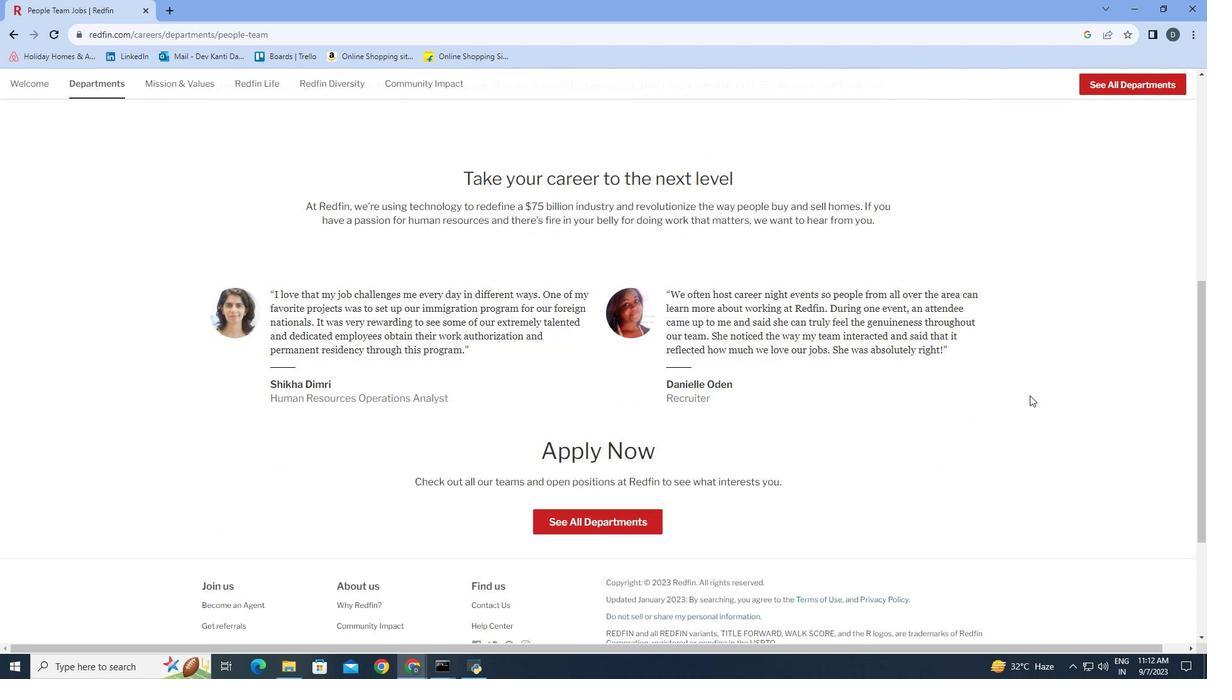
Action: Mouse scrolled (1030, 394) with delta (0, 0)
Screenshot: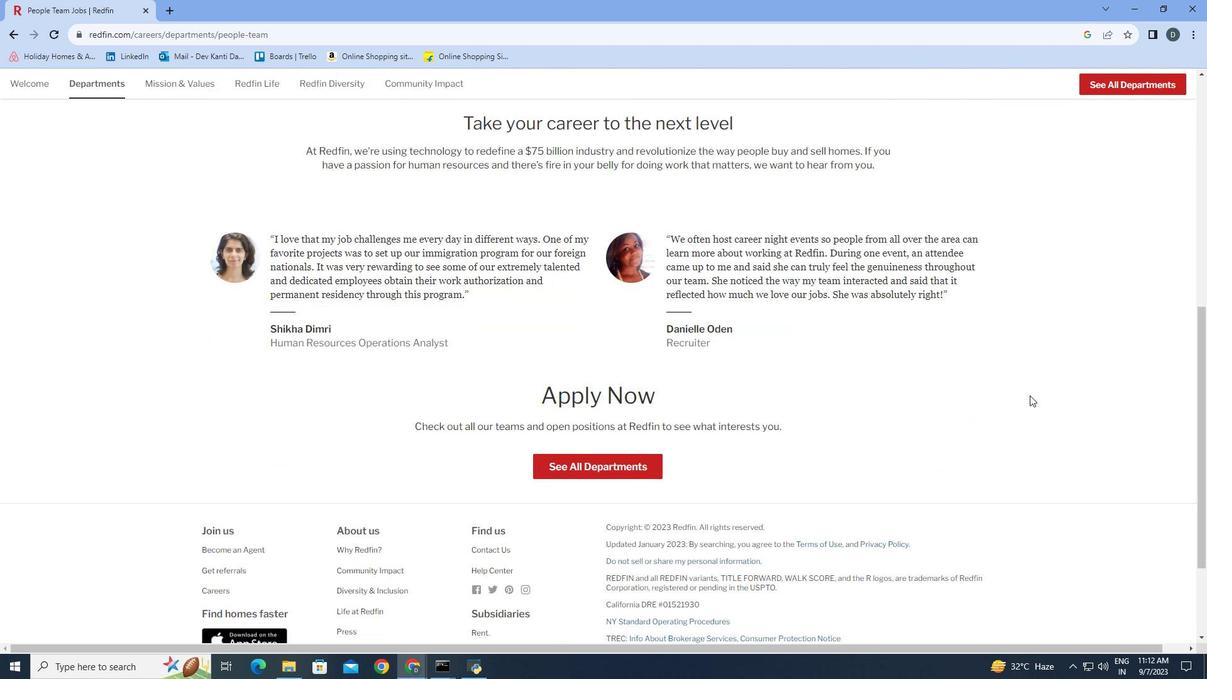 
Action: Mouse scrolled (1030, 394) with delta (0, 0)
Screenshot: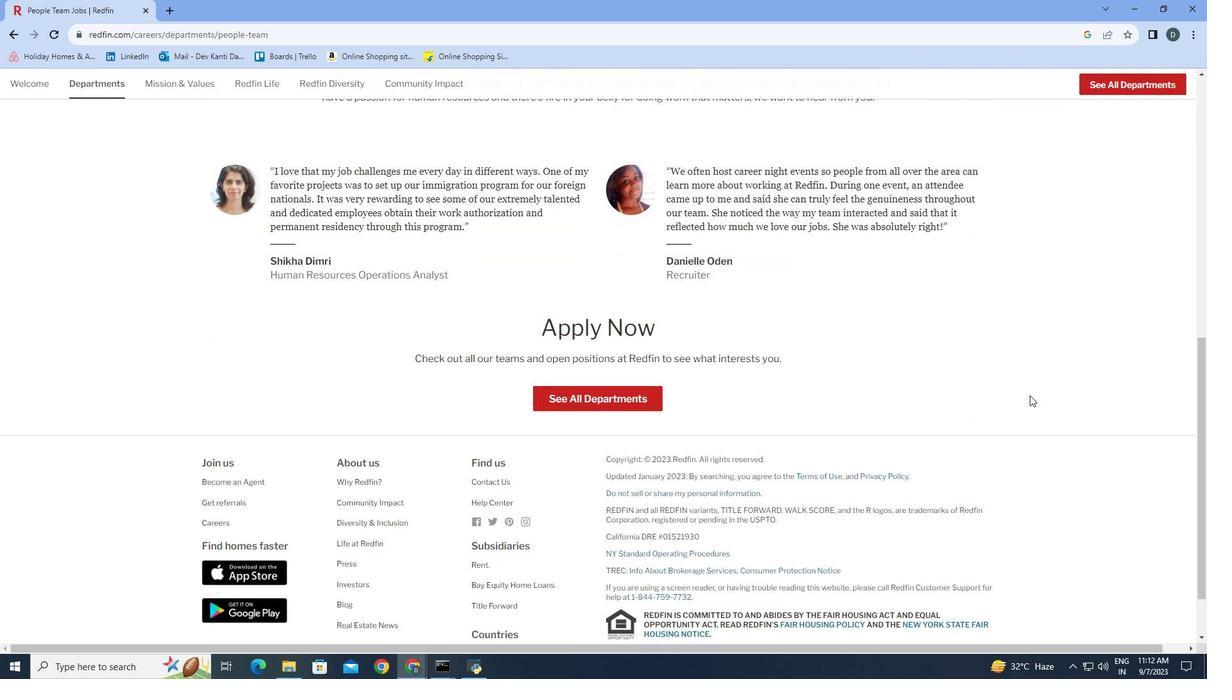 
Action: Mouse scrolled (1030, 394) with delta (0, 0)
Screenshot: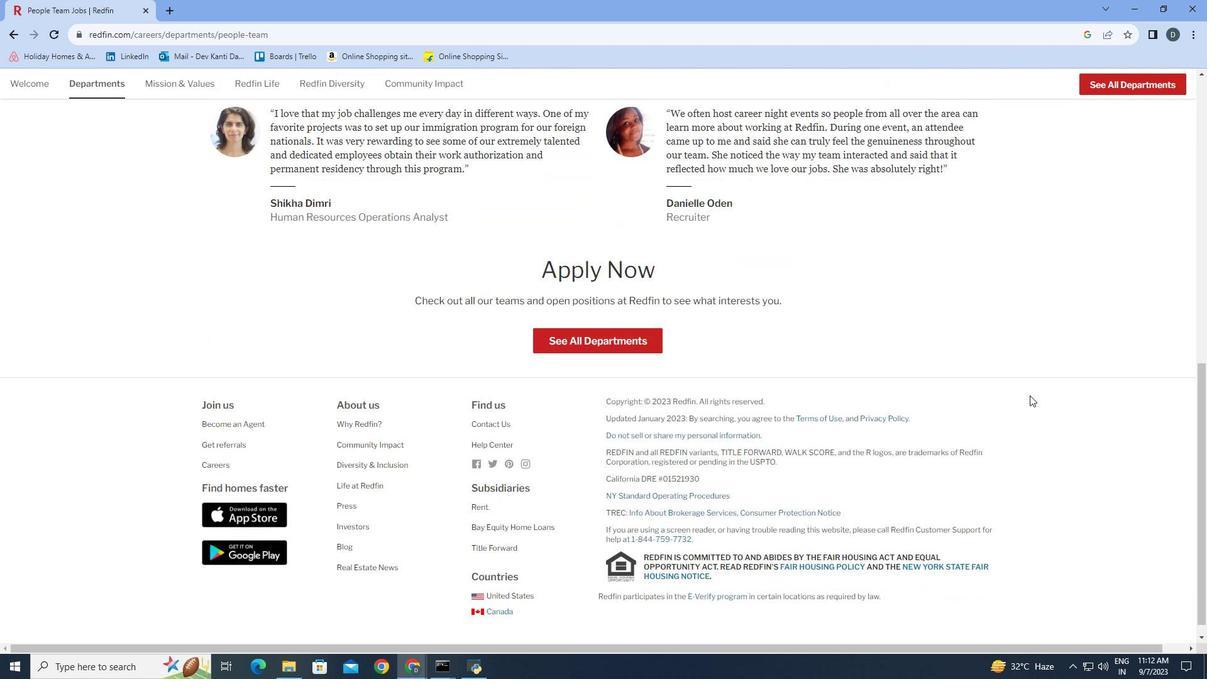 
Action: Mouse scrolled (1030, 394) with delta (0, 0)
Screenshot: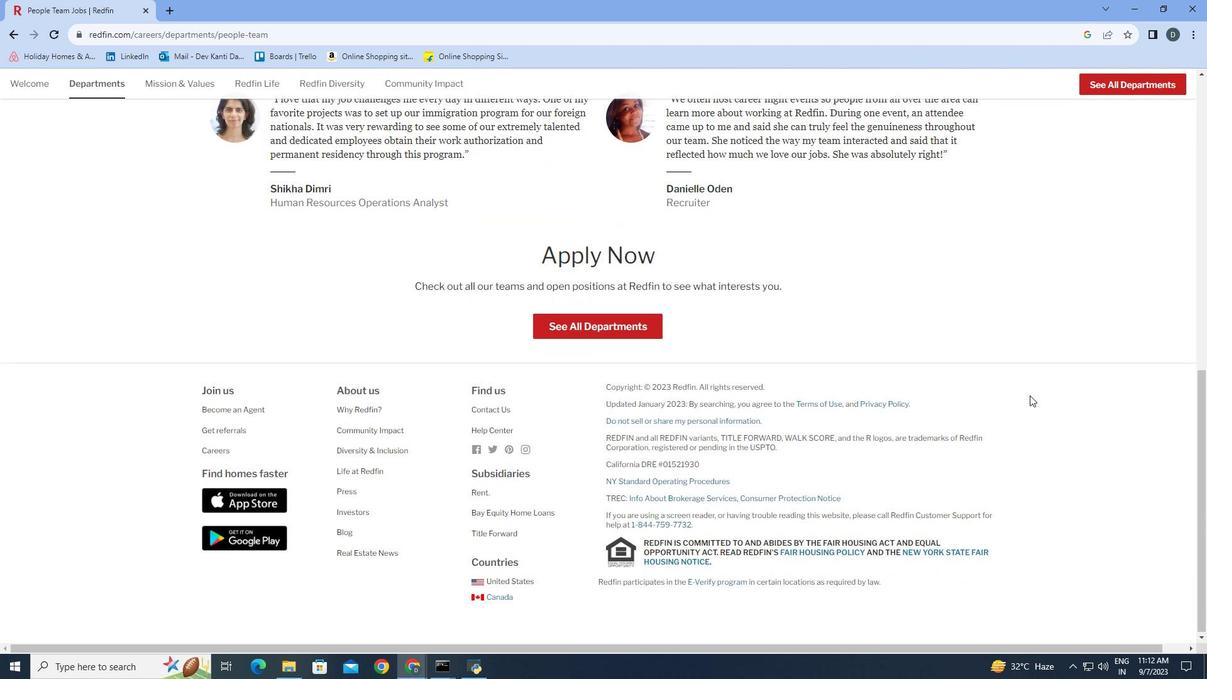 
Action: Mouse scrolled (1030, 394) with delta (0, 0)
Screenshot: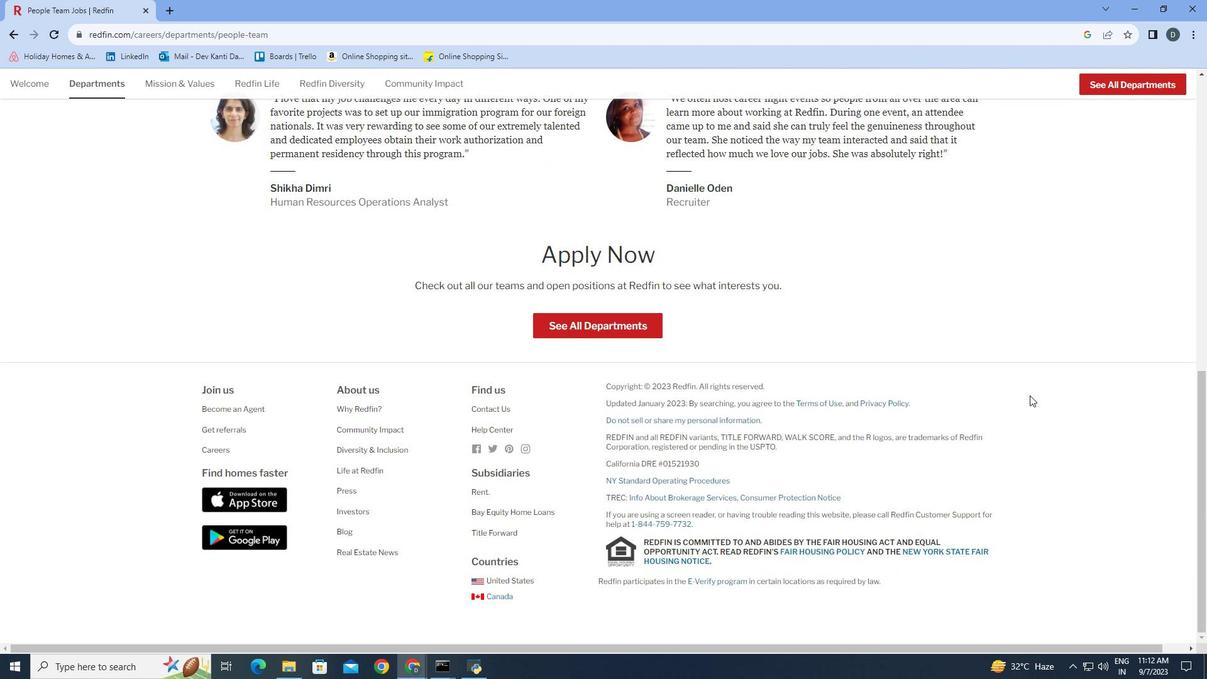 
Action: Mouse scrolled (1030, 394) with delta (0, 0)
Screenshot: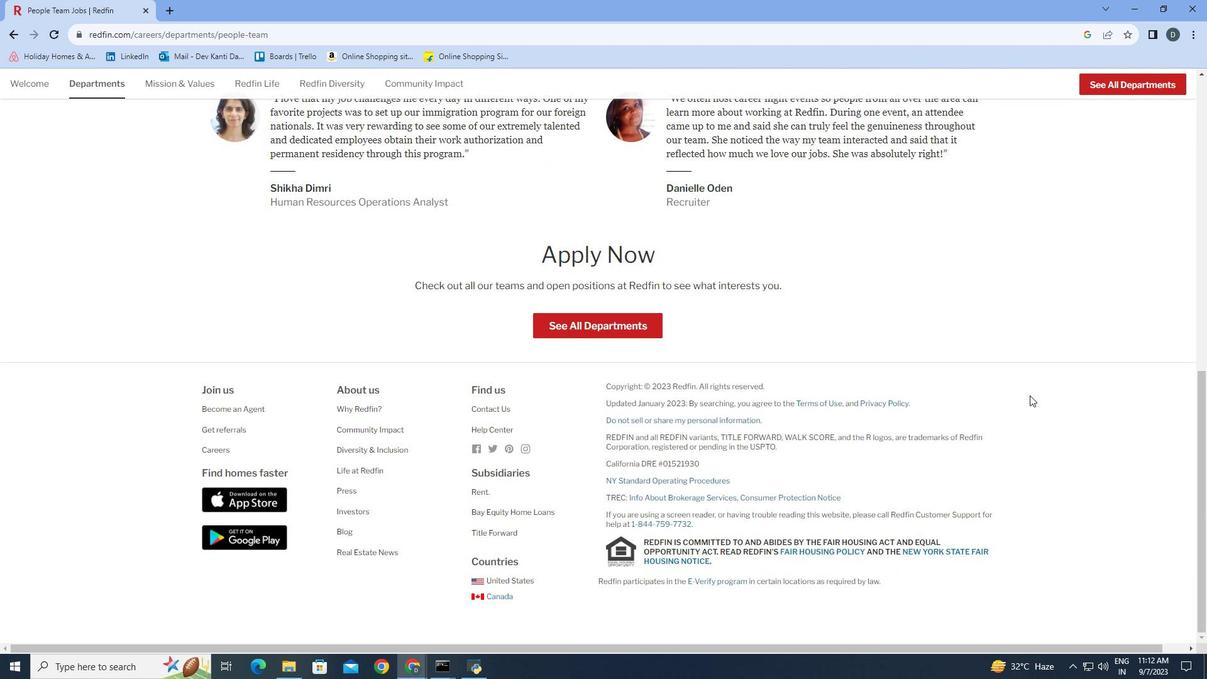 
Action: Mouse scrolled (1030, 394) with delta (0, 0)
Screenshot: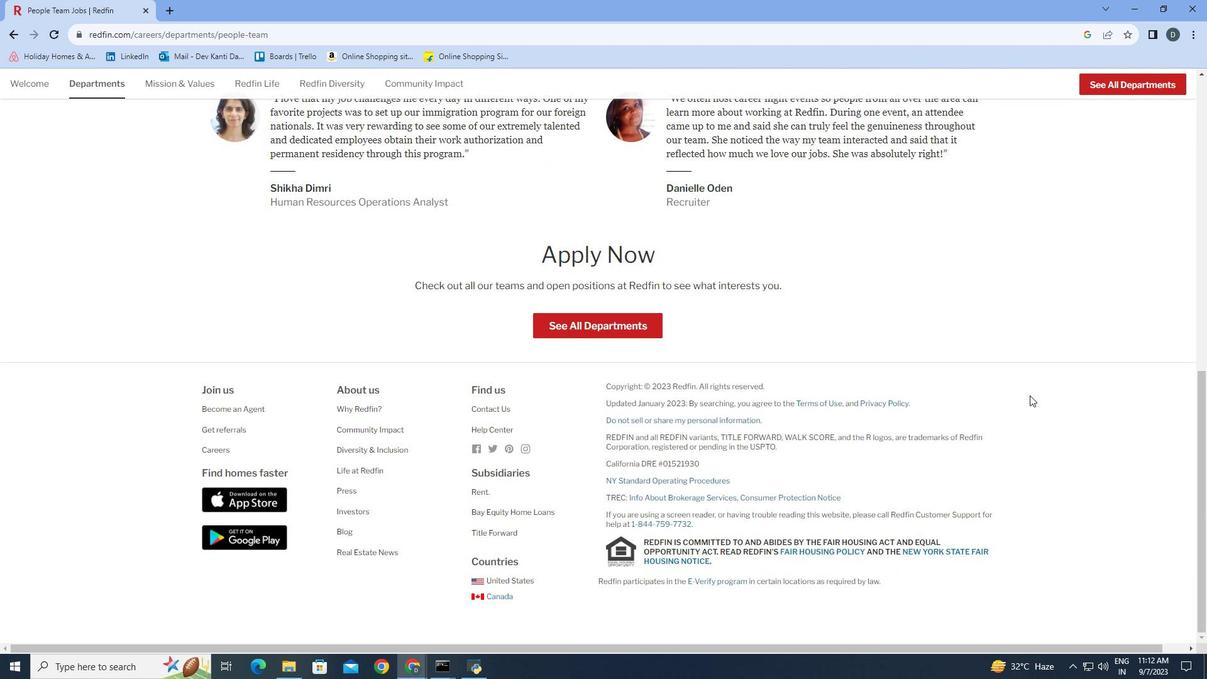 
Action: Mouse scrolled (1030, 394) with delta (0, 0)
Screenshot: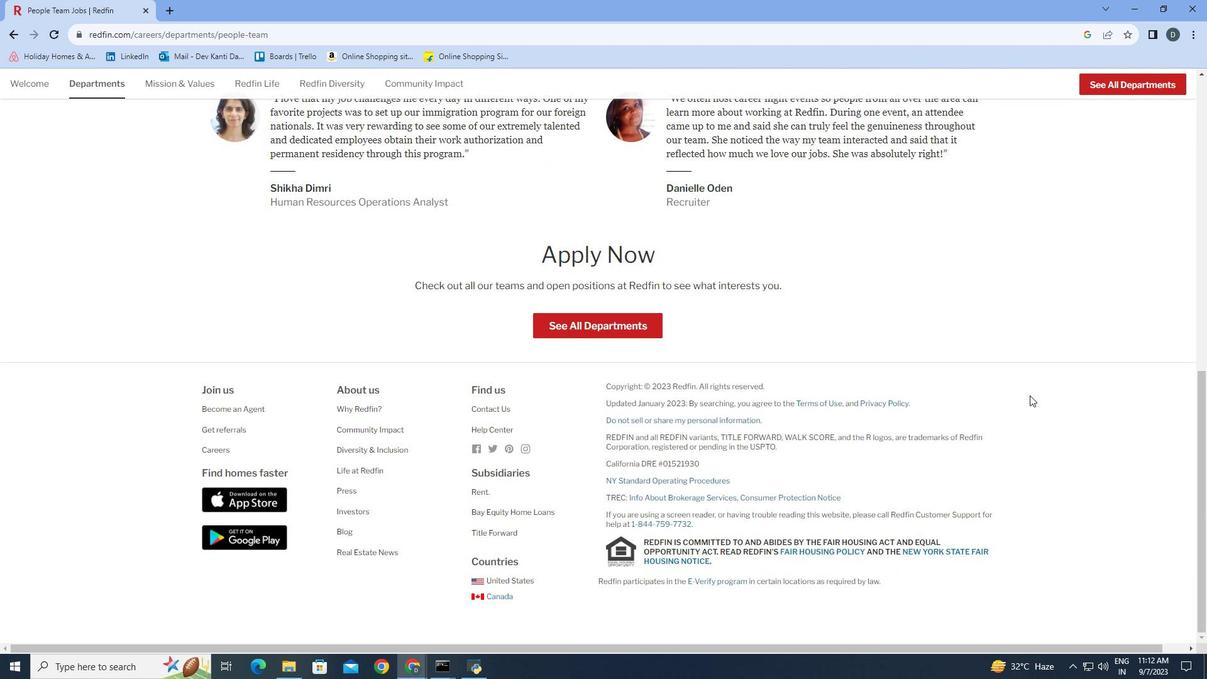 
